 Task: Find a guest house in Apple Valley for 7 guests from 10-15 July with a price range of ₹10,000 - ₹15,000, 4 bedrooms, 7 beds, and amenities including free parking and TV.
Action: Mouse scrolled (629, 692) with delta (0, 0)
Screenshot: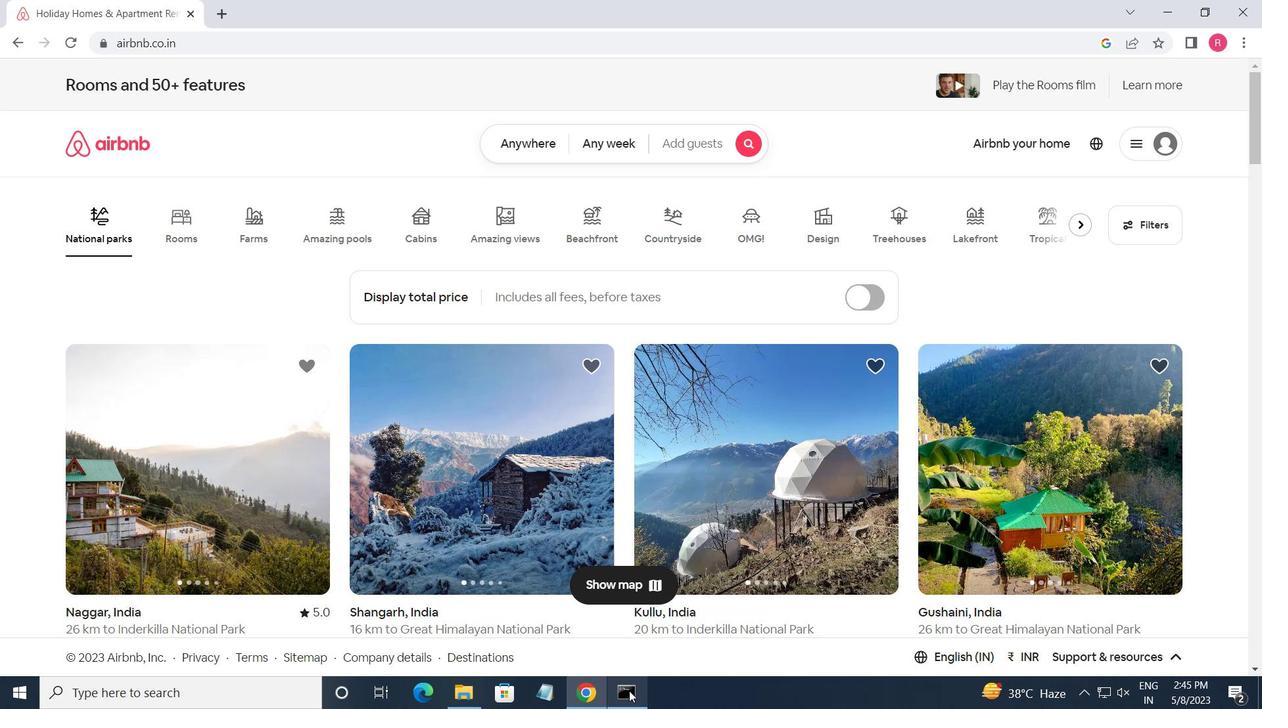 
Action: Mouse moved to (759, 147)
Screenshot: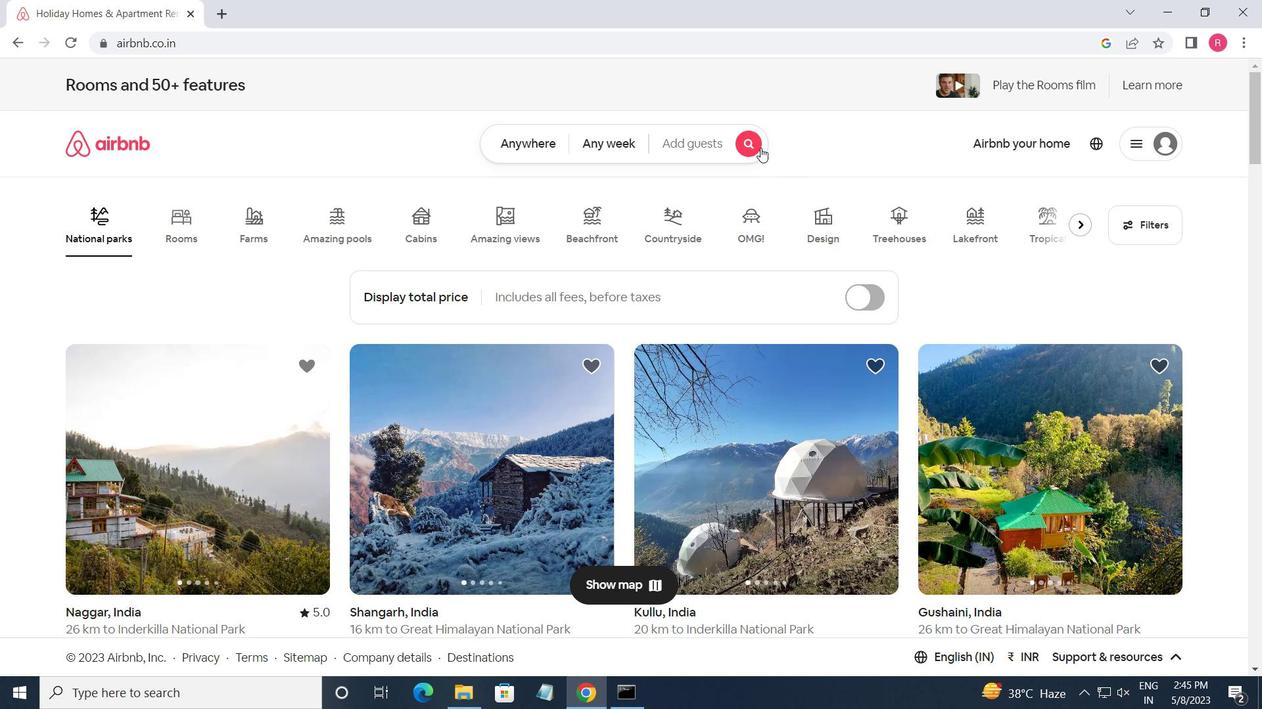 
Action: Mouse pressed left at (759, 147)
Screenshot: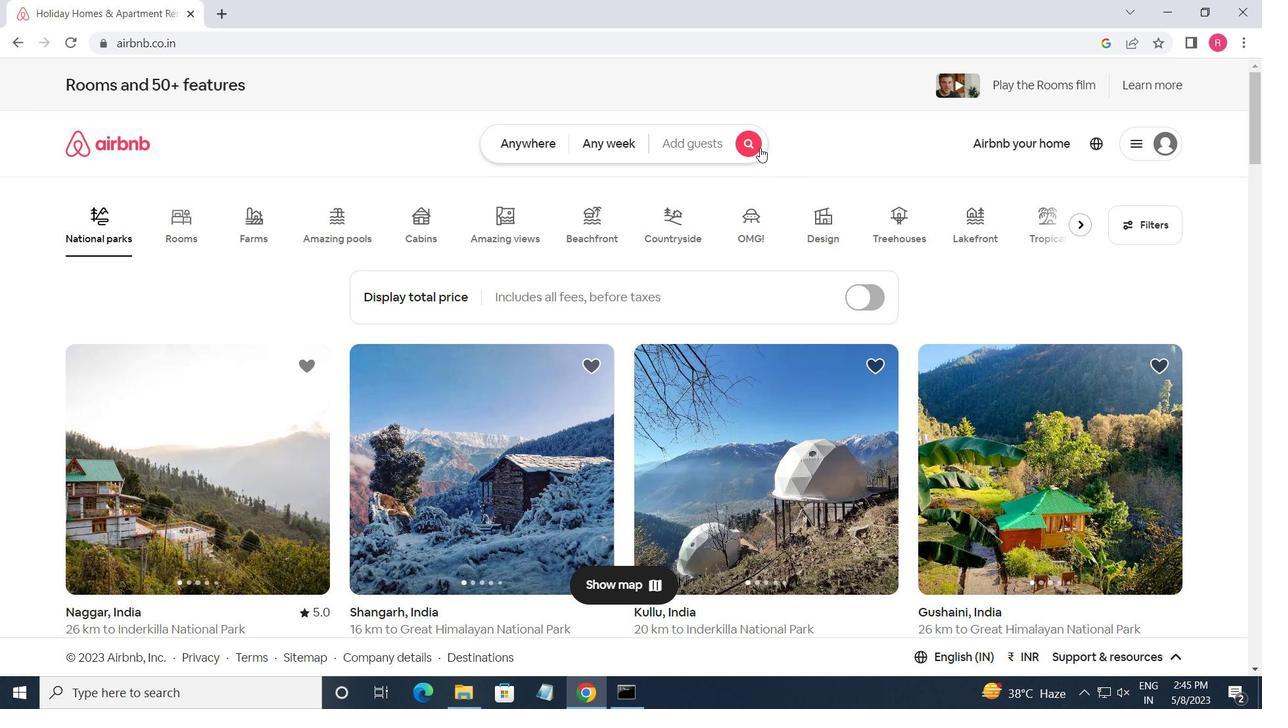 
Action: Mouse moved to (381, 203)
Screenshot: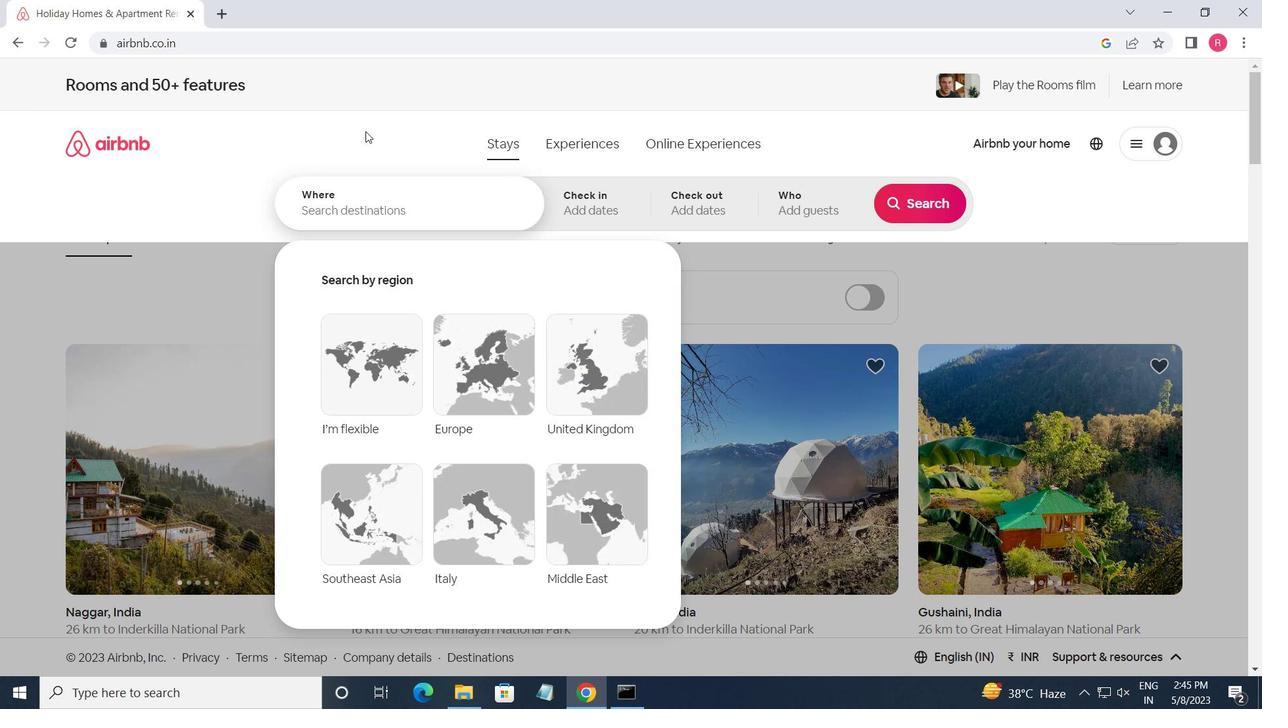 
Action: Mouse pressed left at (381, 203)
Screenshot: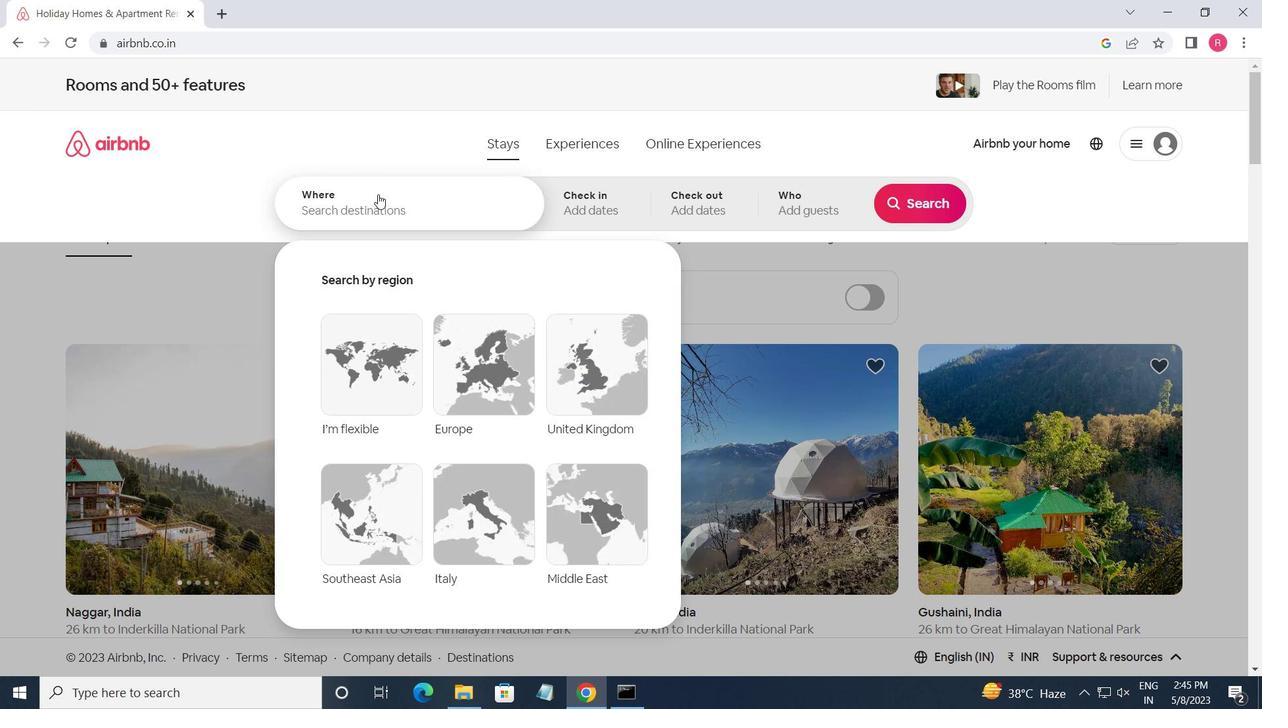 
Action: Mouse moved to (385, 205)
Screenshot: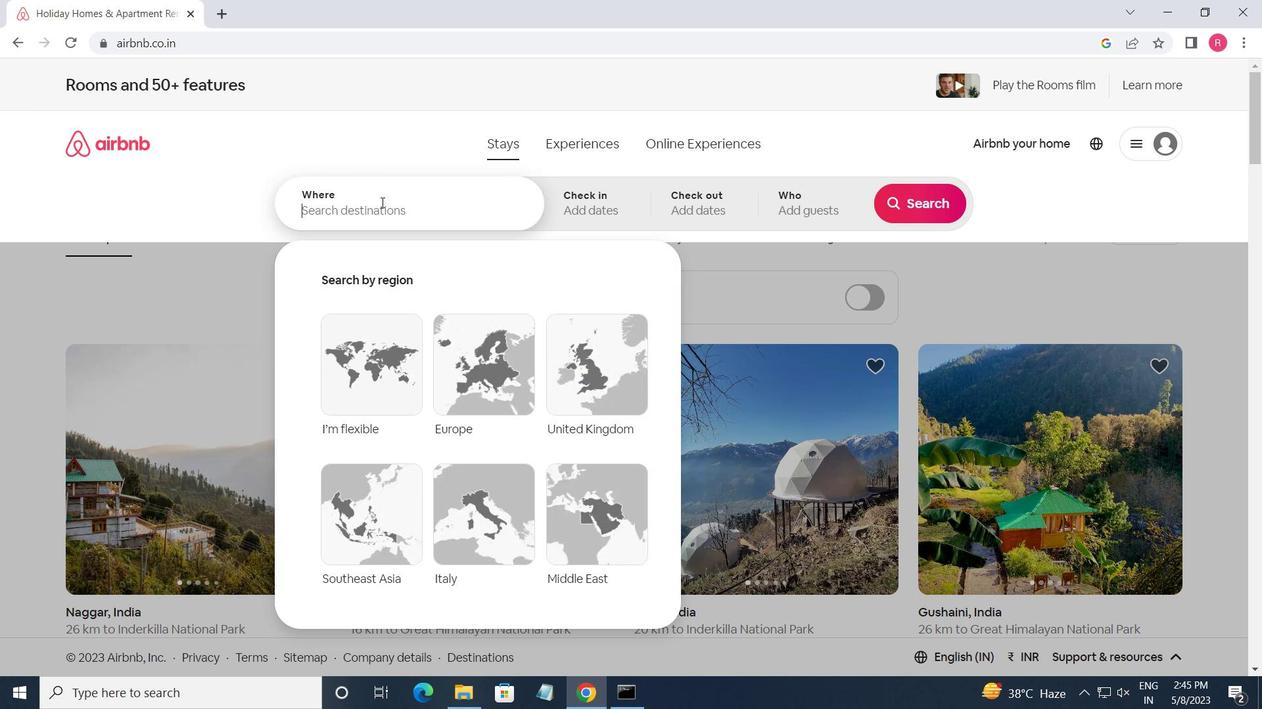 
Action: Key pressed <Key.shift>APPLE<Key.space><Key.shift><Key.shift><Key.shift><Key.shift><Key.shift><Key.shift><Key.shift><Key.shift><Key.shift><Key.shift>VALLY,<Key.space><Key.shift_r>UNITED<Key.space><Key.shift>STATES<Key.enter>
Screenshot: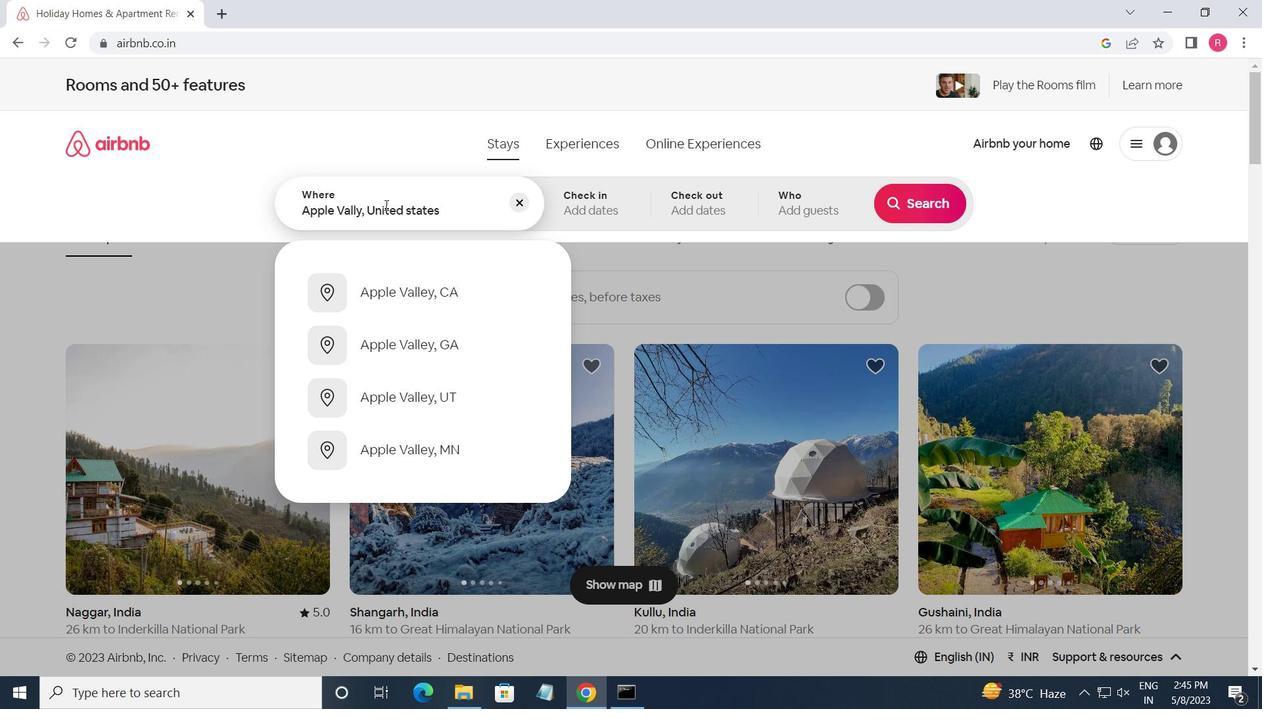 
Action: Mouse moved to (910, 338)
Screenshot: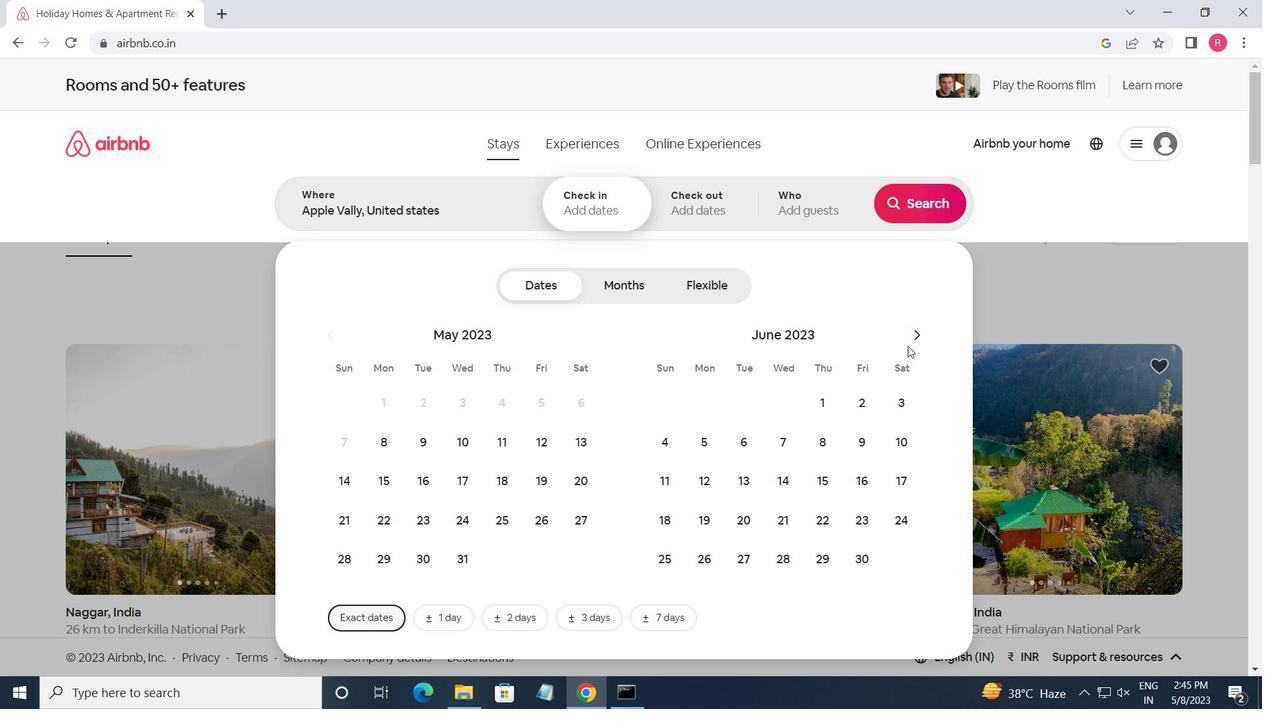 
Action: Mouse pressed left at (910, 338)
Screenshot: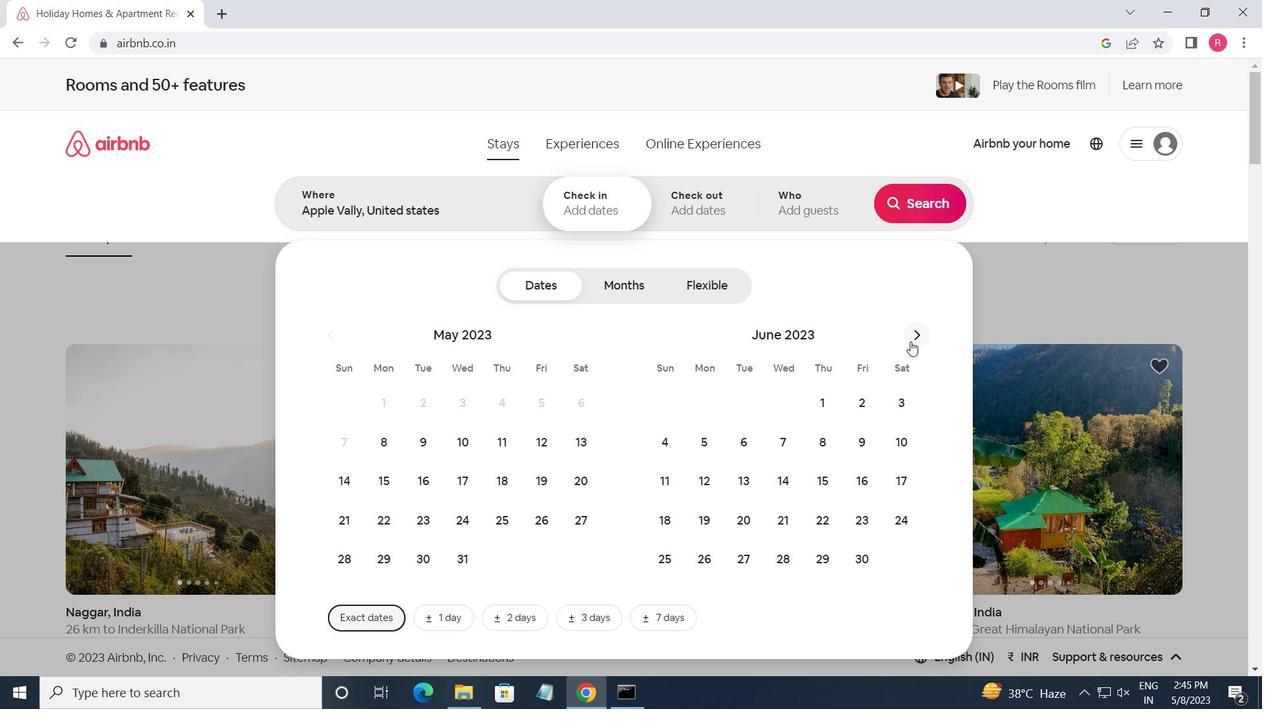 
Action: Mouse moved to (708, 483)
Screenshot: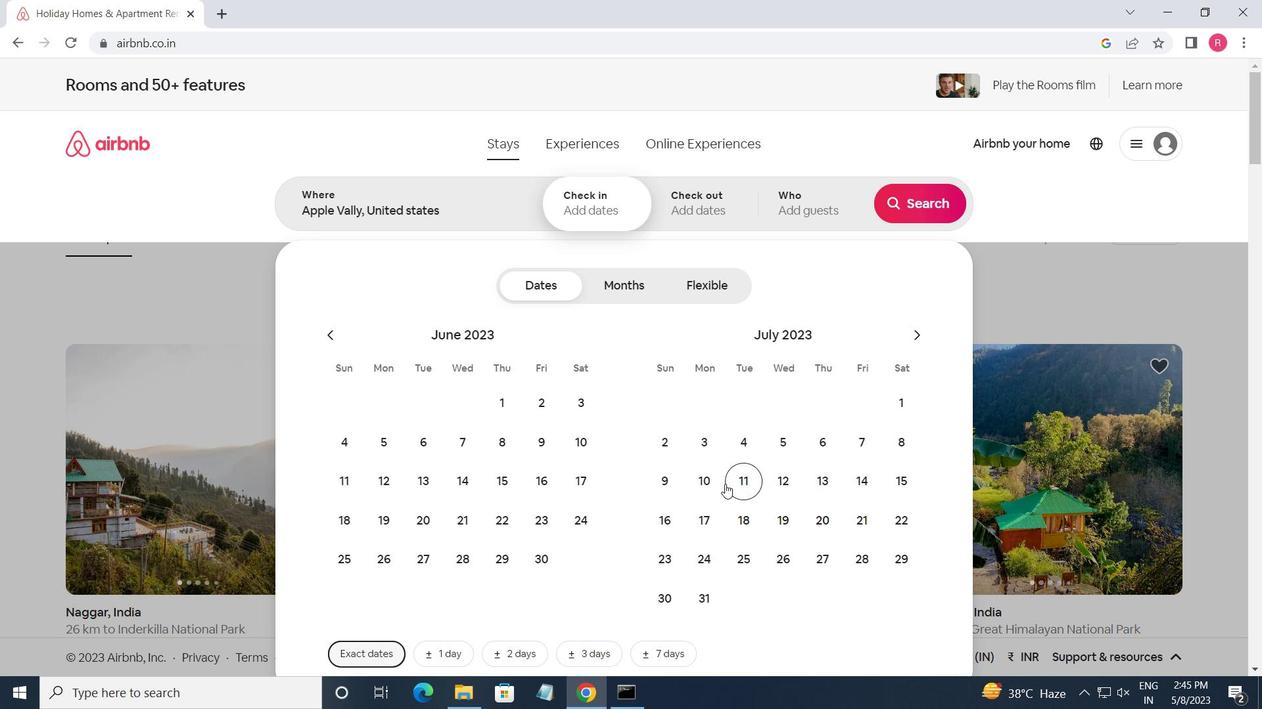 
Action: Mouse pressed left at (708, 483)
Screenshot: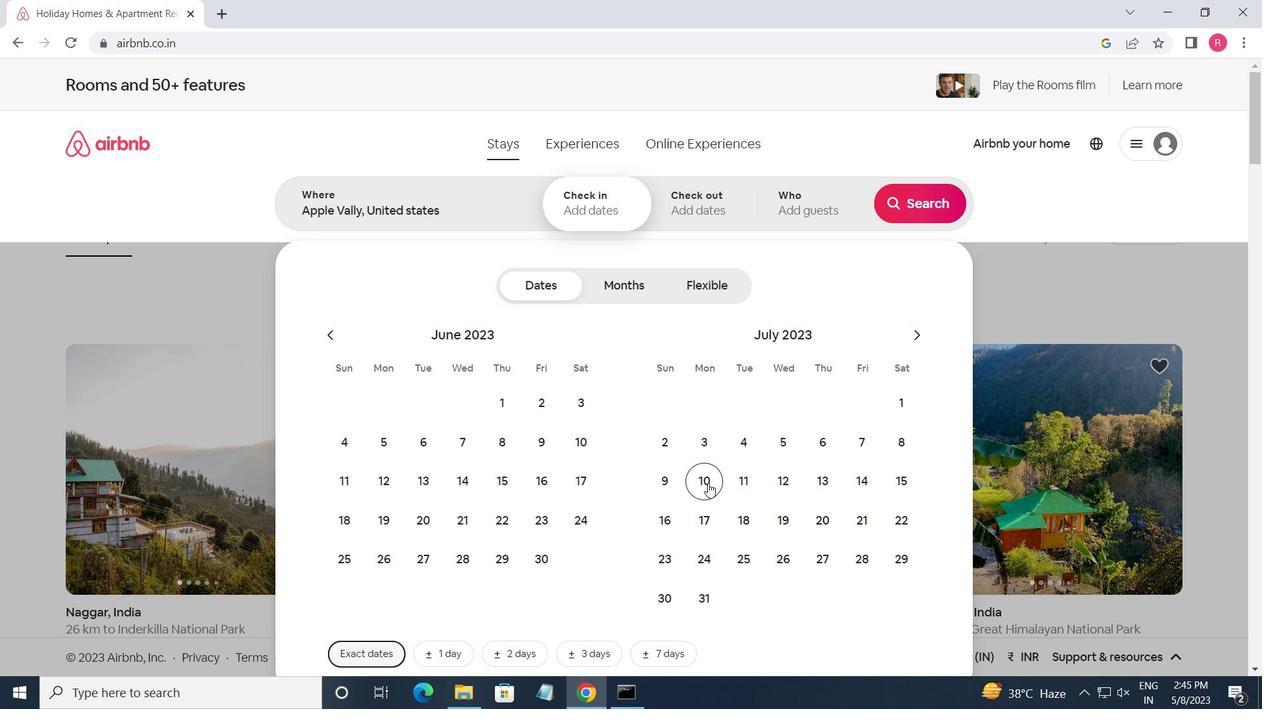 
Action: Mouse moved to (901, 480)
Screenshot: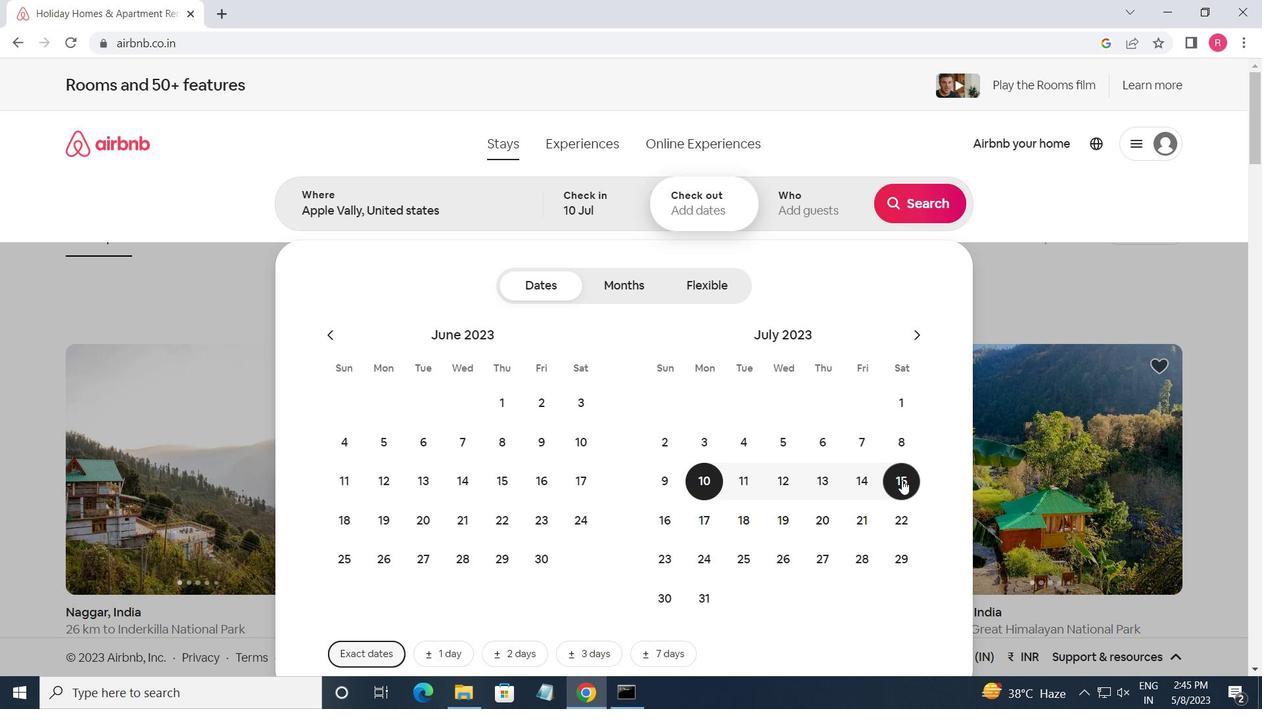 
Action: Mouse pressed left at (901, 480)
Screenshot: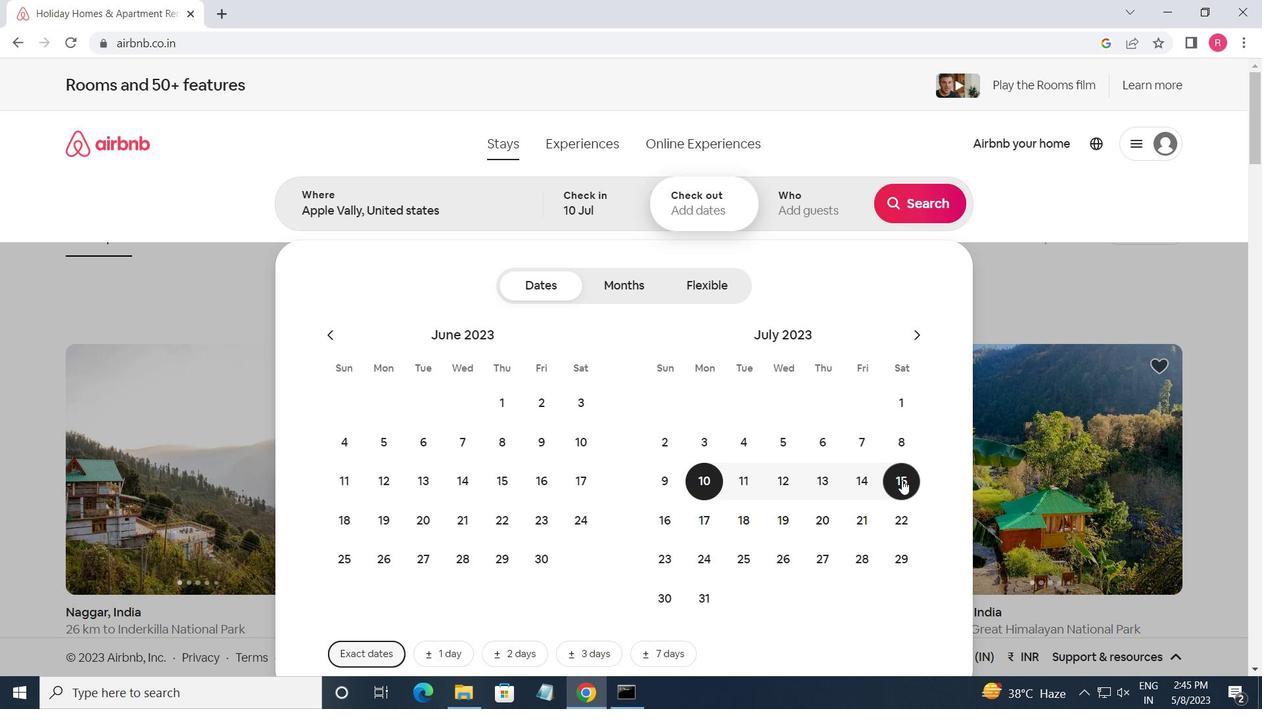 
Action: Mouse moved to (815, 211)
Screenshot: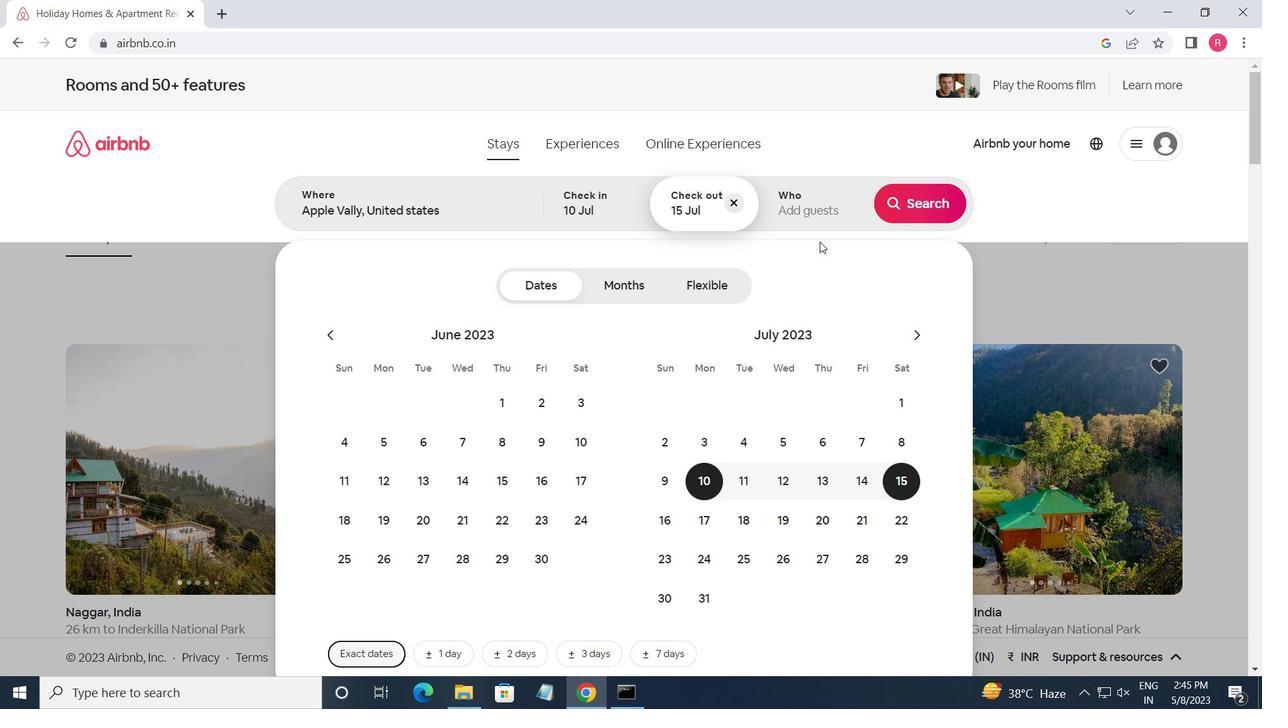 
Action: Mouse pressed left at (815, 211)
Screenshot: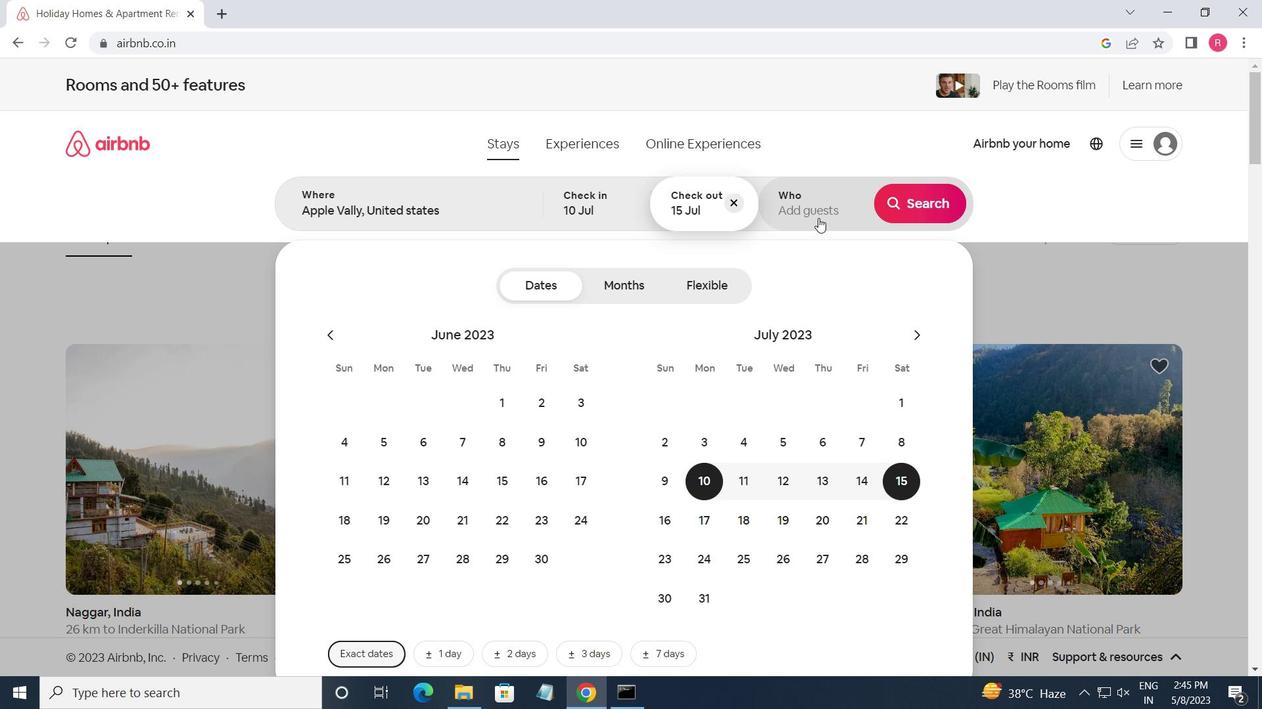 
Action: Mouse moved to (938, 291)
Screenshot: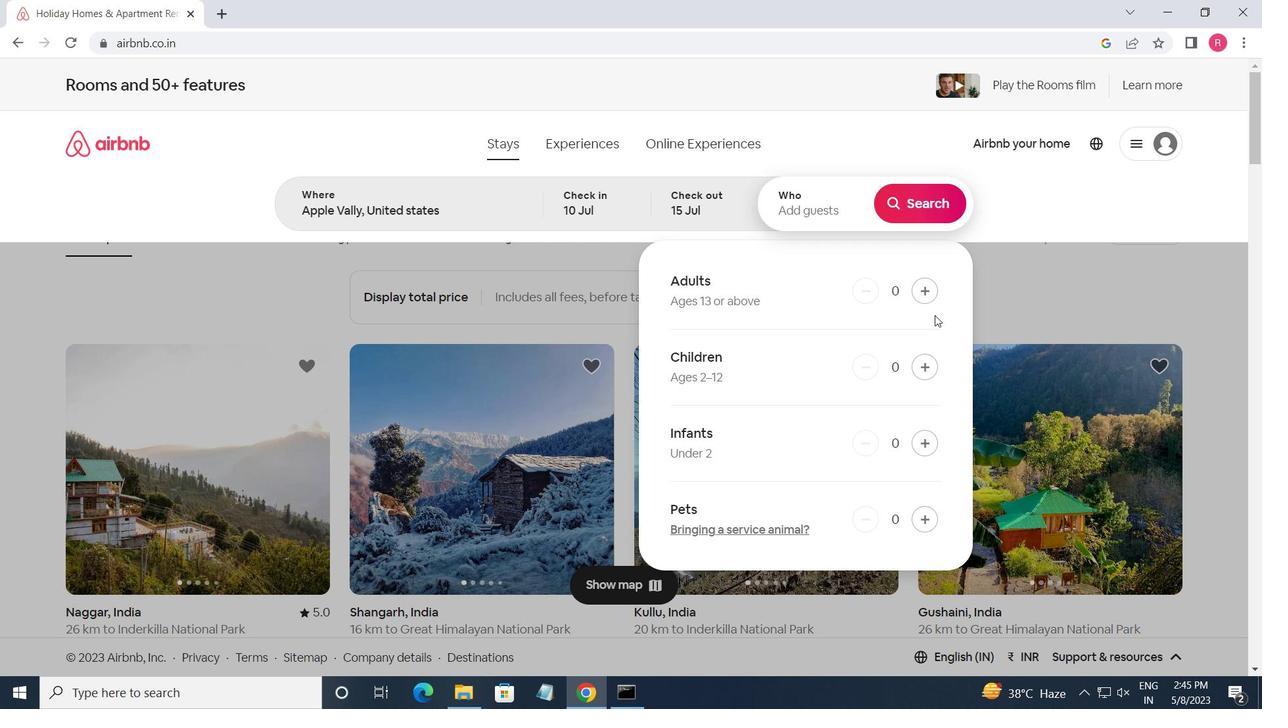 
Action: Mouse pressed left at (938, 291)
Screenshot: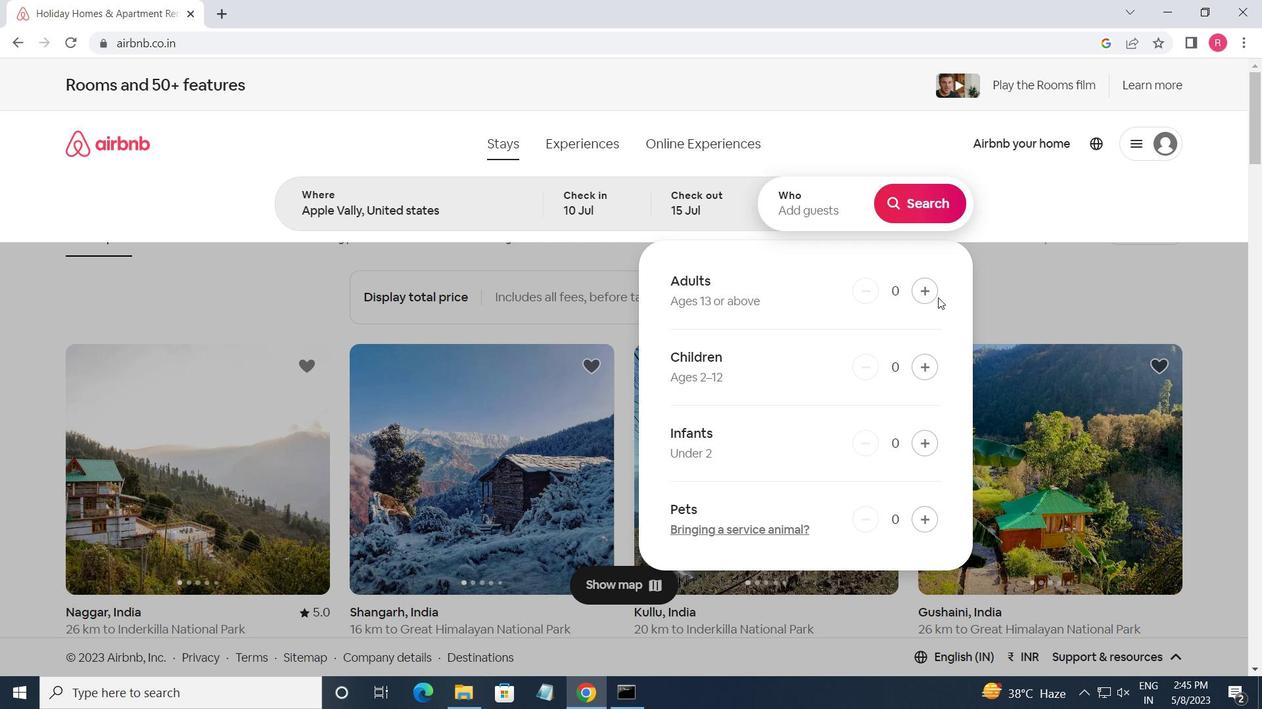 
Action: Mouse pressed left at (938, 291)
Screenshot: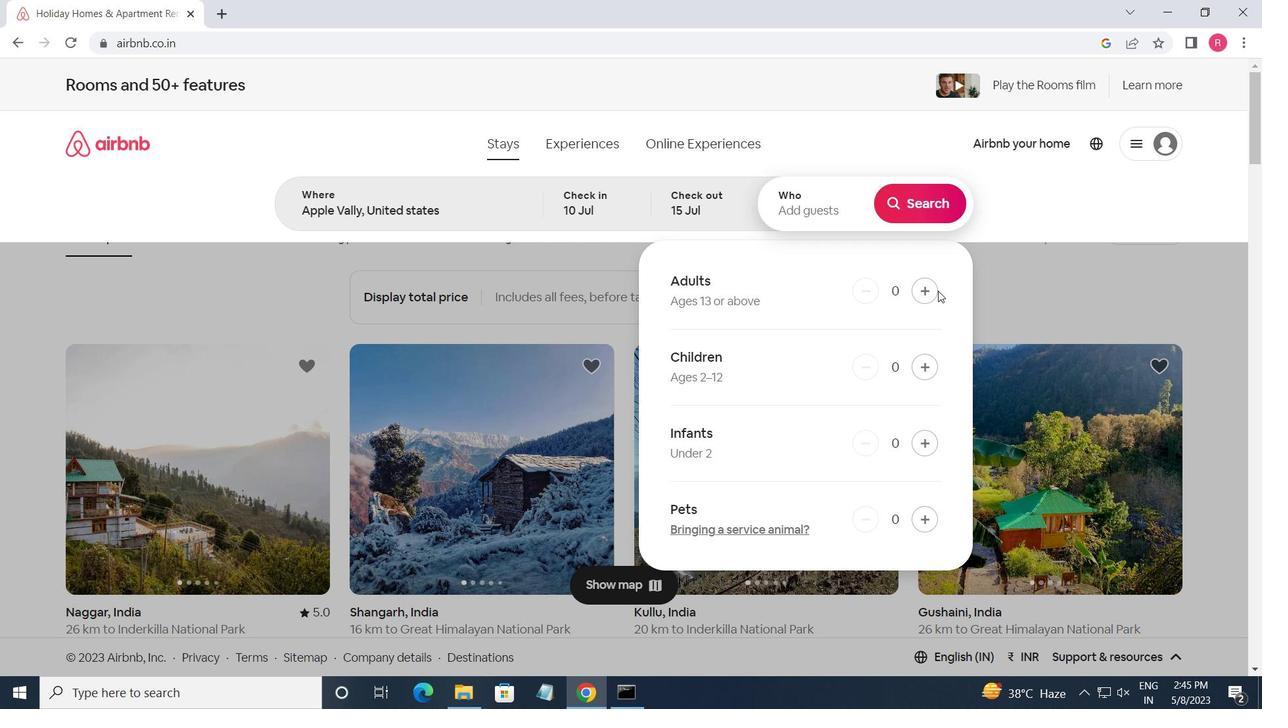
Action: Mouse moved to (920, 293)
Screenshot: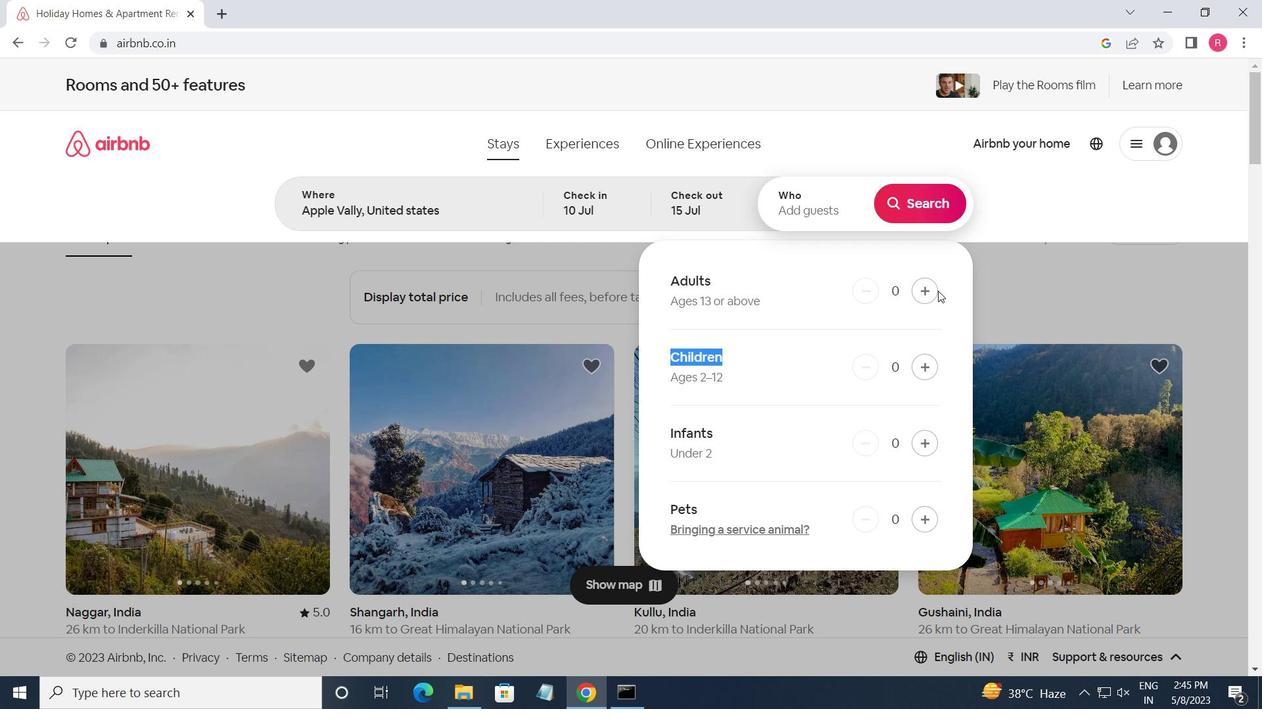 
Action: Mouse pressed left at (920, 293)
Screenshot: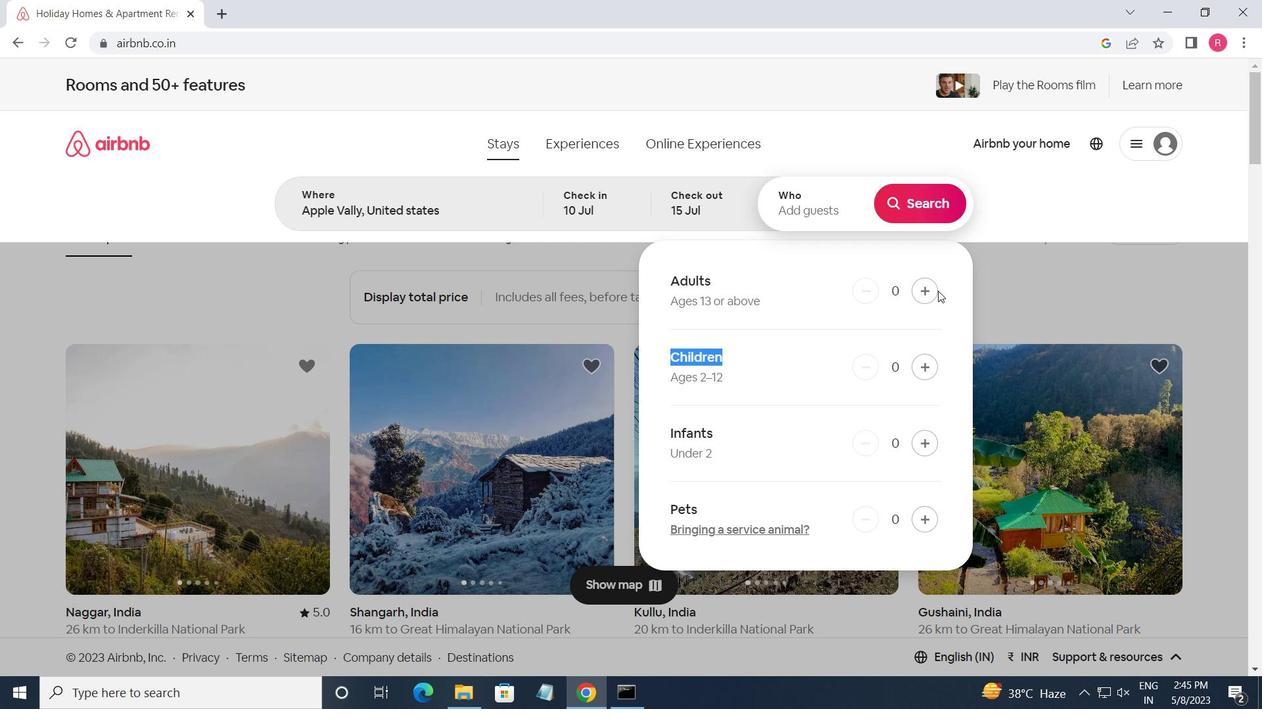 
Action: Mouse pressed left at (920, 293)
Screenshot: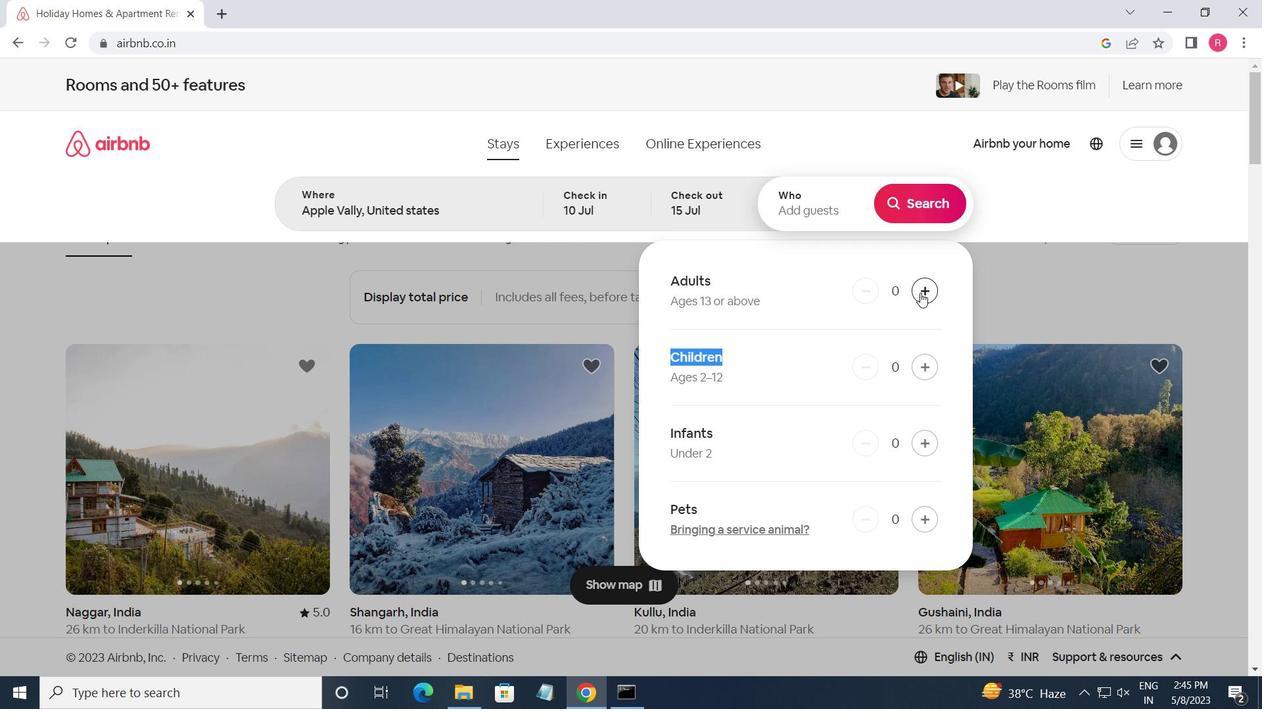
Action: Mouse pressed left at (920, 293)
Screenshot: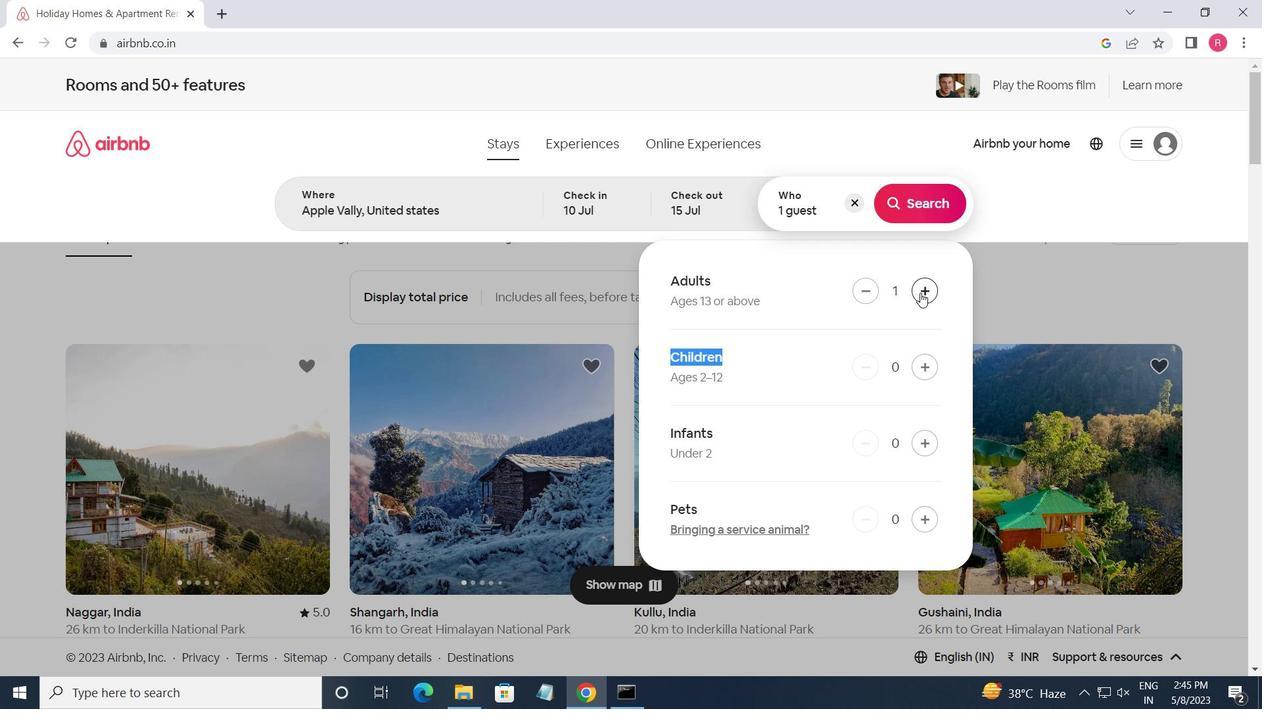 
Action: Mouse pressed left at (920, 293)
Screenshot: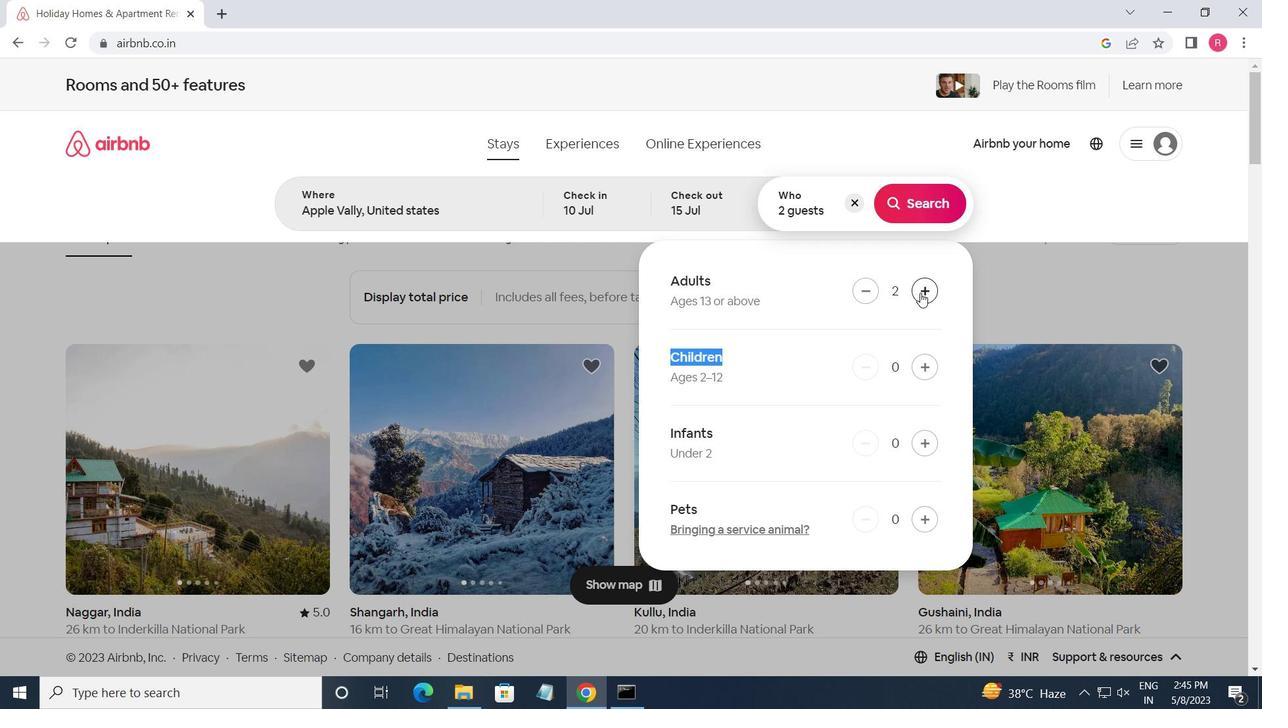 
Action: Mouse pressed left at (920, 293)
Screenshot: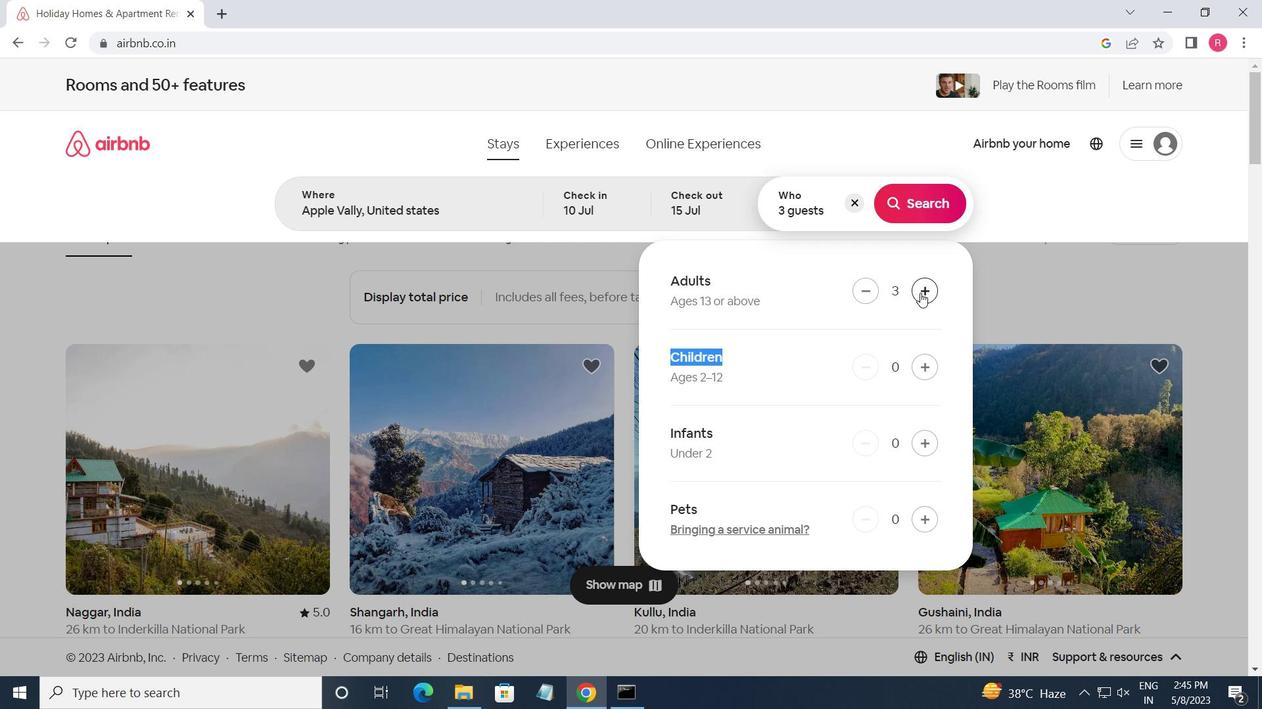 
Action: Mouse pressed left at (920, 293)
Screenshot: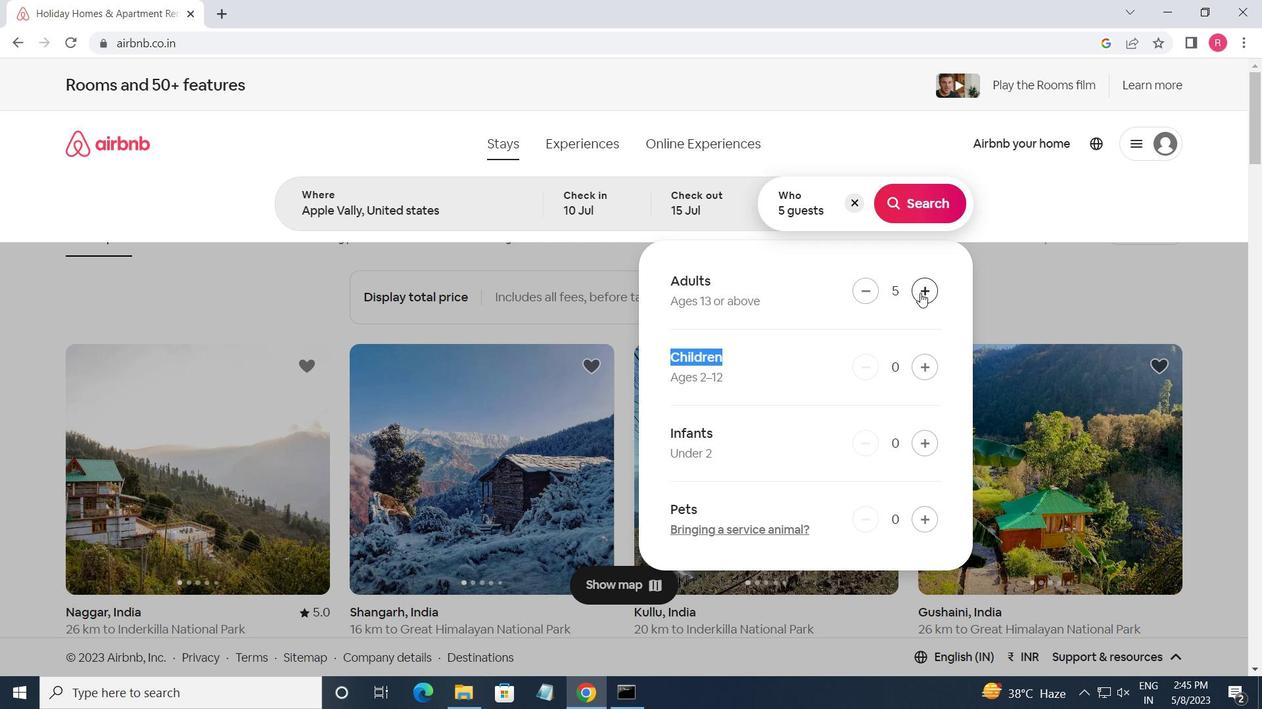 
Action: Mouse pressed left at (920, 293)
Screenshot: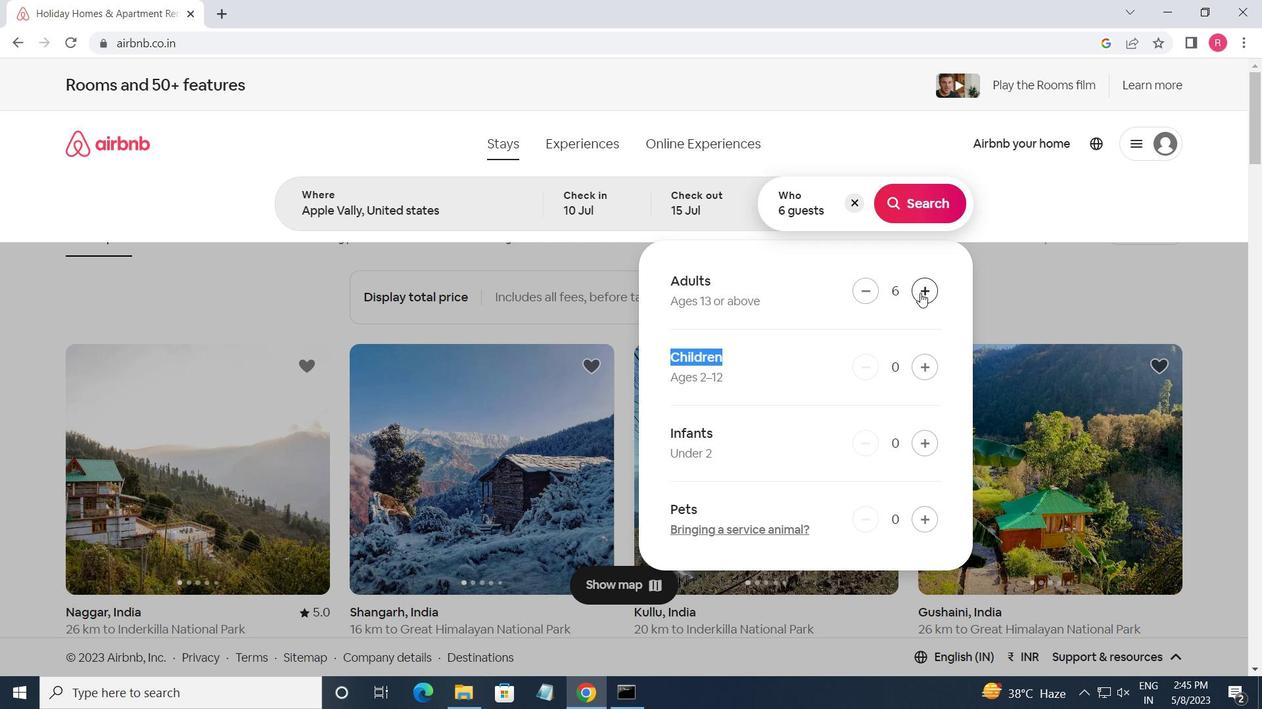 
Action: Mouse moved to (926, 214)
Screenshot: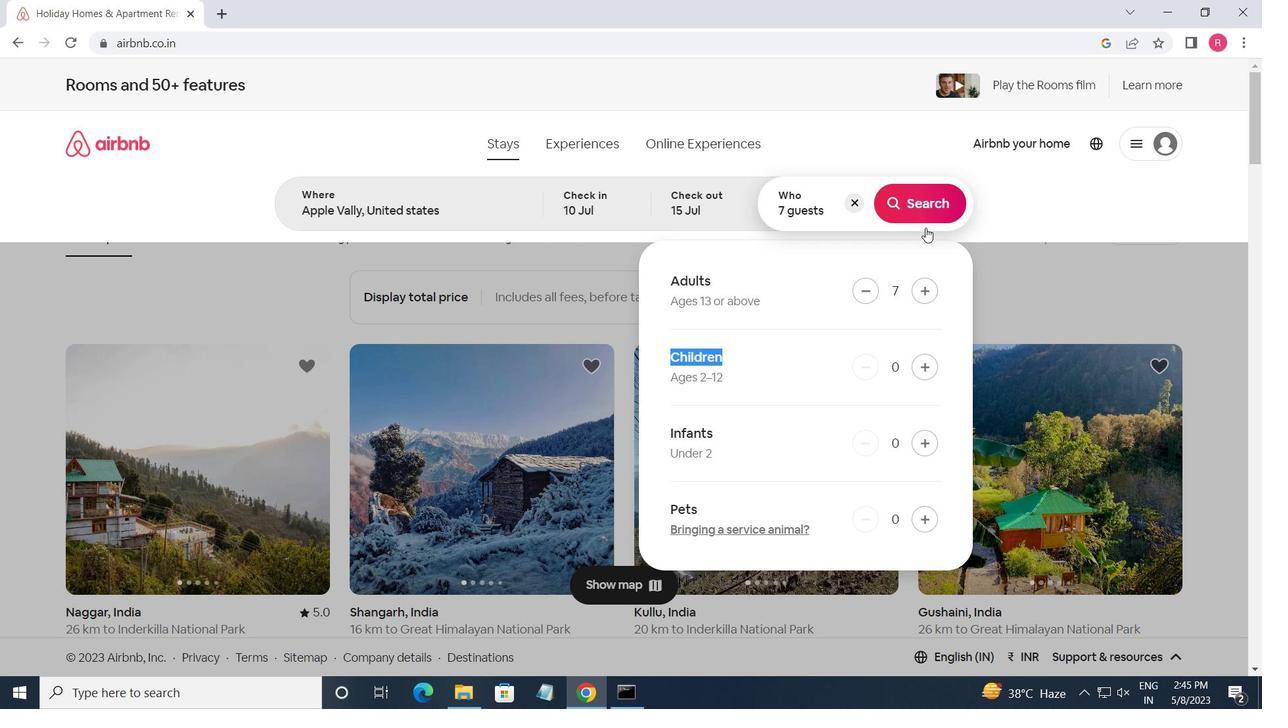 
Action: Mouse pressed left at (926, 214)
Screenshot: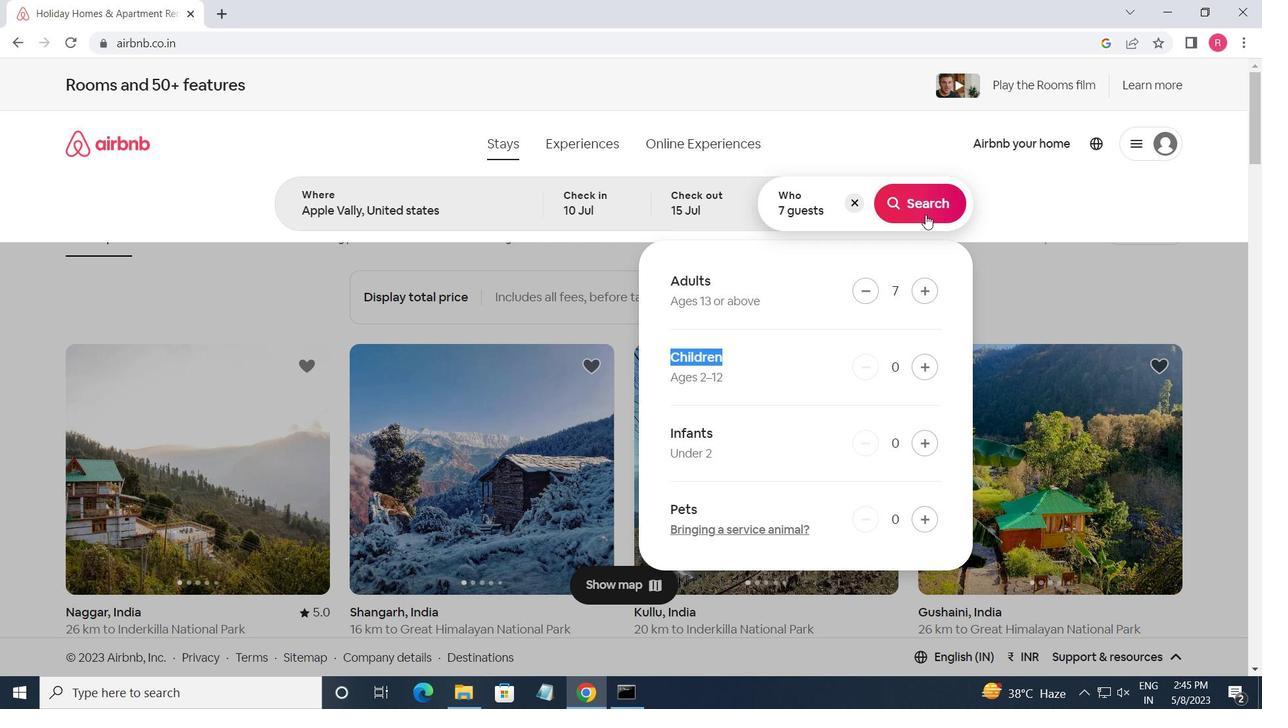 
Action: Mouse moved to (1177, 159)
Screenshot: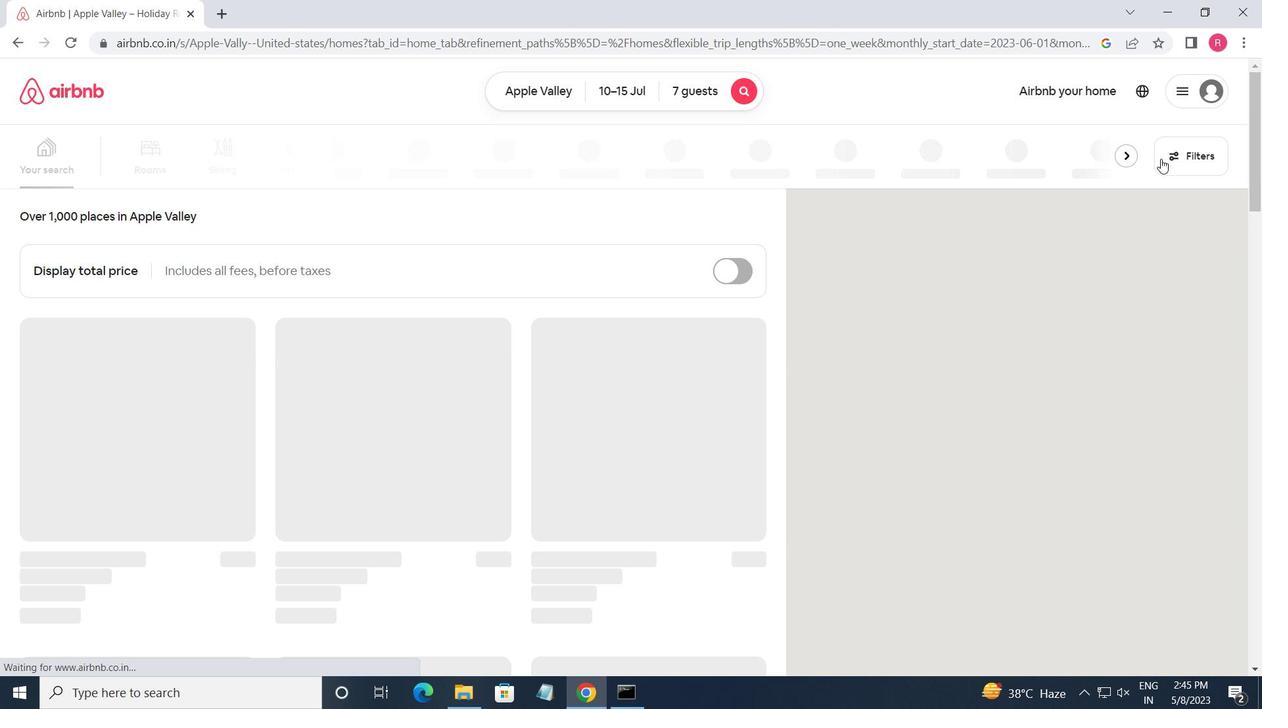 
Action: Mouse pressed left at (1177, 159)
Screenshot: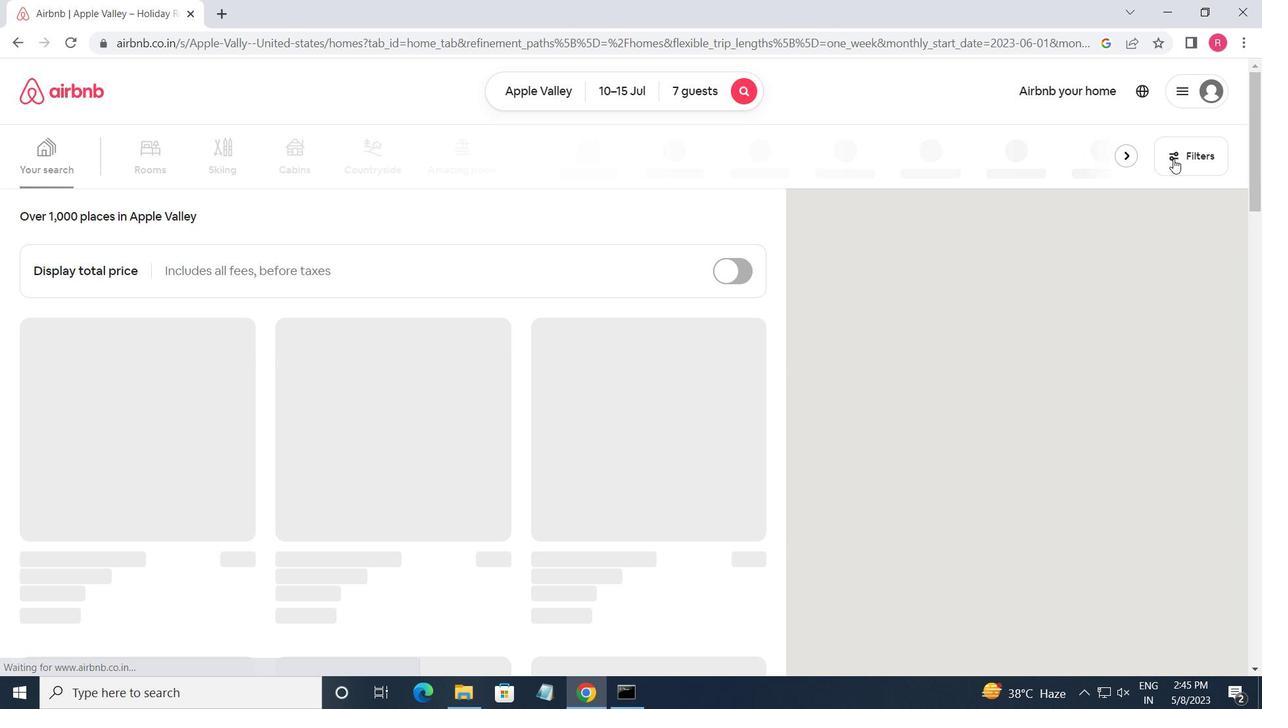 
Action: Mouse moved to (441, 566)
Screenshot: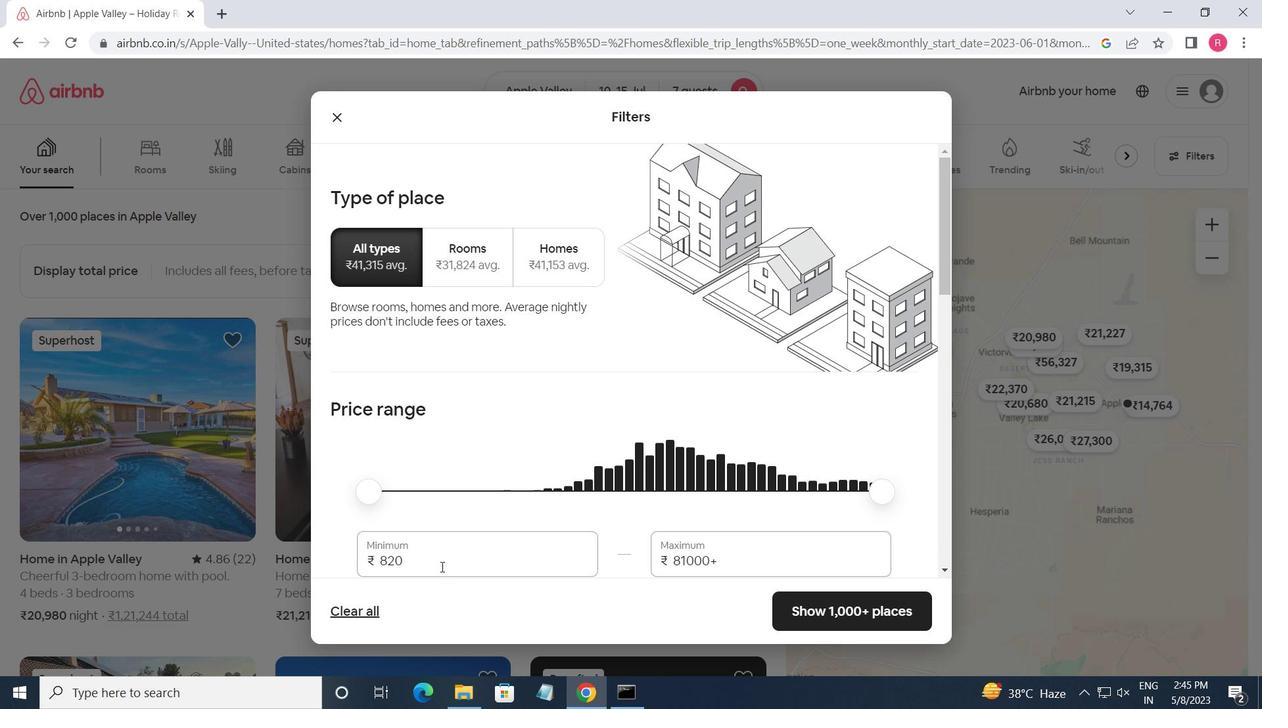 
Action: Mouse pressed left at (441, 566)
Screenshot: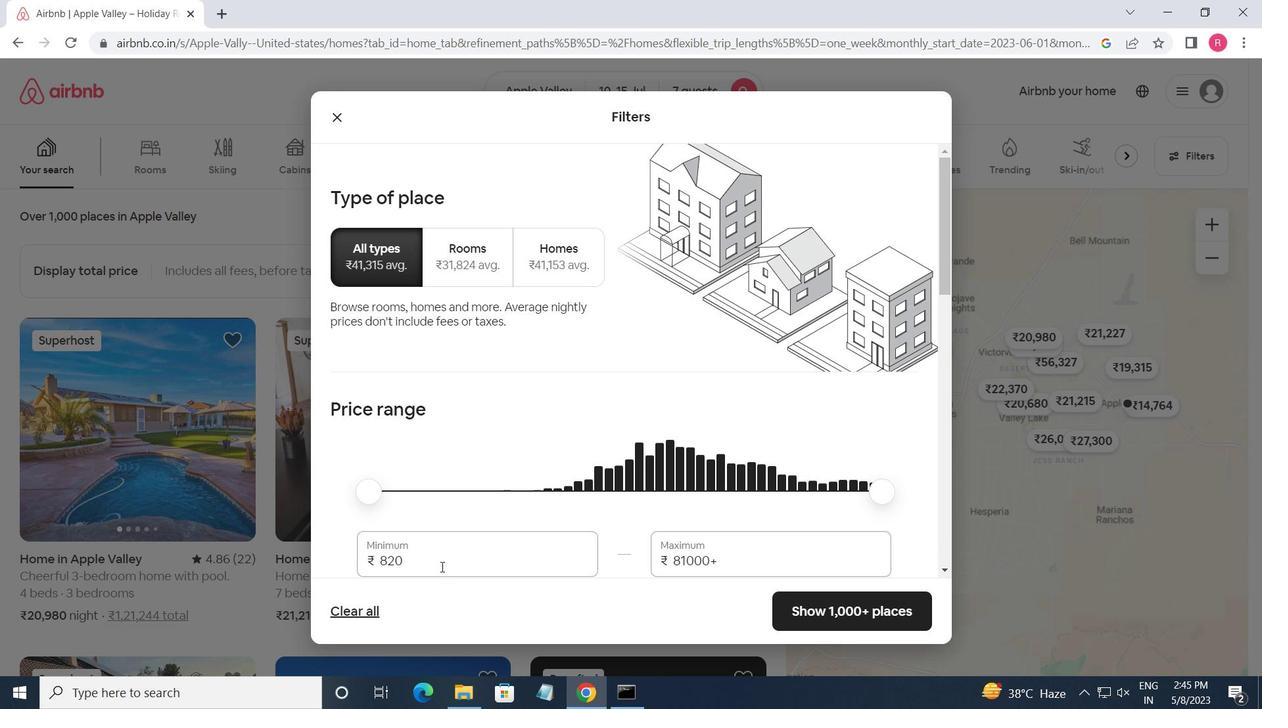 
Action: Mouse pressed left at (441, 566)
Screenshot: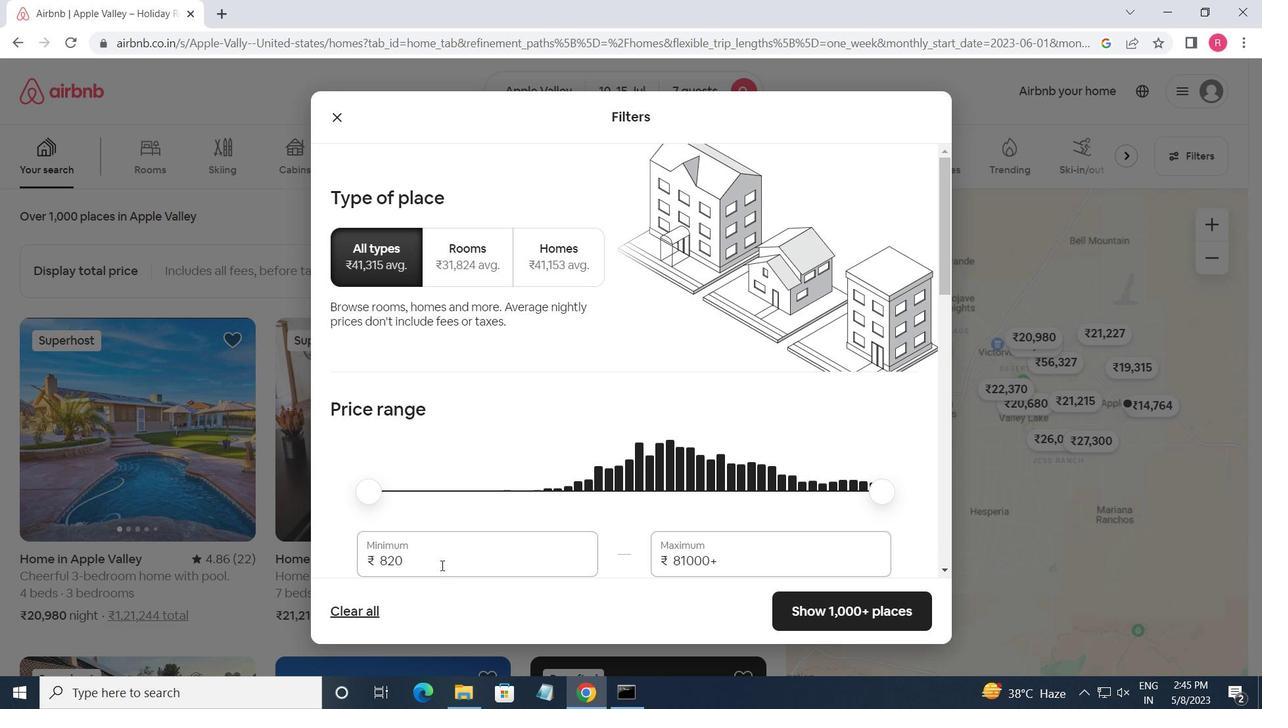 
Action: Mouse moved to (443, 566)
Screenshot: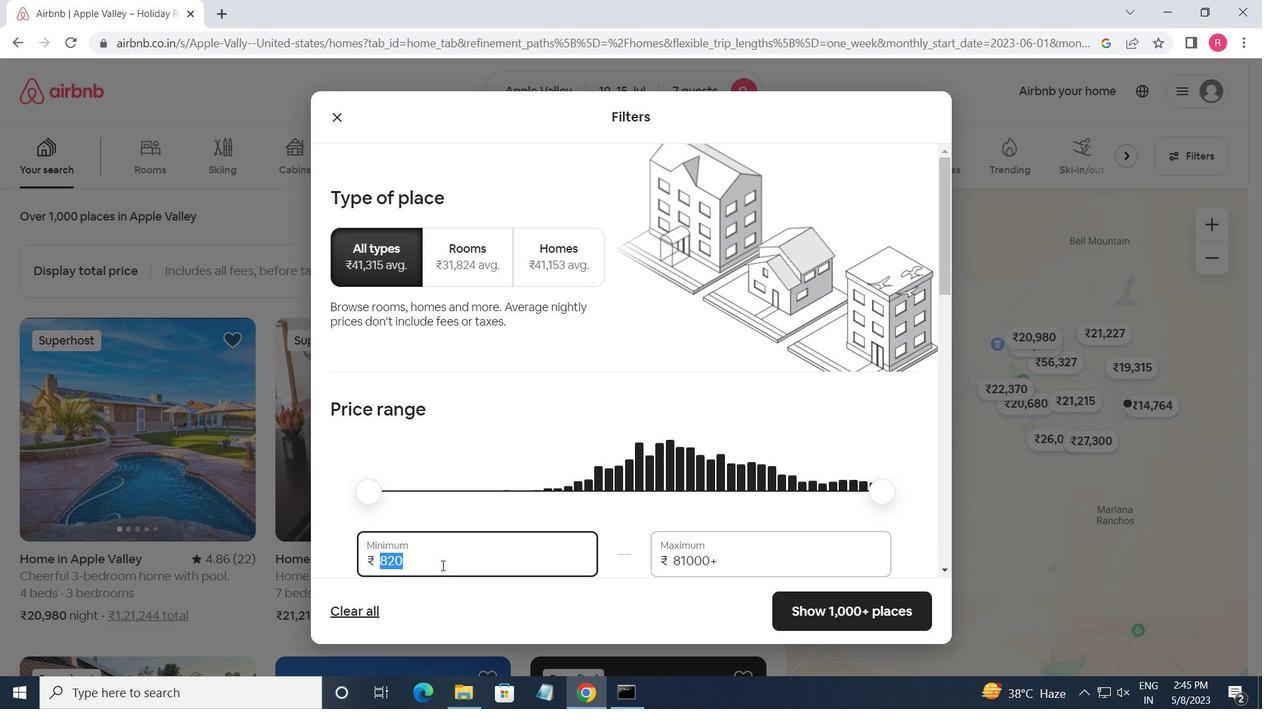 
Action: Key pressed 10000<Key.tab>15000
Screenshot: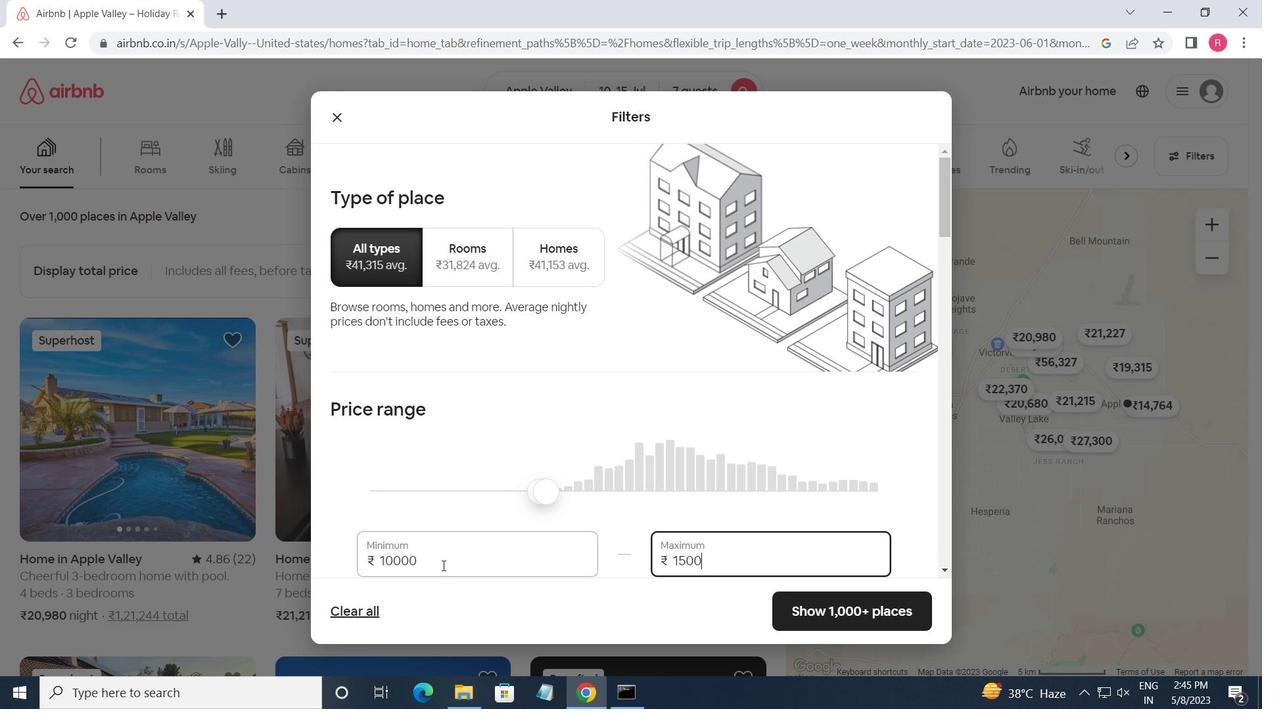 
Action: Mouse moved to (608, 433)
Screenshot: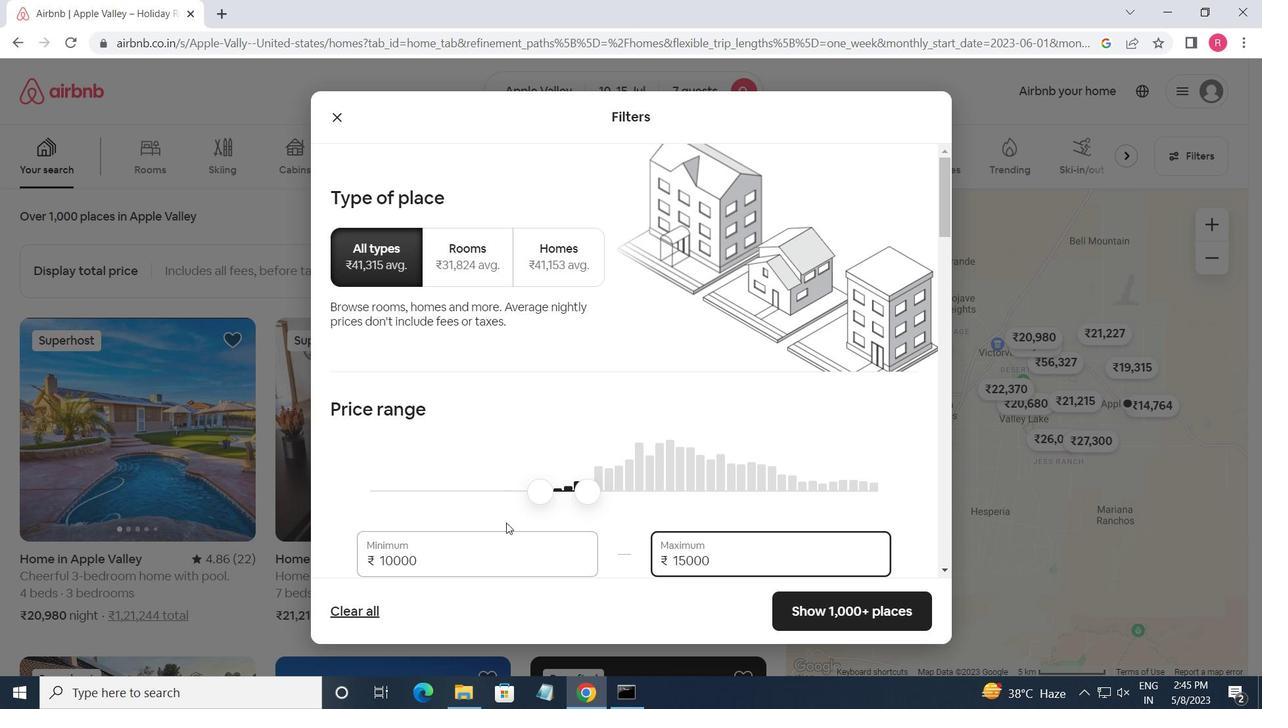 
Action: Mouse scrolled (608, 433) with delta (0, 0)
Screenshot: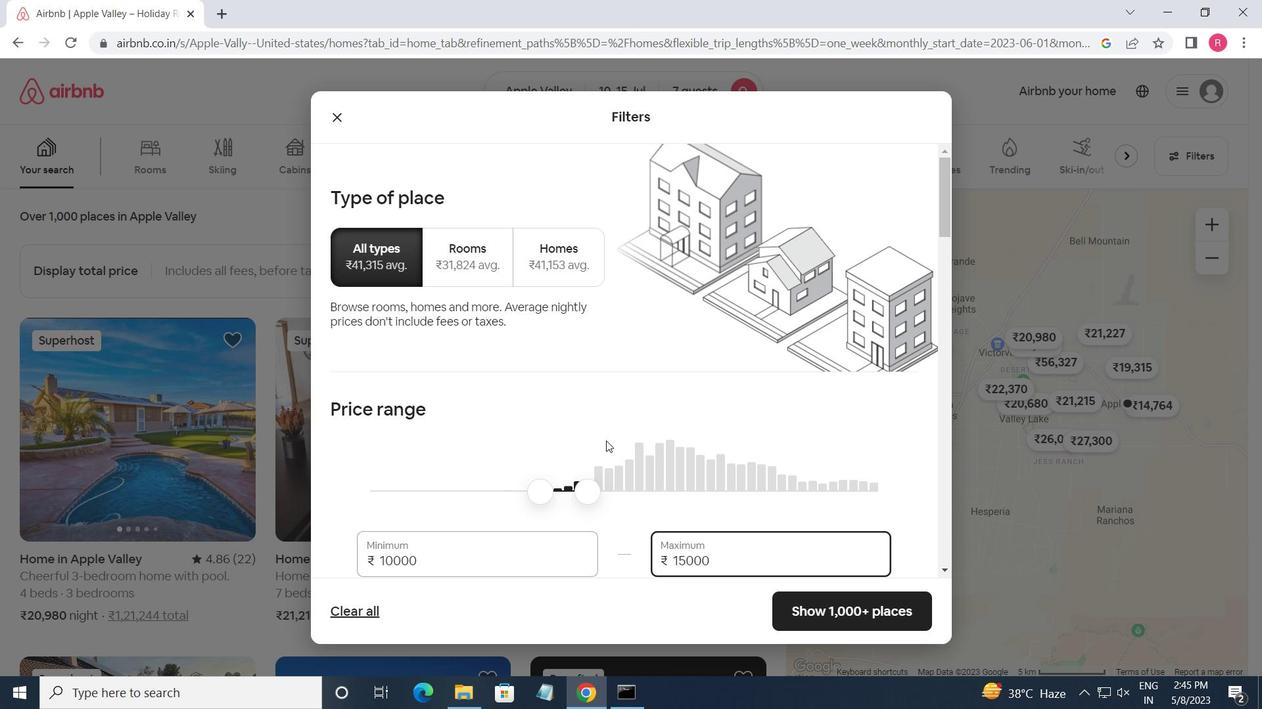 
Action: Mouse moved to (608, 433)
Screenshot: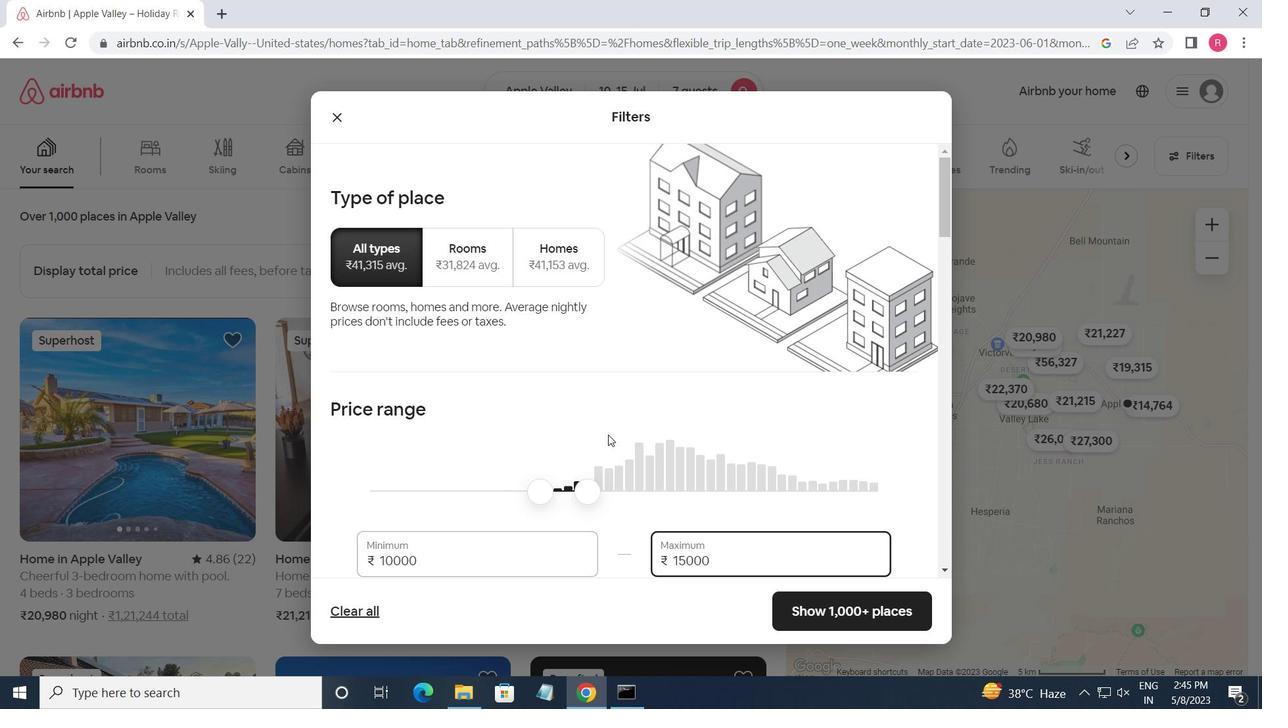 
Action: Mouse scrolled (608, 433) with delta (0, 0)
Screenshot: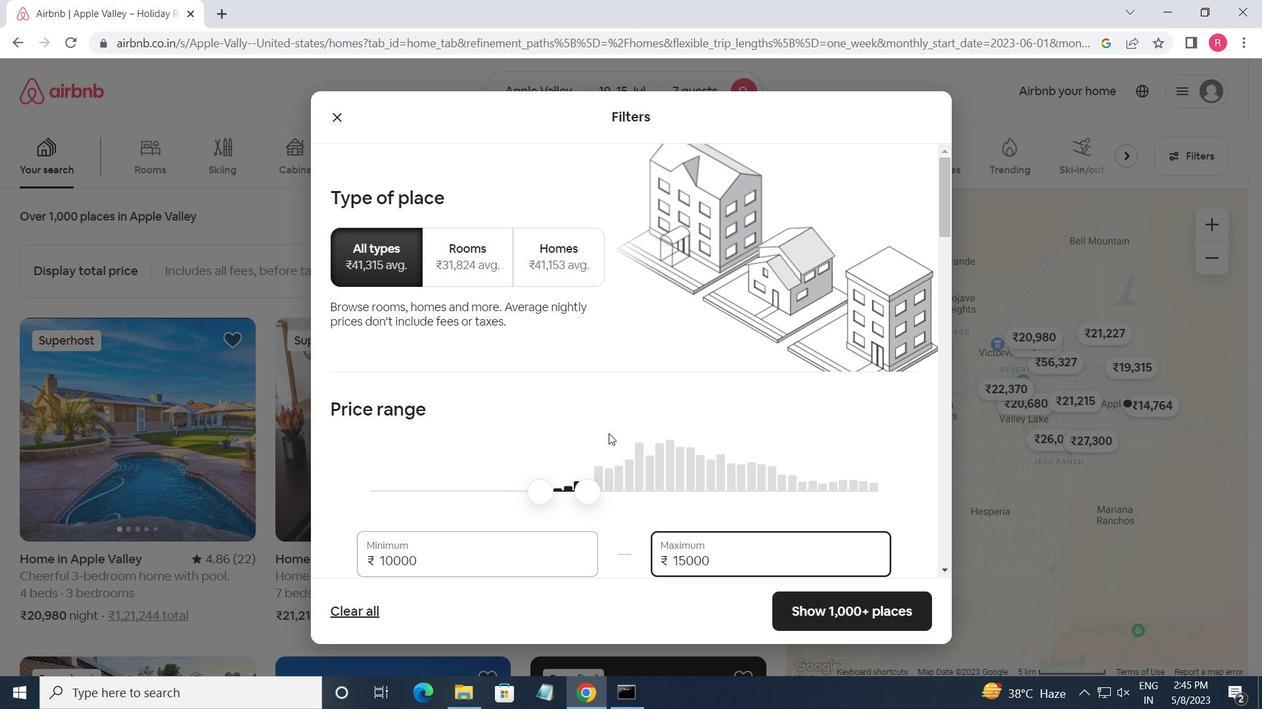 
Action: Mouse moved to (608, 434)
Screenshot: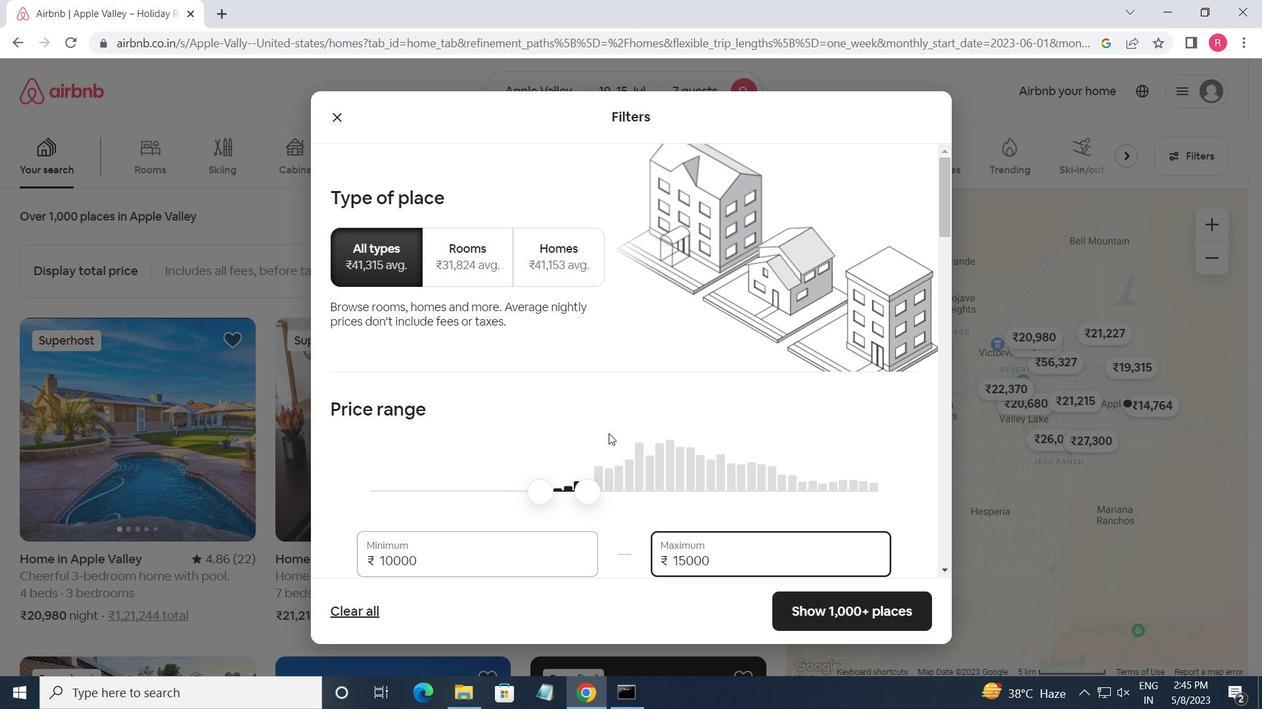 
Action: Mouse scrolled (608, 433) with delta (0, 0)
Screenshot: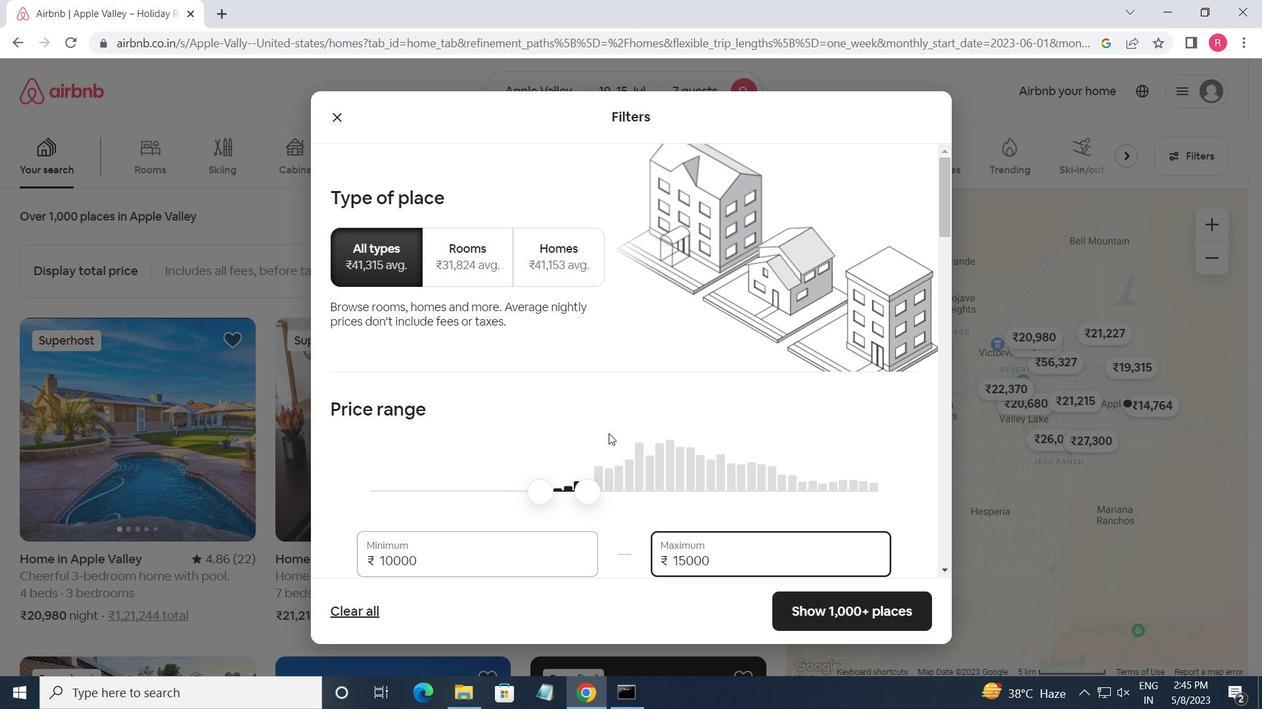 
Action: Mouse moved to (610, 494)
Screenshot: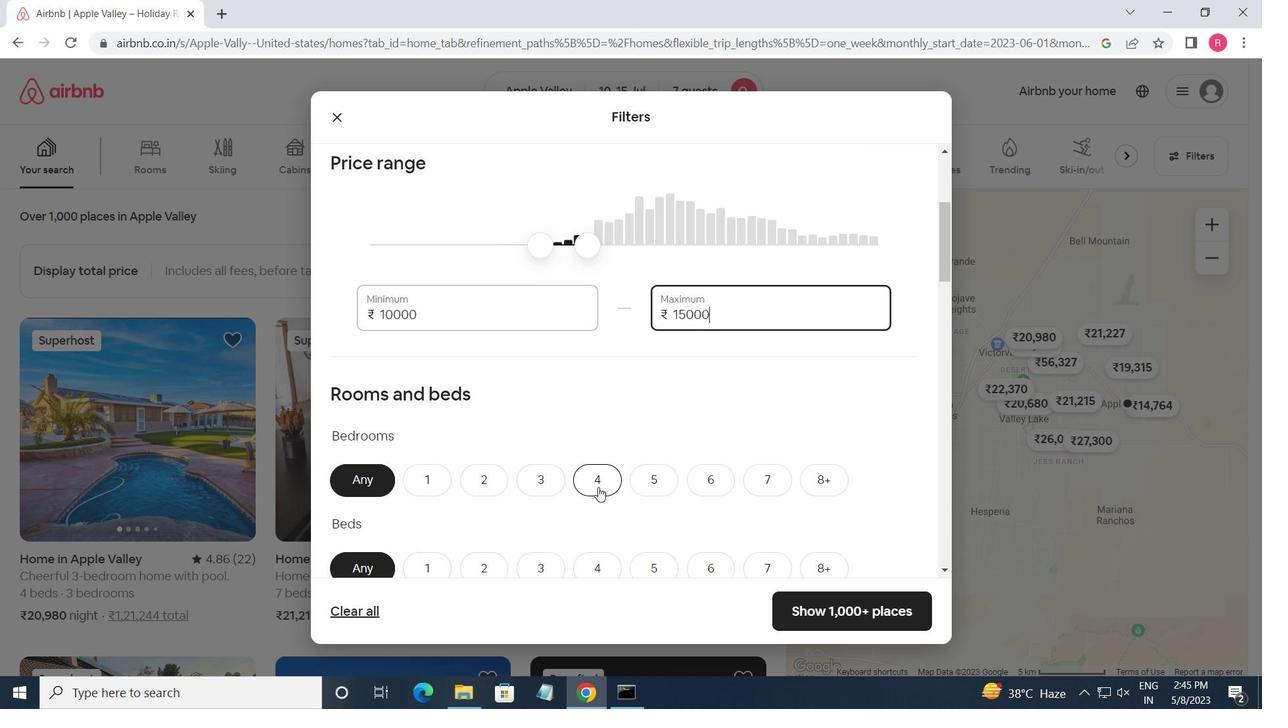 
Action: Mouse pressed left at (610, 494)
Screenshot: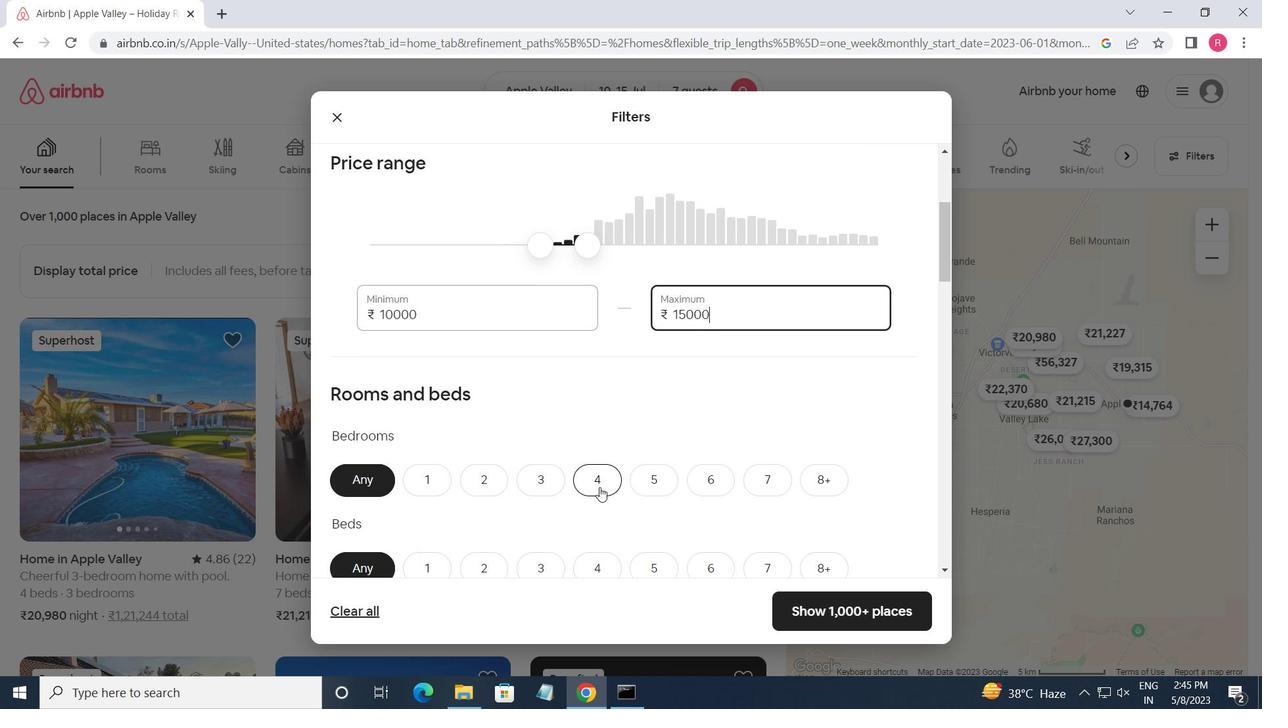 
Action: Mouse moved to (762, 558)
Screenshot: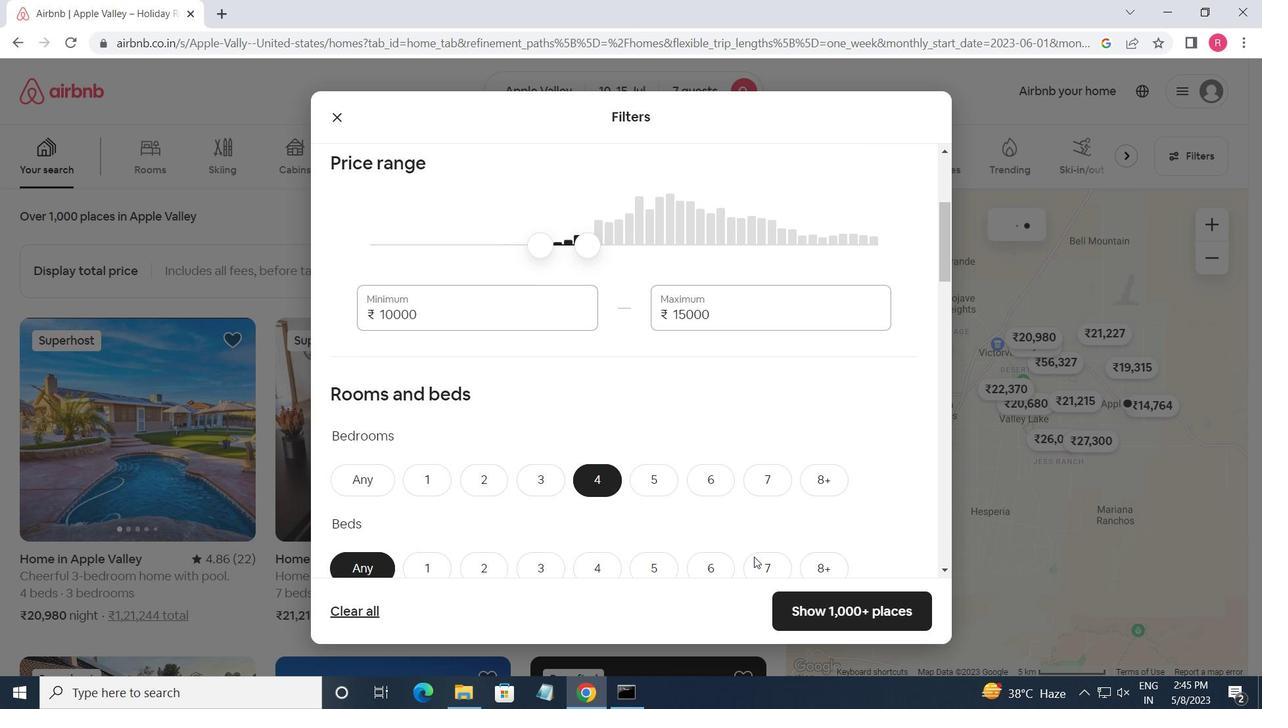 
Action: Mouse pressed left at (762, 558)
Screenshot: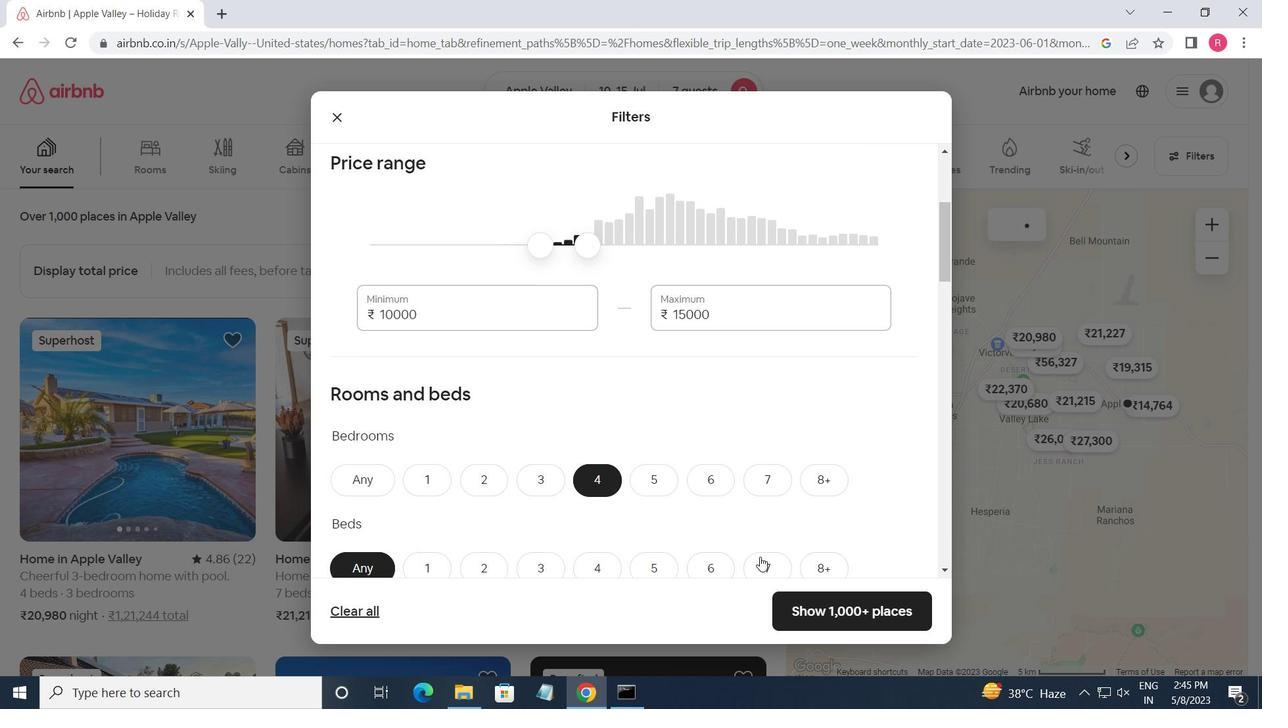 
Action: Mouse moved to (706, 523)
Screenshot: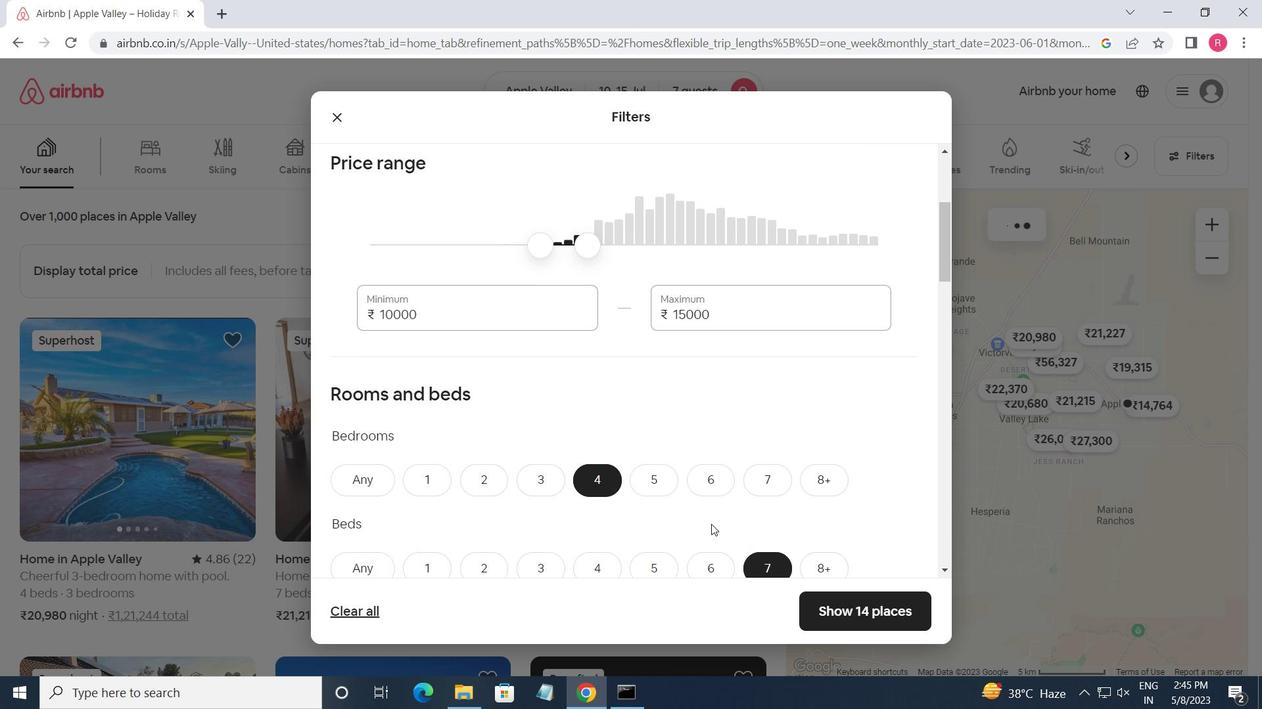 
Action: Mouse scrolled (706, 522) with delta (0, 0)
Screenshot: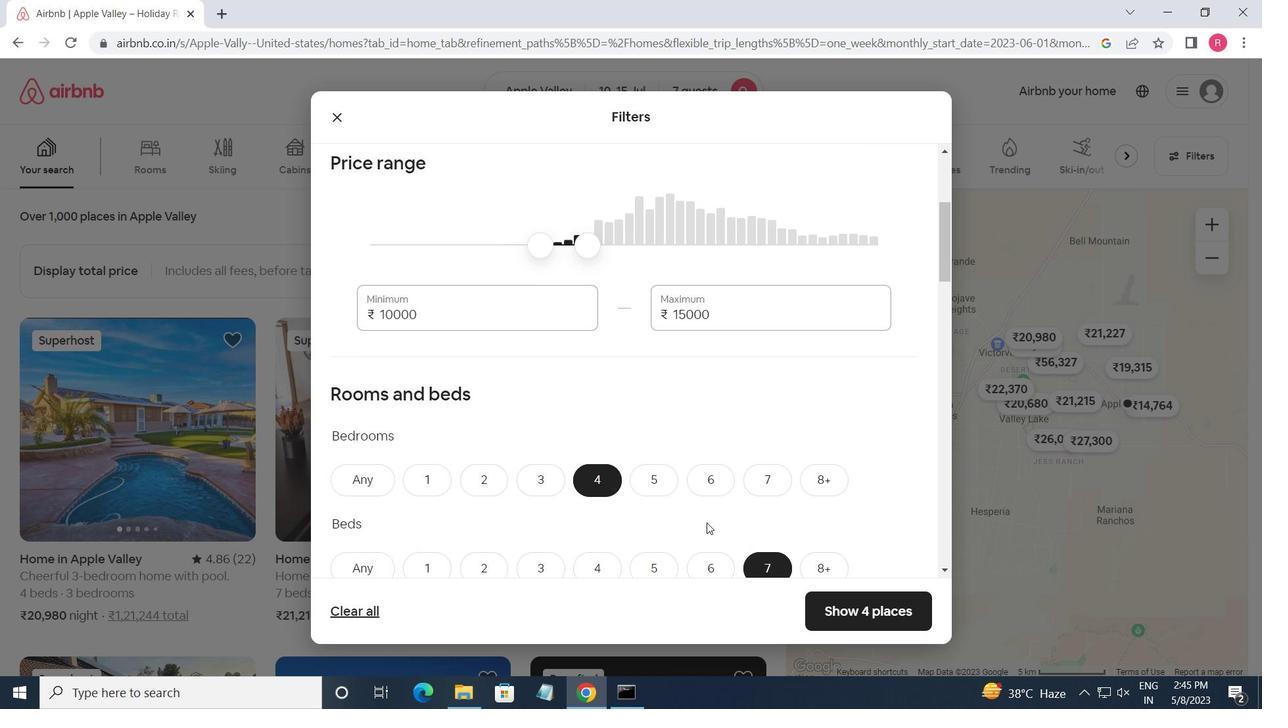 
Action: Mouse scrolled (706, 522) with delta (0, 0)
Screenshot: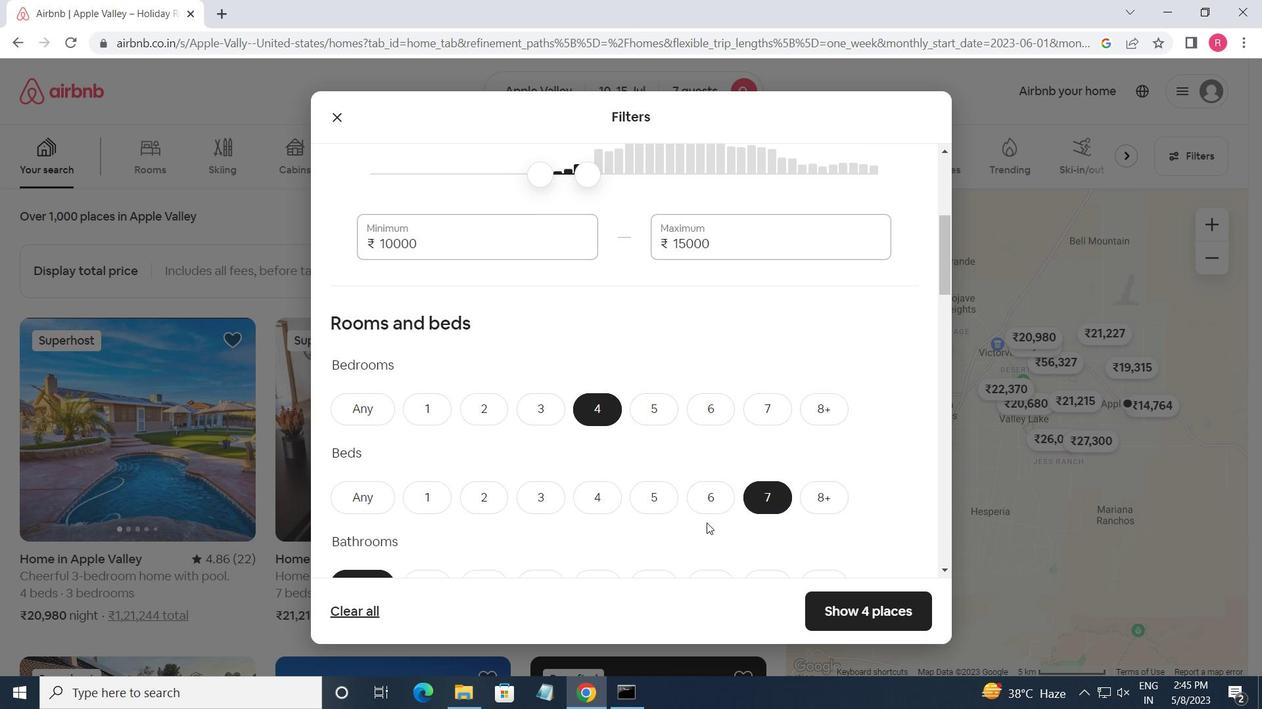 
Action: Mouse scrolled (706, 522) with delta (0, 0)
Screenshot: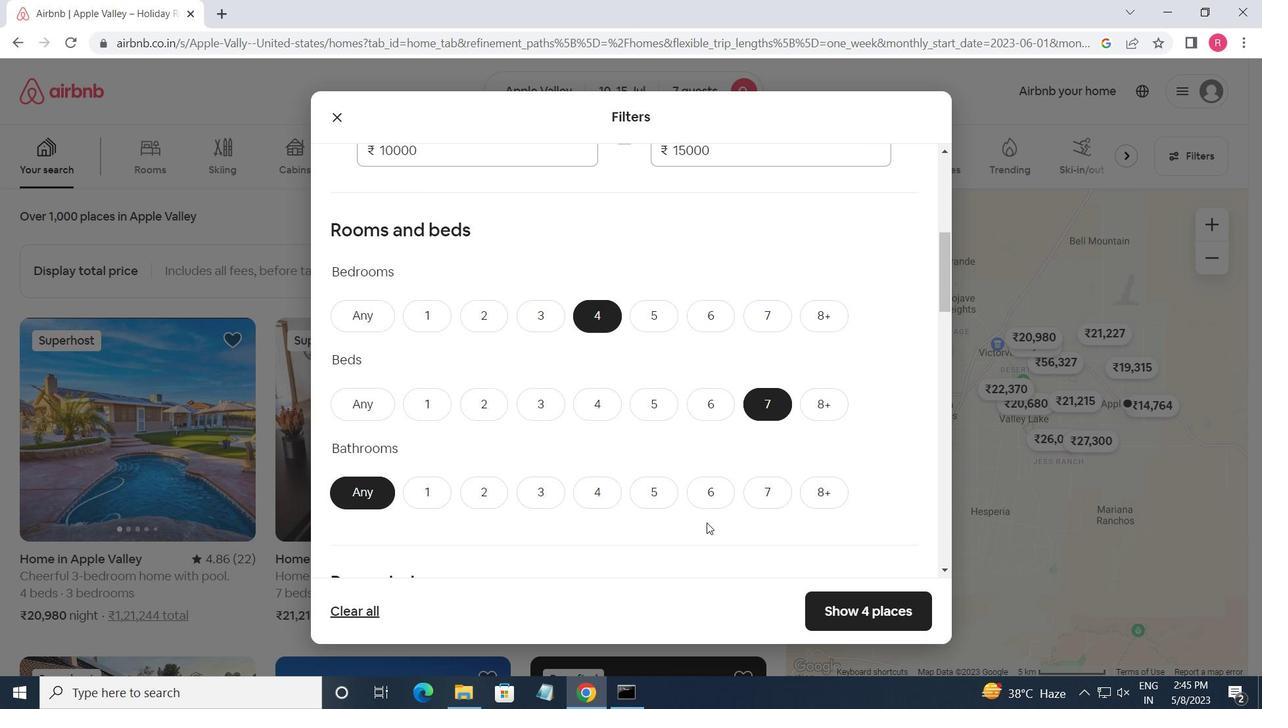 
Action: Mouse moved to (594, 411)
Screenshot: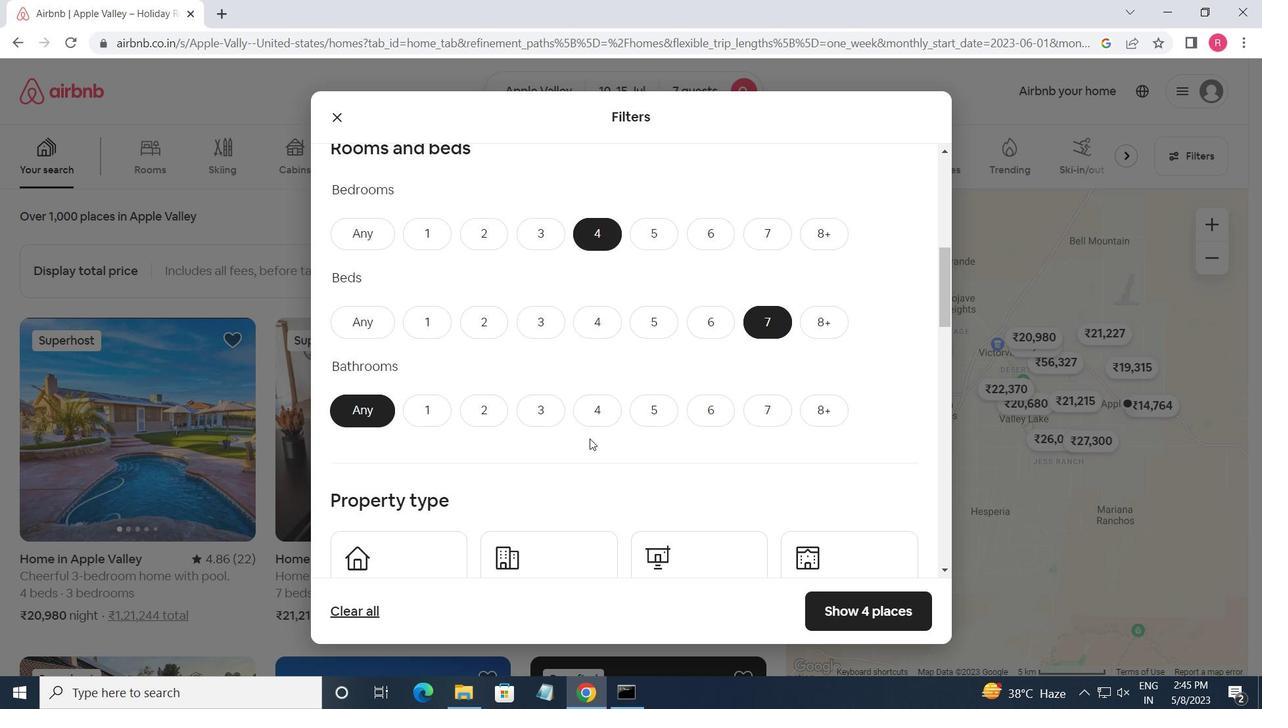 
Action: Mouse pressed left at (594, 411)
Screenshot: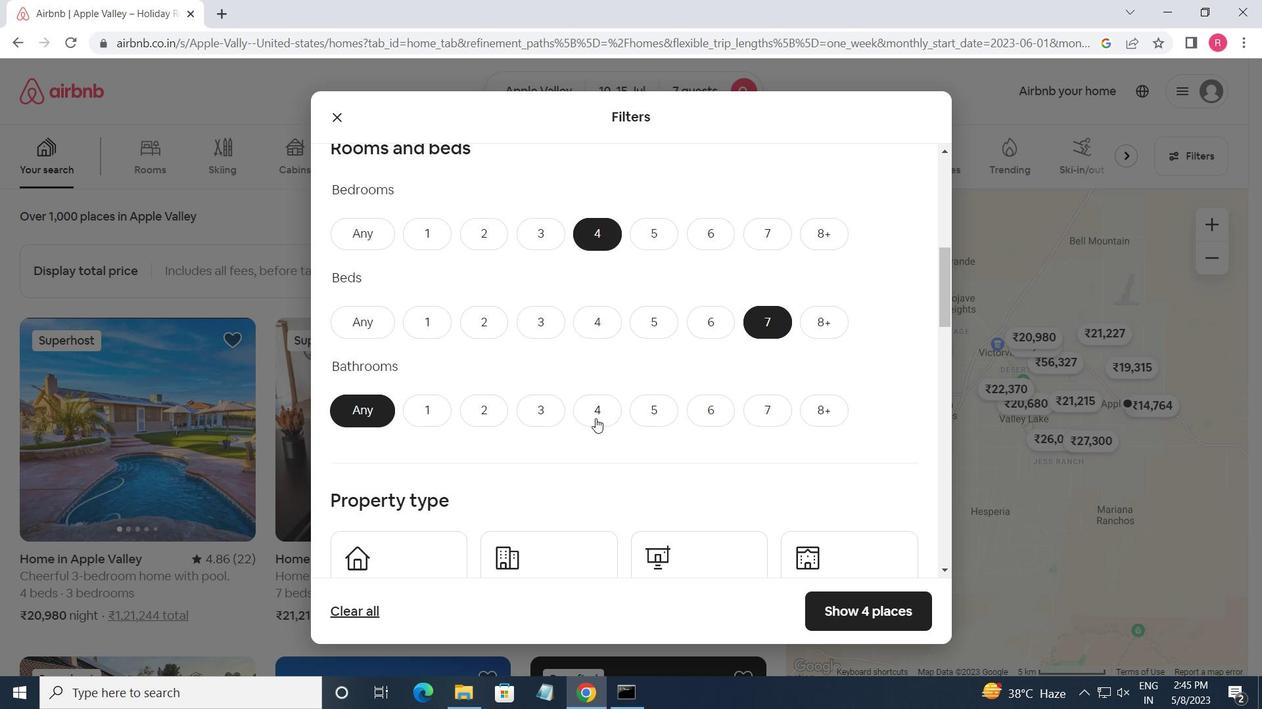 
Action: Mouse moved to (592, 406)
Screenshot: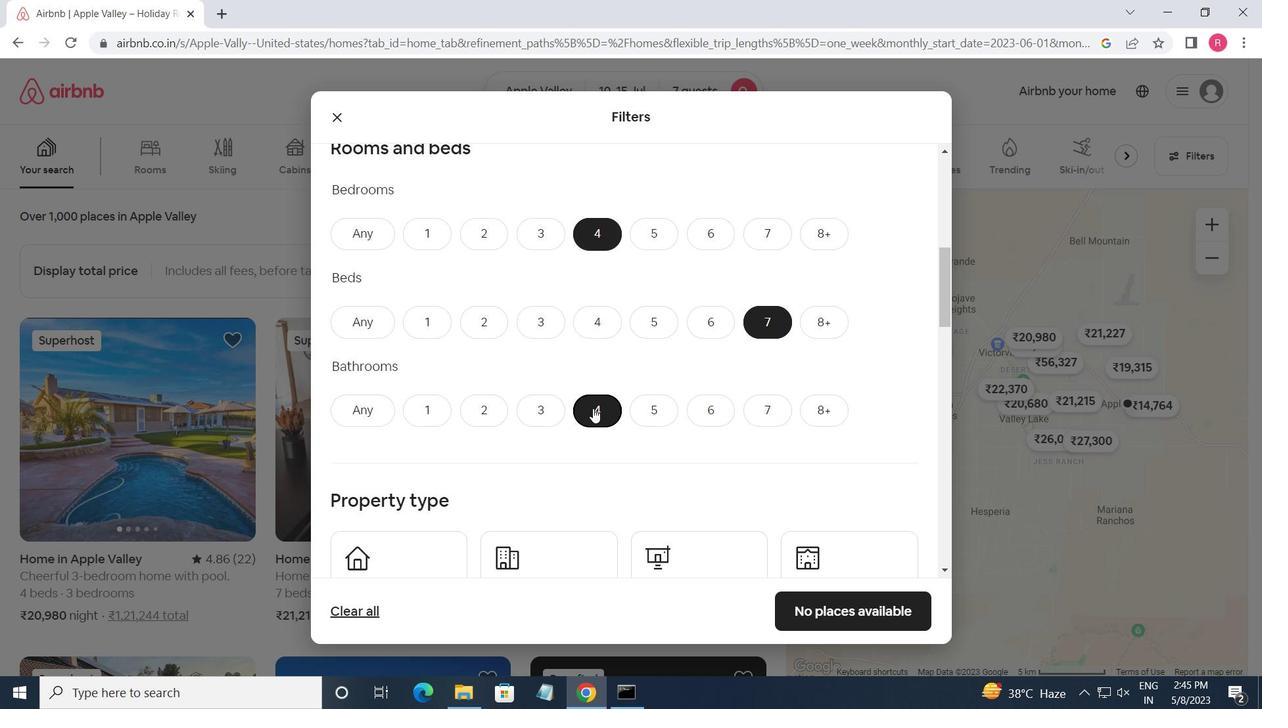 
Action: Mouse scrolled (592, 405) with delta (0, 0)
Screenshot: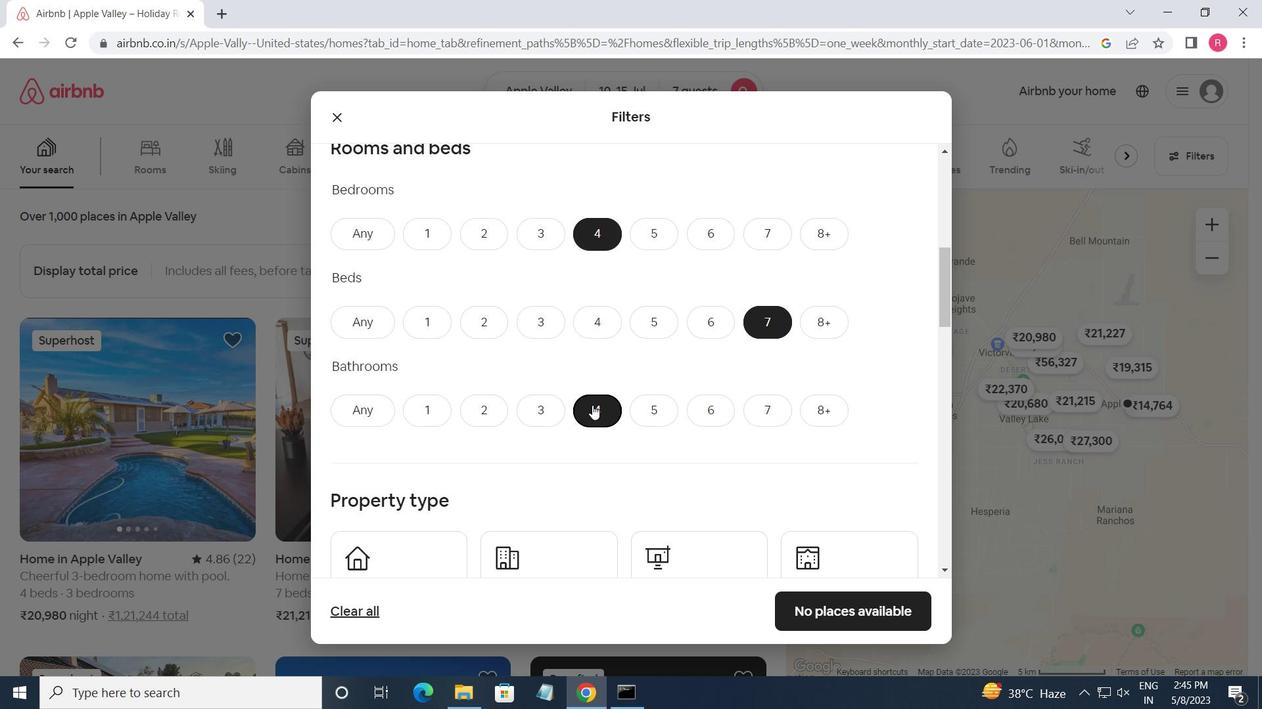 
Action: Mouse moved to (592, 406)
Screenshot: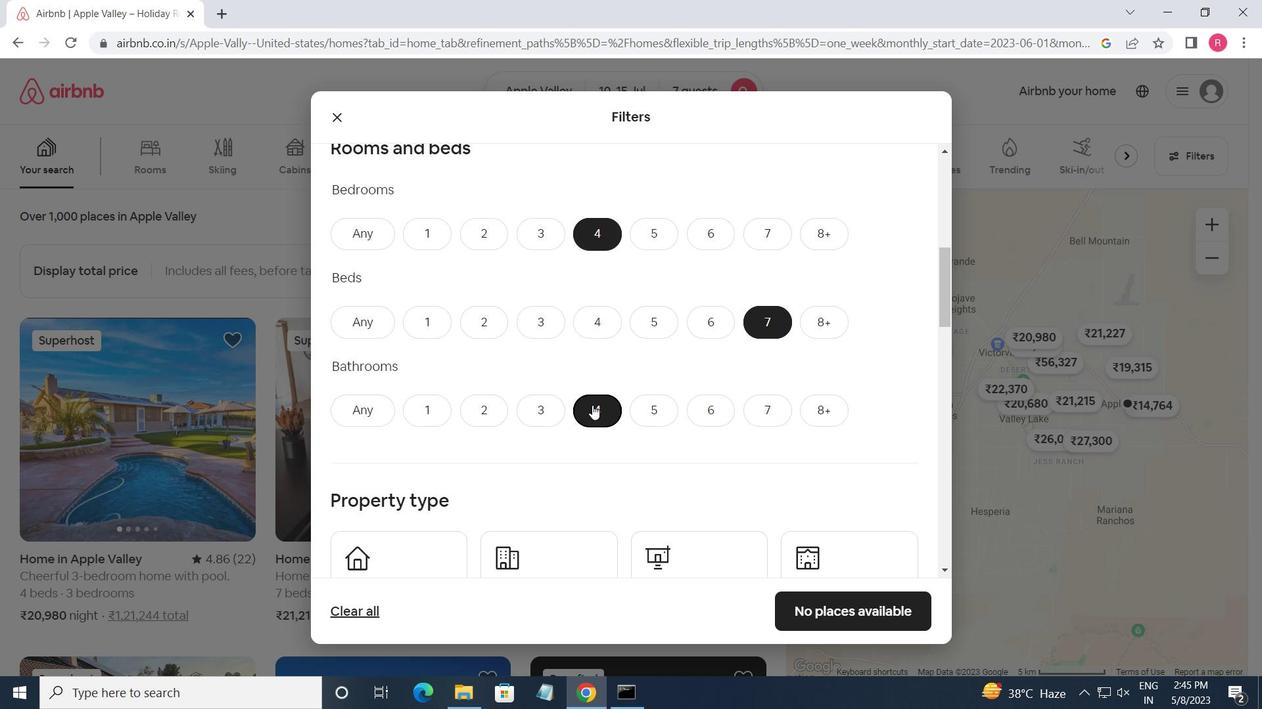 
Action: Mouse scrolled (592, 405) with delta (0, 0)
Screenshot: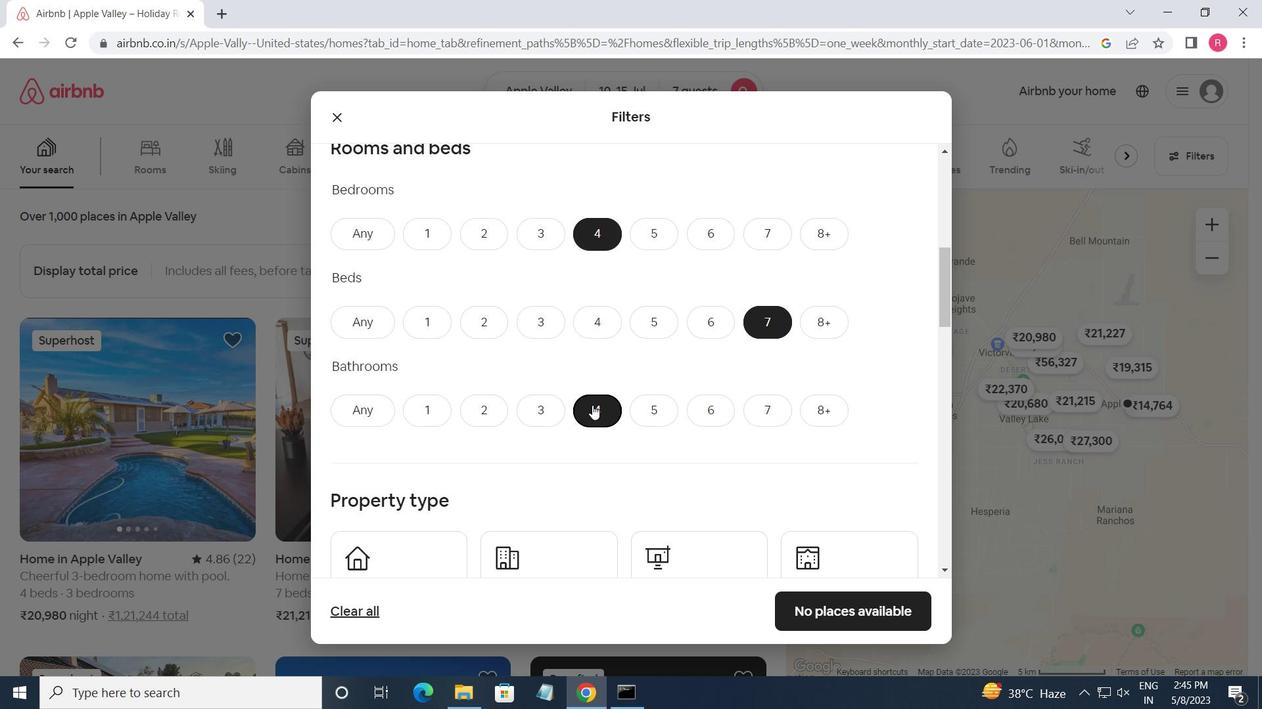 
Action: Mouse scrolled (592, 405) with delta (0, 0)
Screenshot: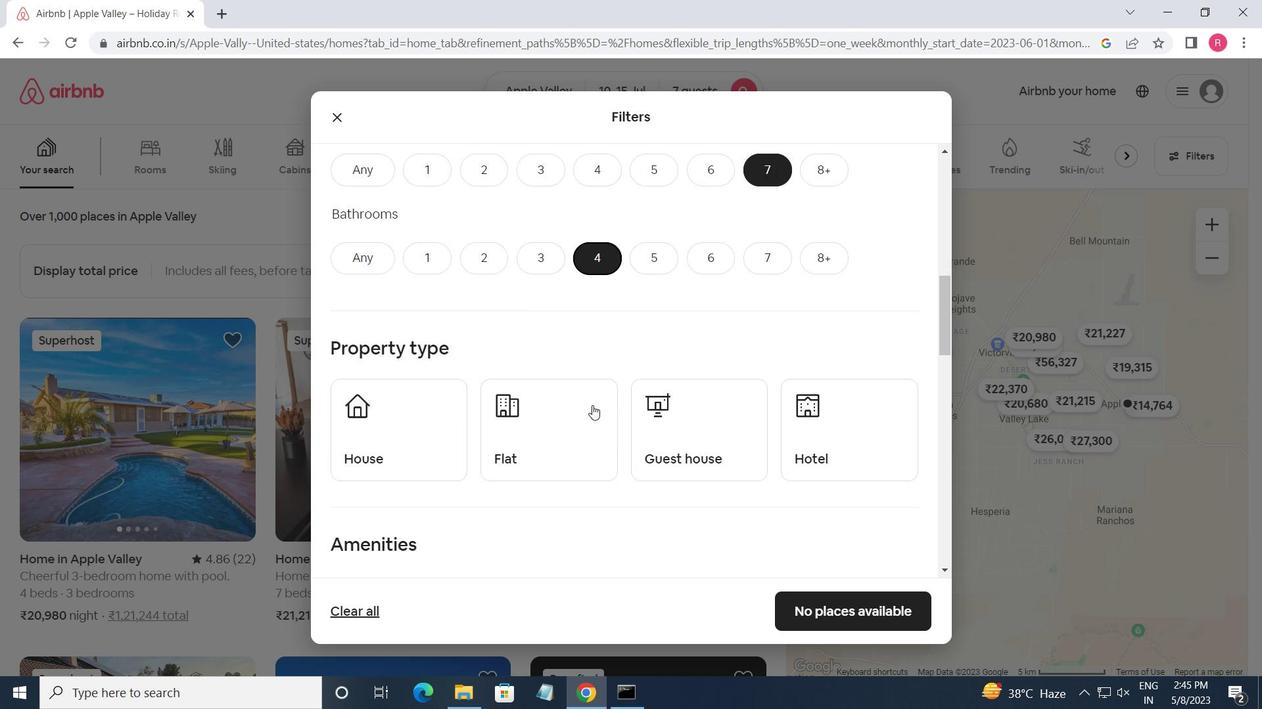
Action: Mouse moved to (422, 353)
Screenshot: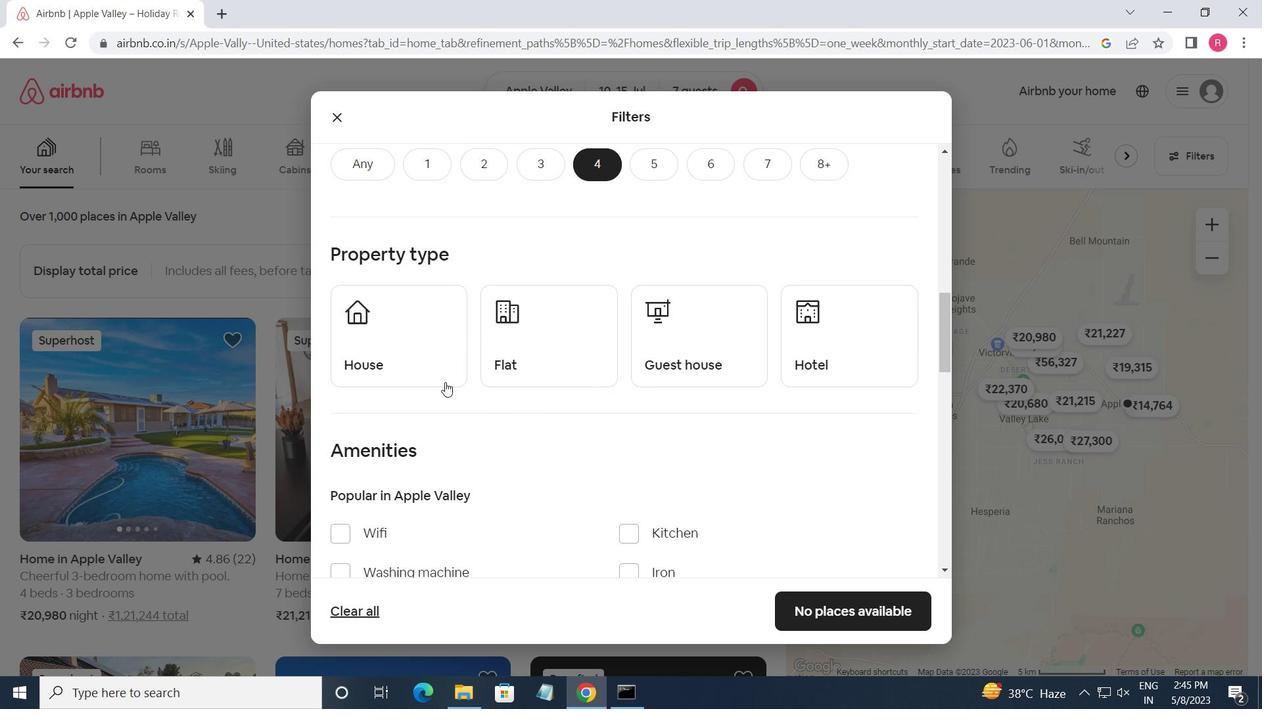 
Action: Mouse pressed left at (422, 353)
Screenshot: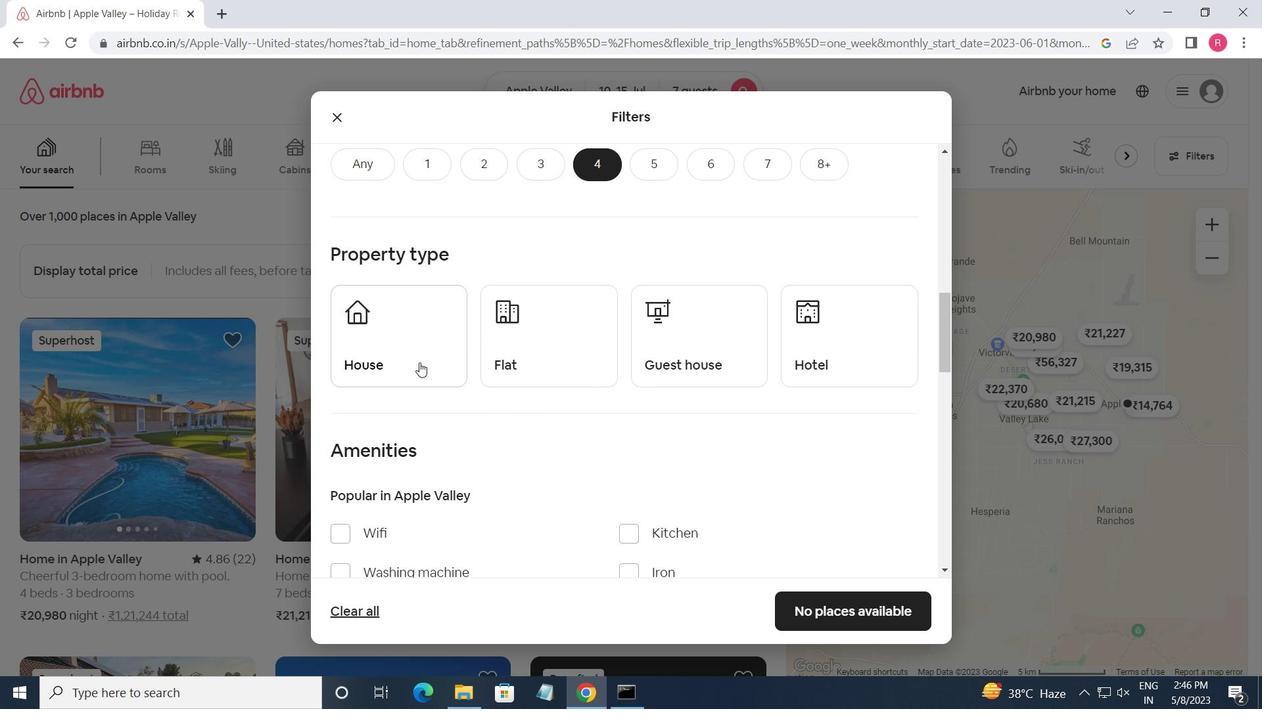 
Action: Mouse moved to (514, 353)
Screenshot: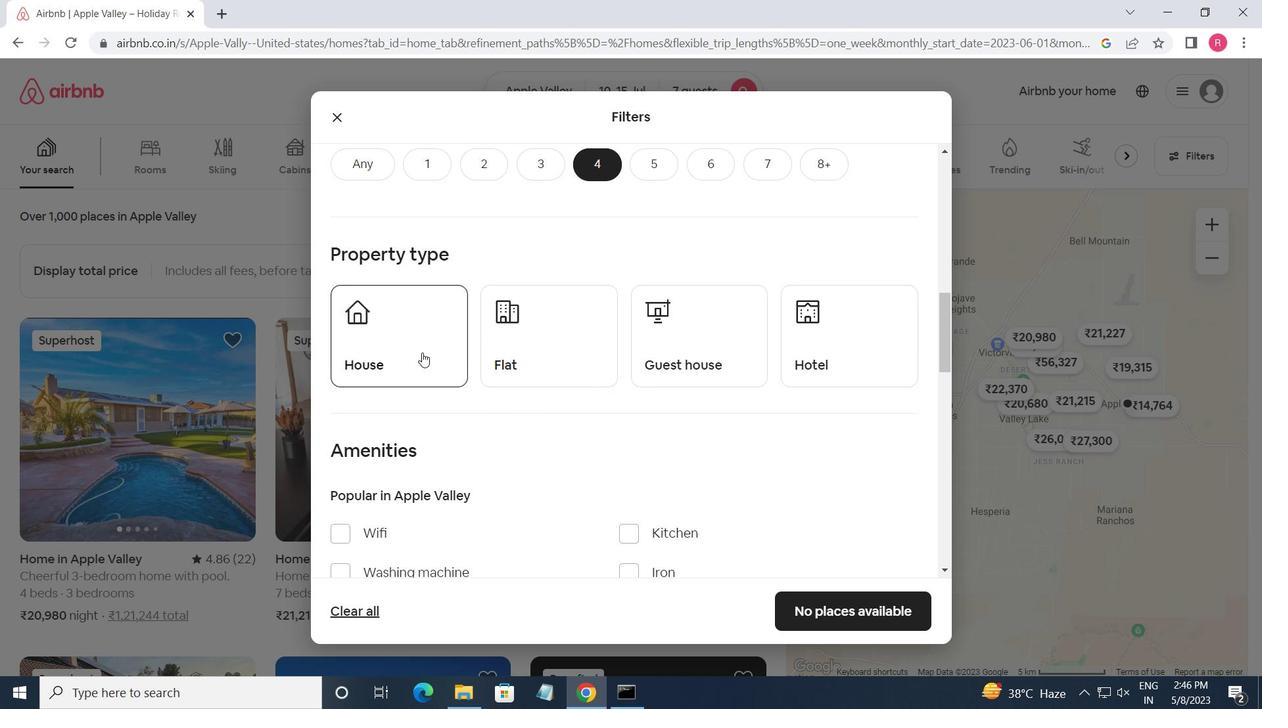 
Action: Mouse pressed left at (514, 353)
Screenshot: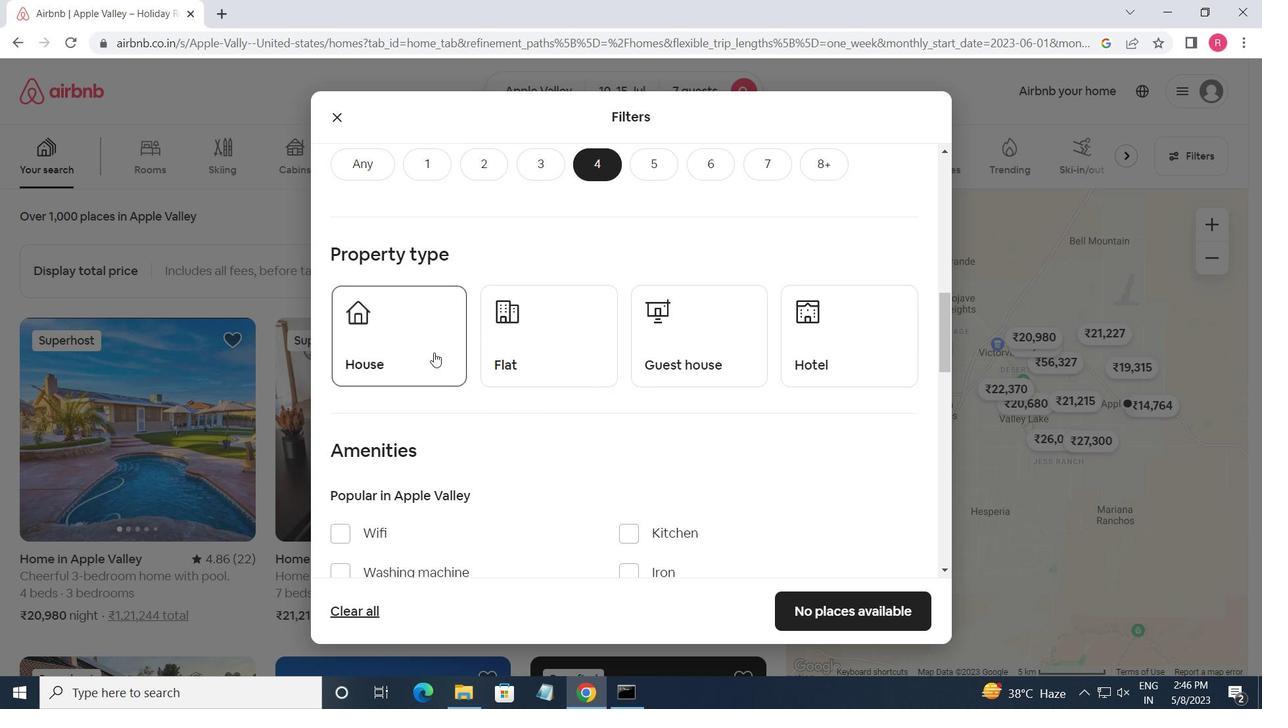 
Action: Mouse moved to (662, 354)
Screenshot: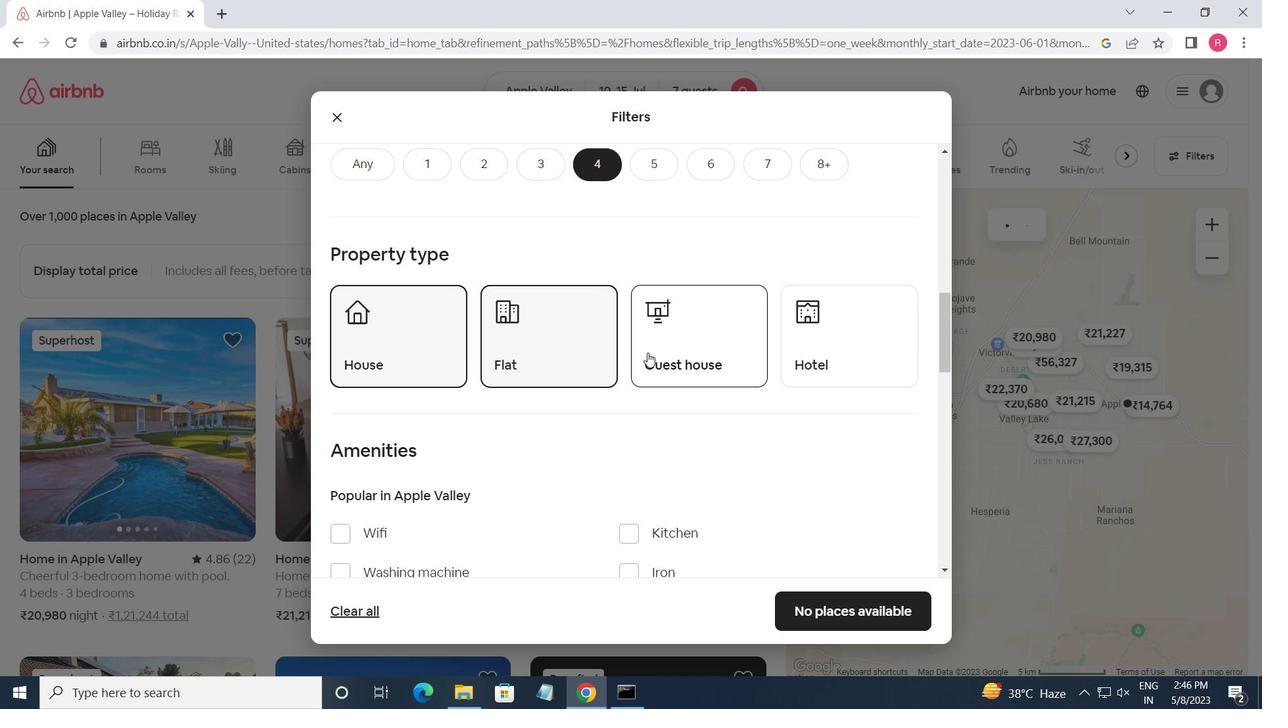 
Action: Mouse pressed left at (662, 354)
Screenshot: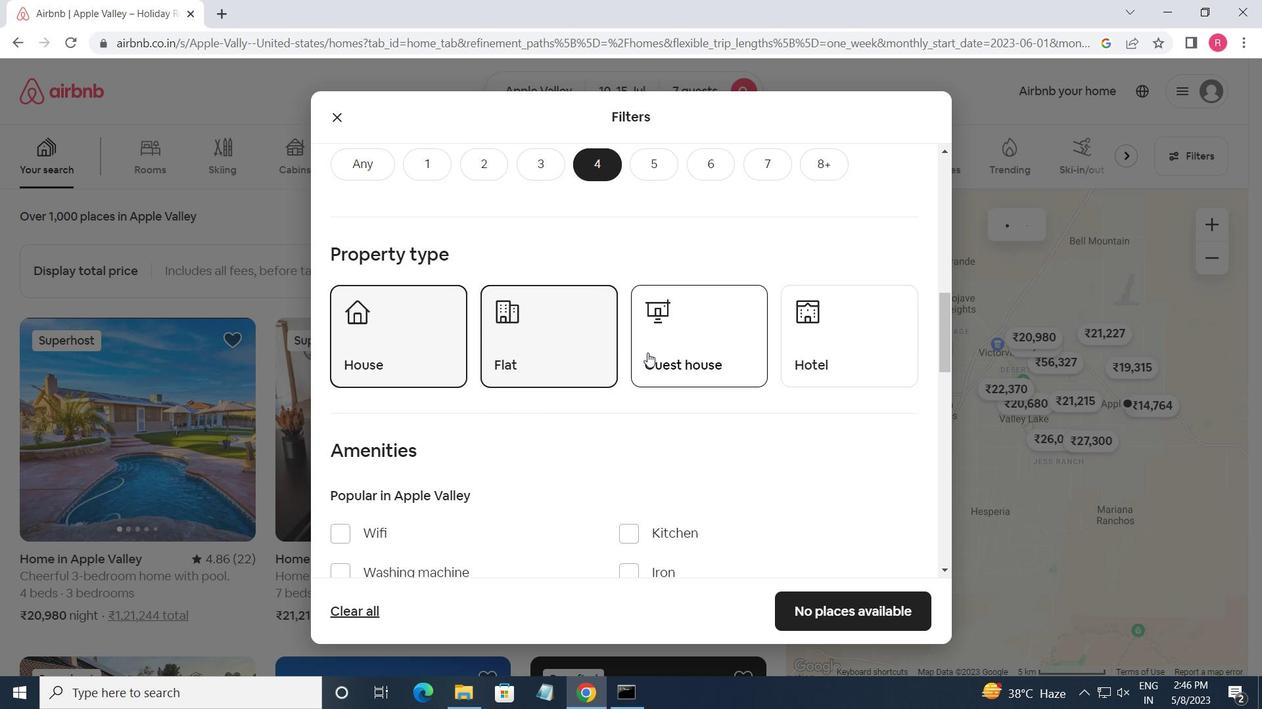 
Action: Mouse scrolled (662, 353) with delta (0, 0)
Screenshot: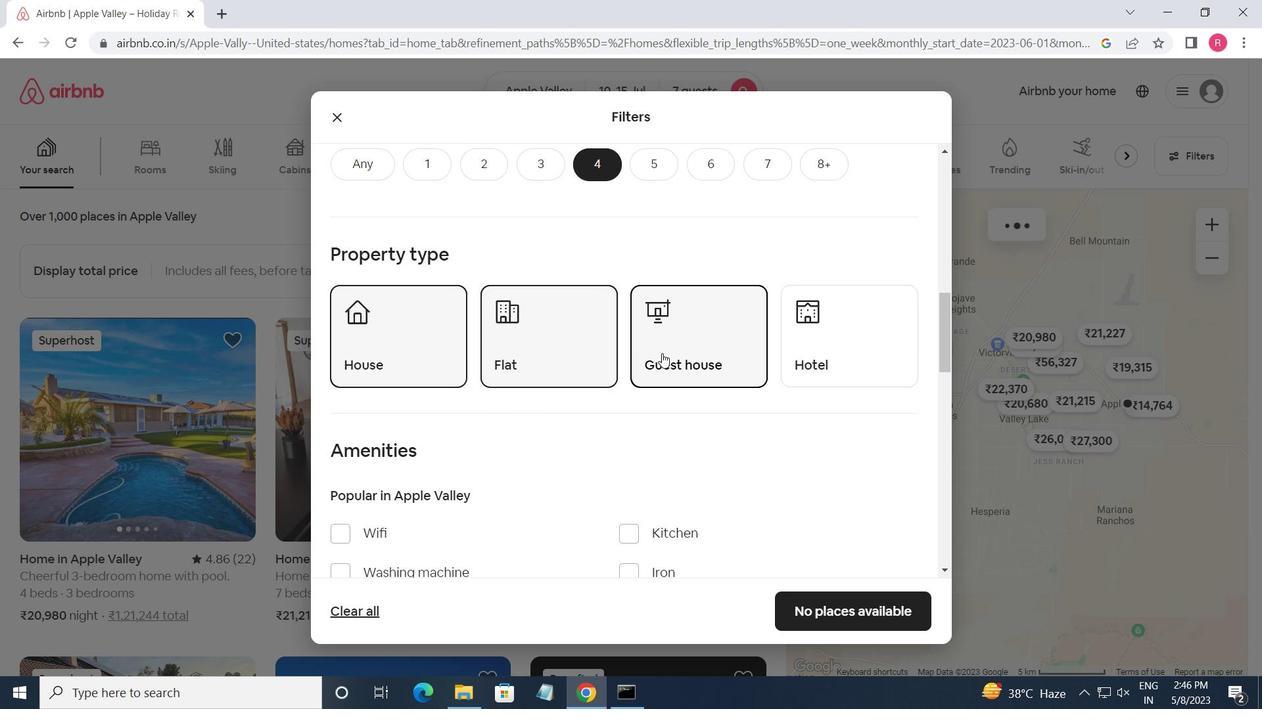 
Action: Mouse scrolled (662, 353) with delta (0, 0)
Screenshot: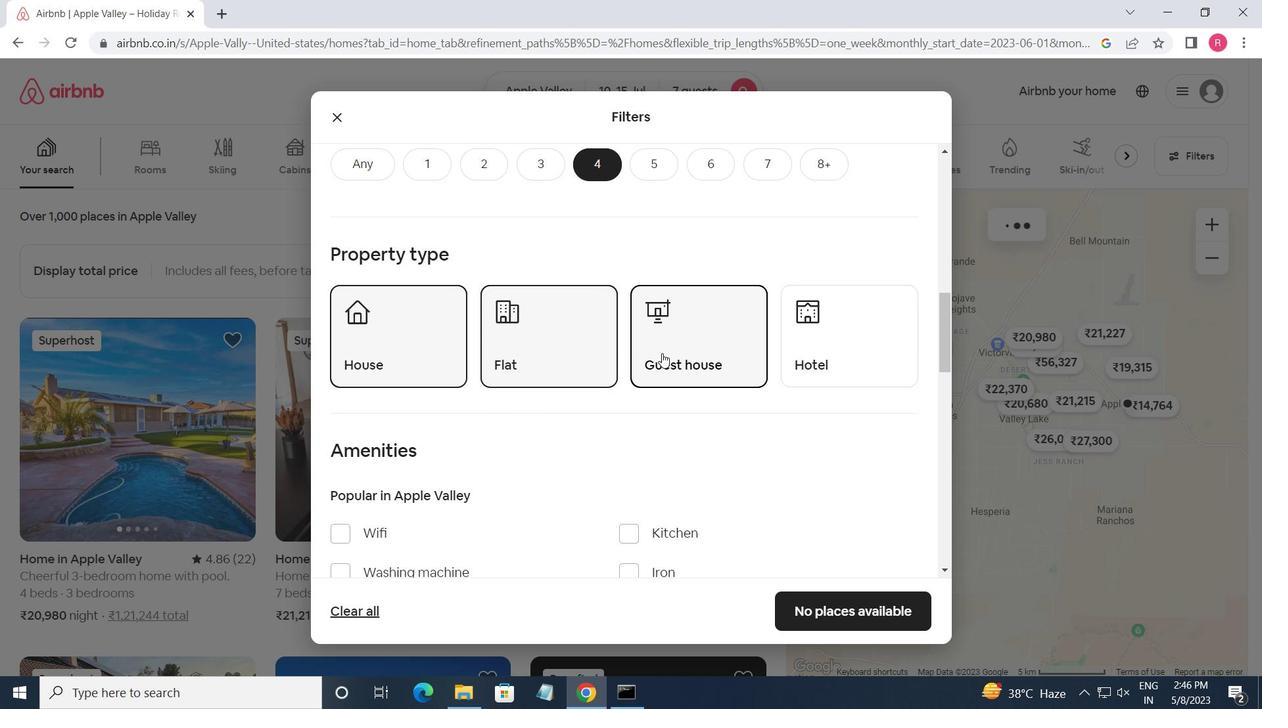 
Action: Mouse moved to (663, 354)
Screenshot: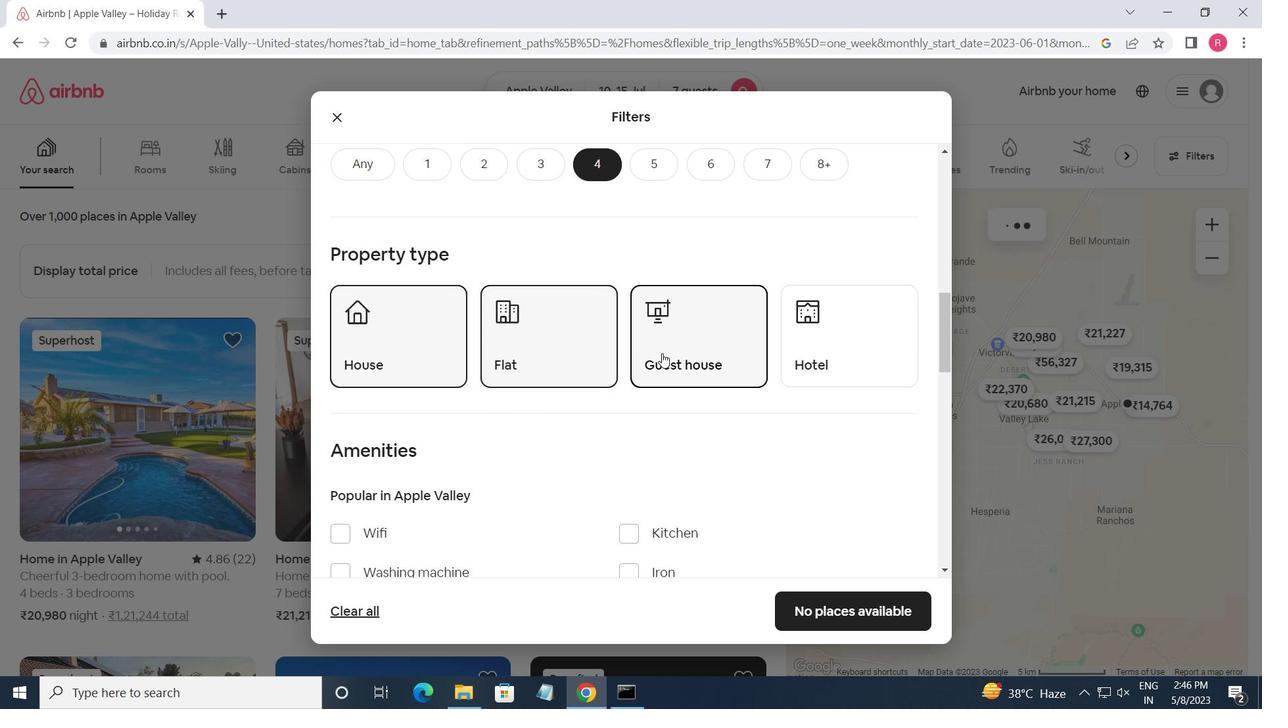 
Action: Mouse scrolled (663, 354) with delta (0, 0)
Screenshot: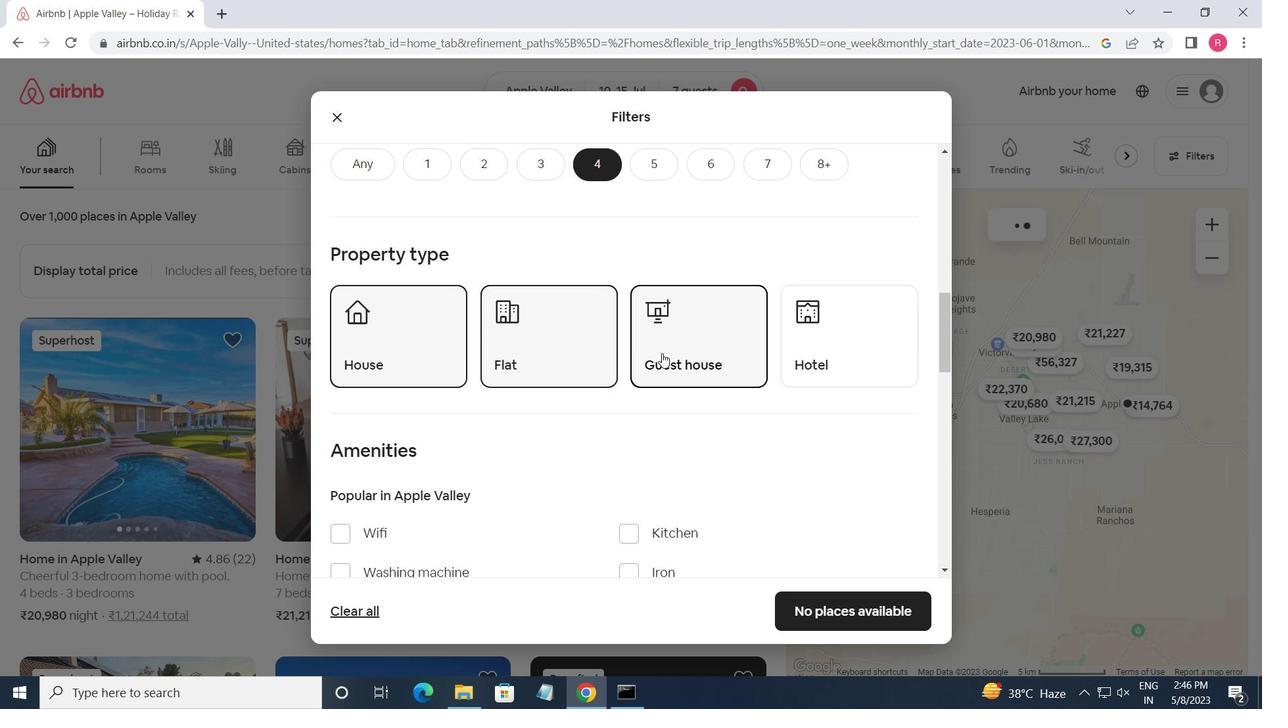 
Action: Mouse moved to (355, 402)
Screenshot: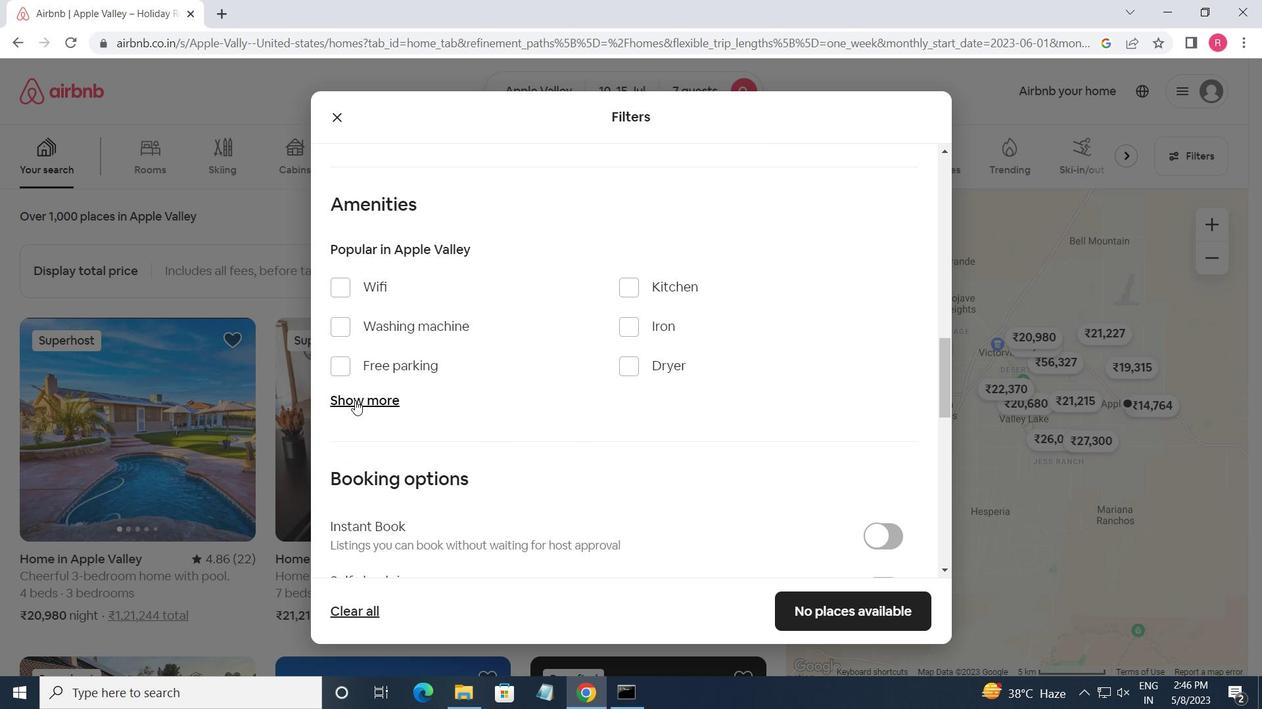 
Action: Mouse pressed left at (355, 402)
Screenshot: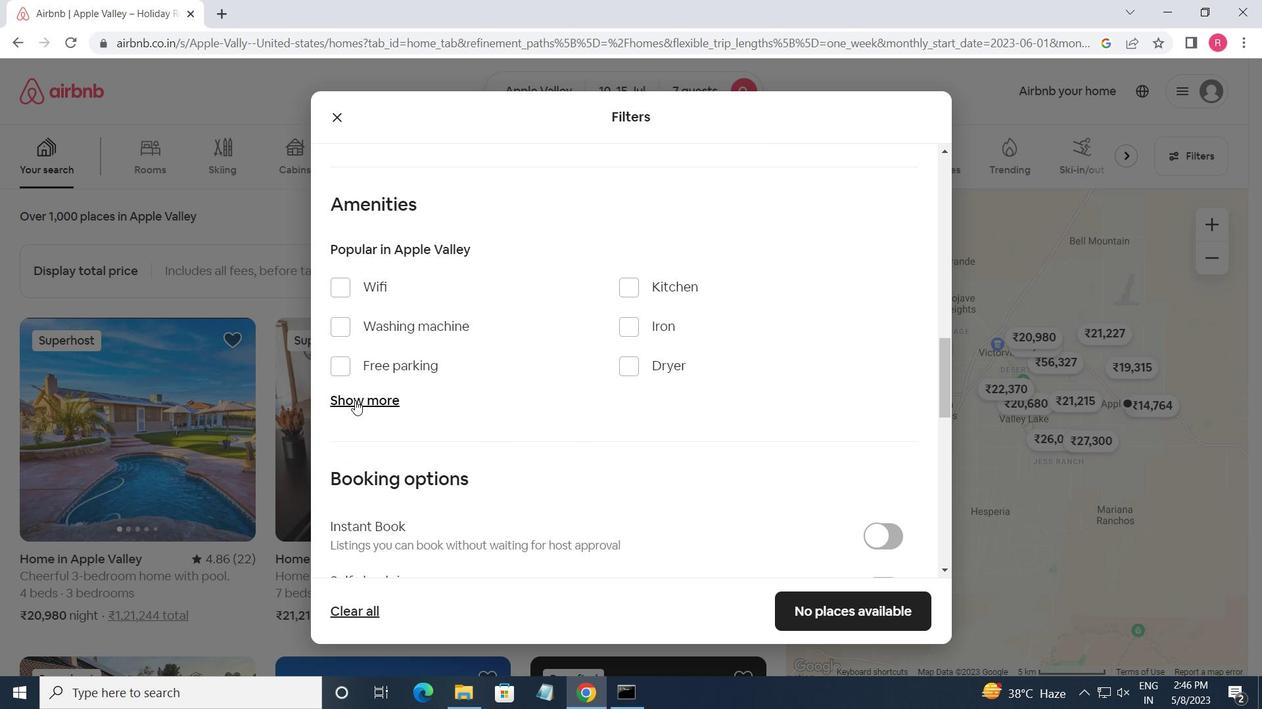 
Action: Mouse moved to (346, 292)
Screenshot: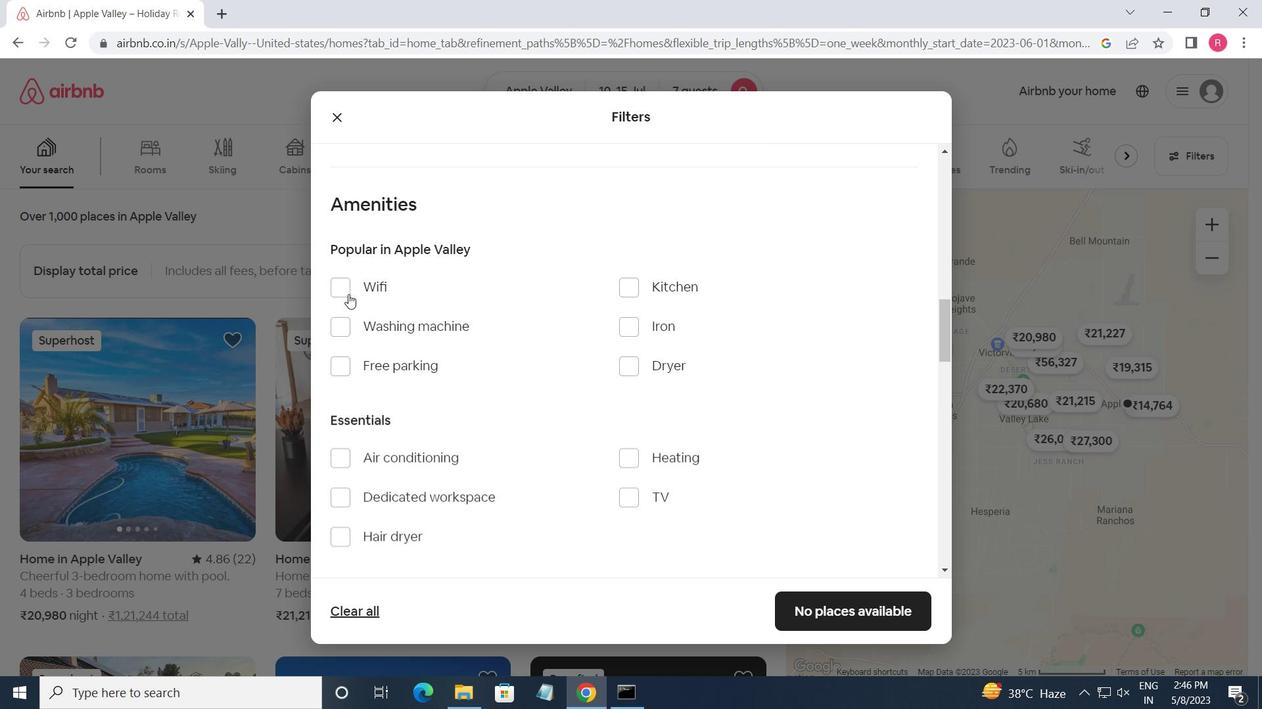 
Action: Mouse pressed left at (346, 292)
Screenshot: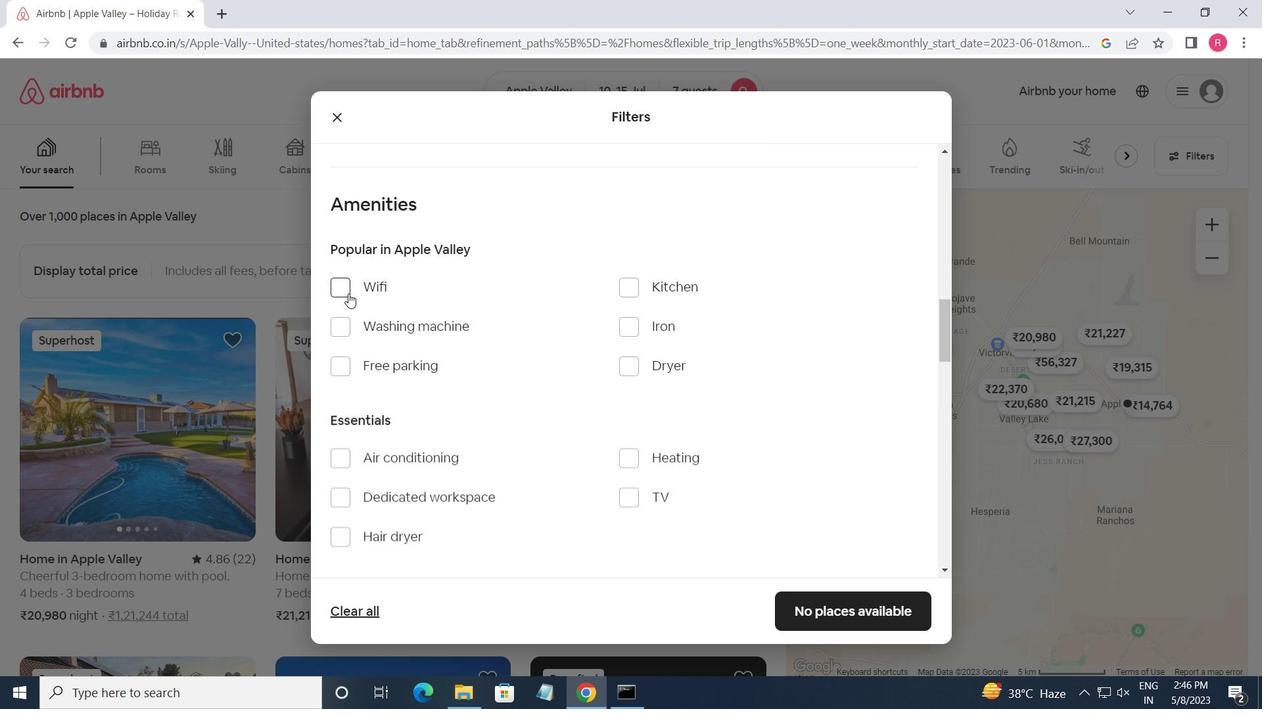 
Action: Mouse moved to (343, 364)
Screenshot: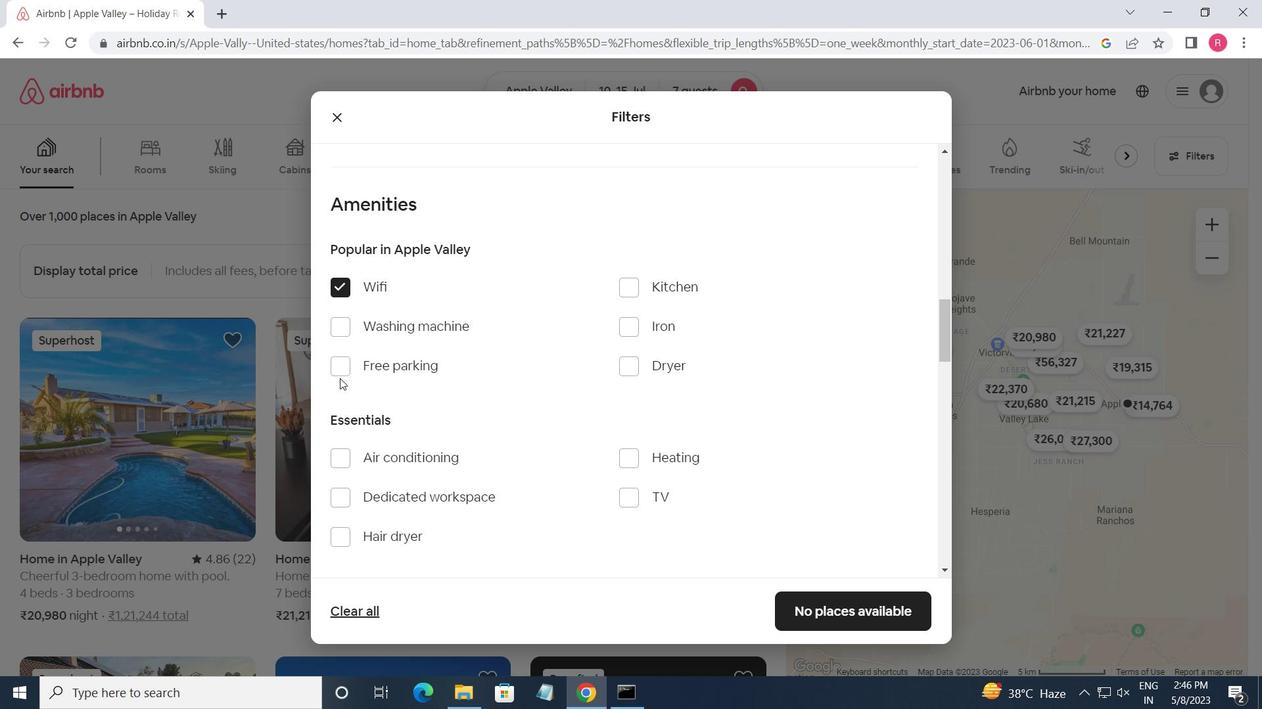 
Action: Mouse pressed left at (343, 364)
Screenshot: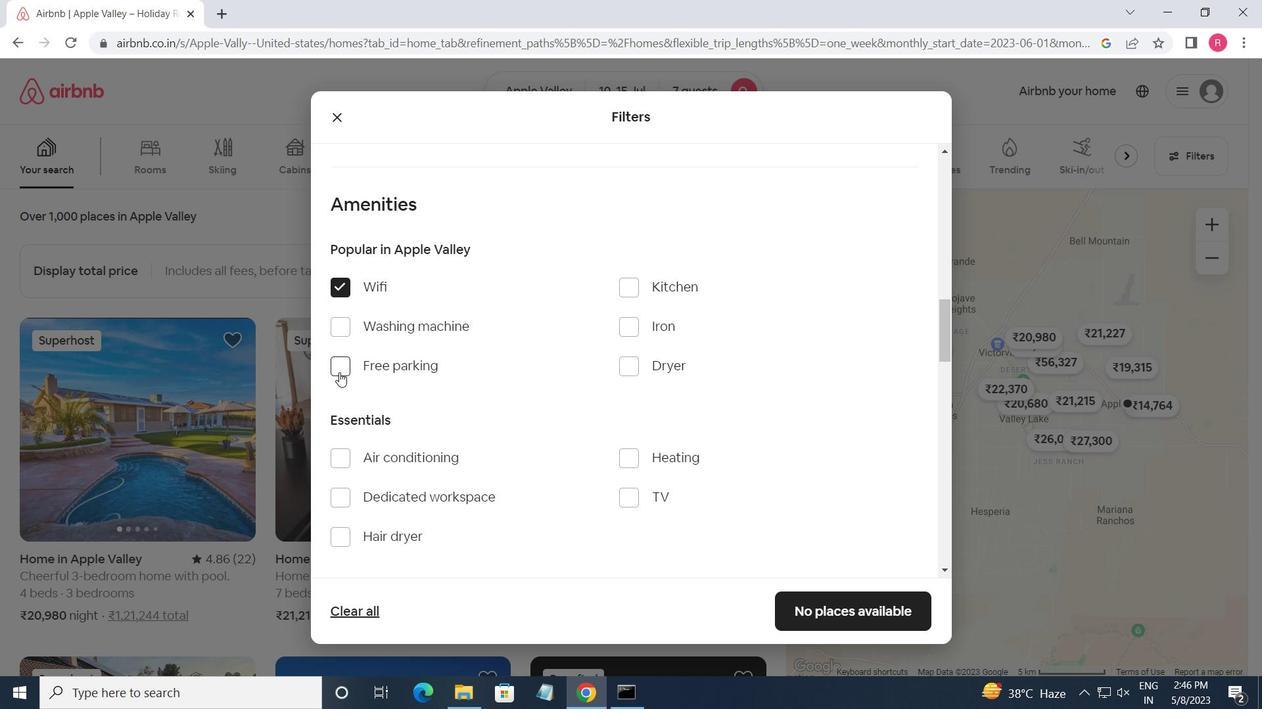 
Action: Mouse moved to (627, 497)
Screenshot: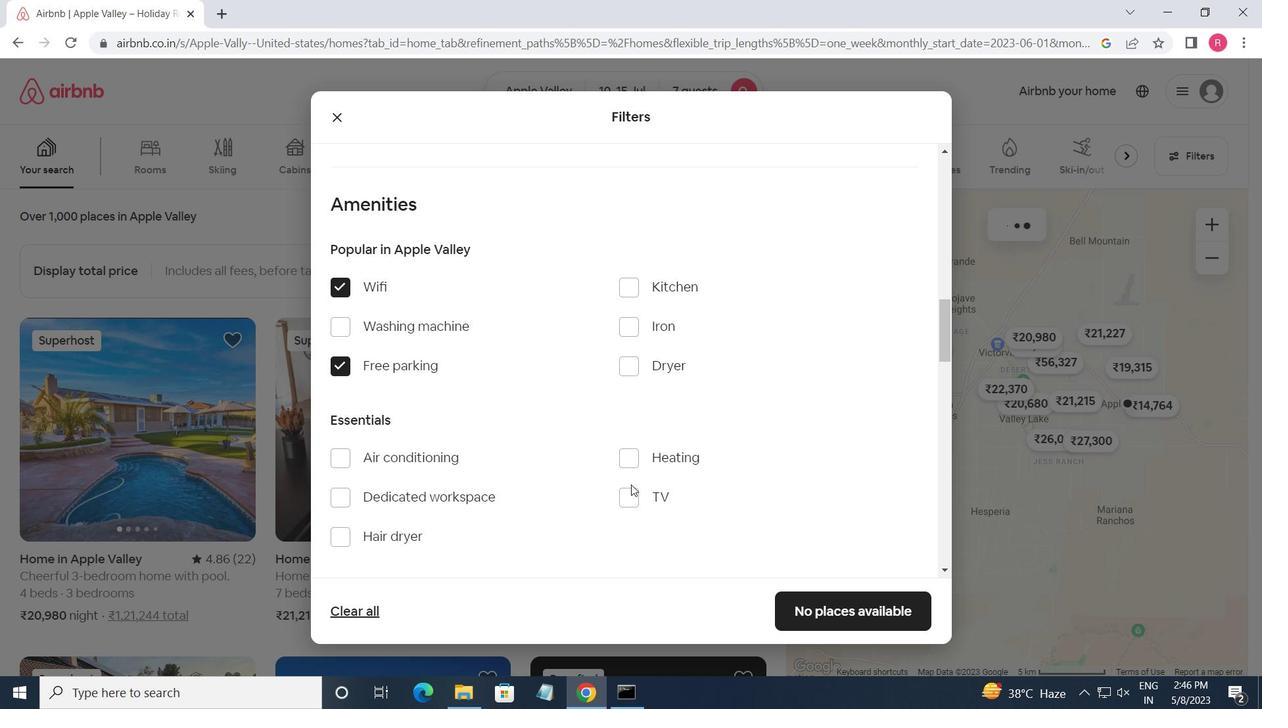 
Action: Mouse pressed left at (627, 497)
Screenshot: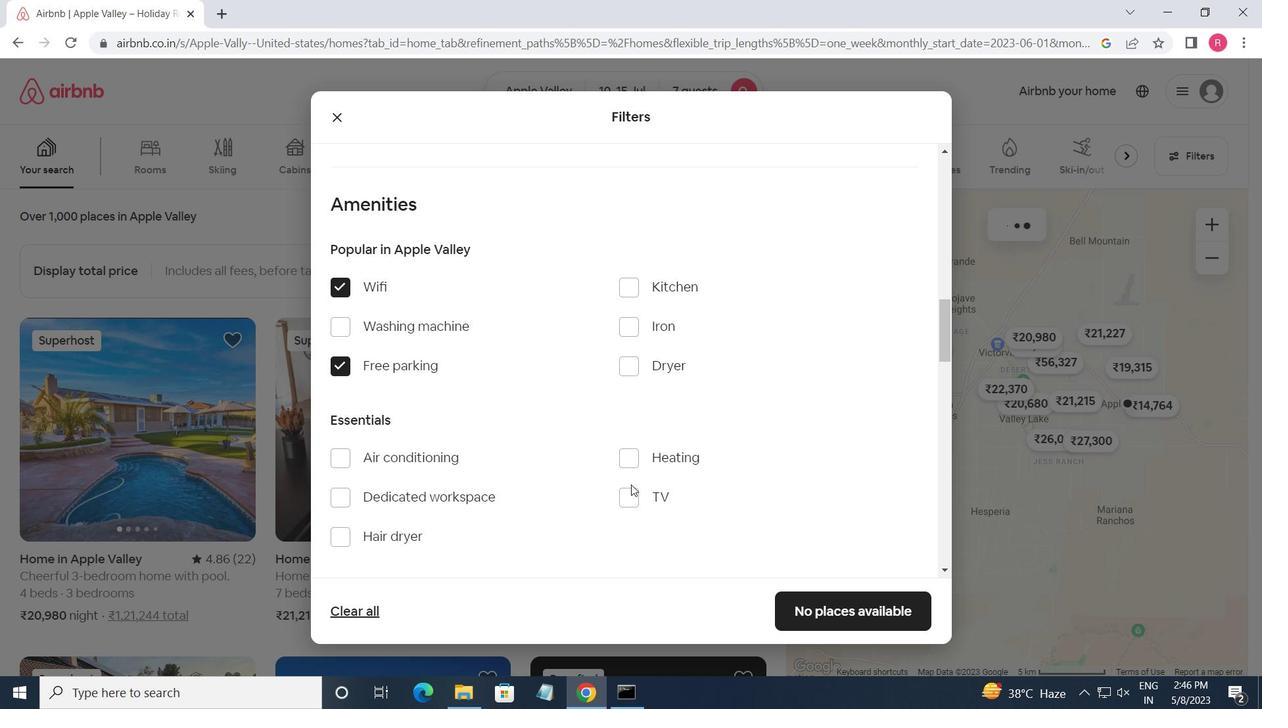 
Action: Mouse moved to (602, 485)
Screenshot: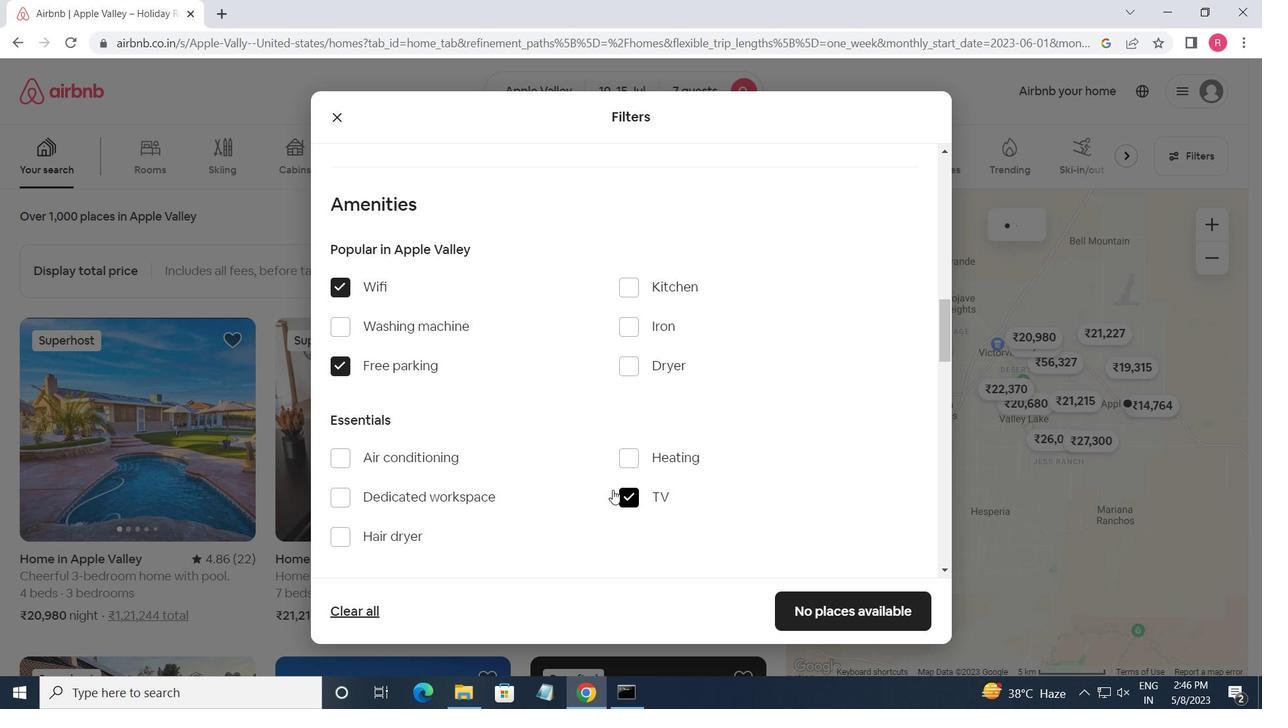 
Action: Mouse scrolled (602, 484) with delta (0, 0)
Screenshot: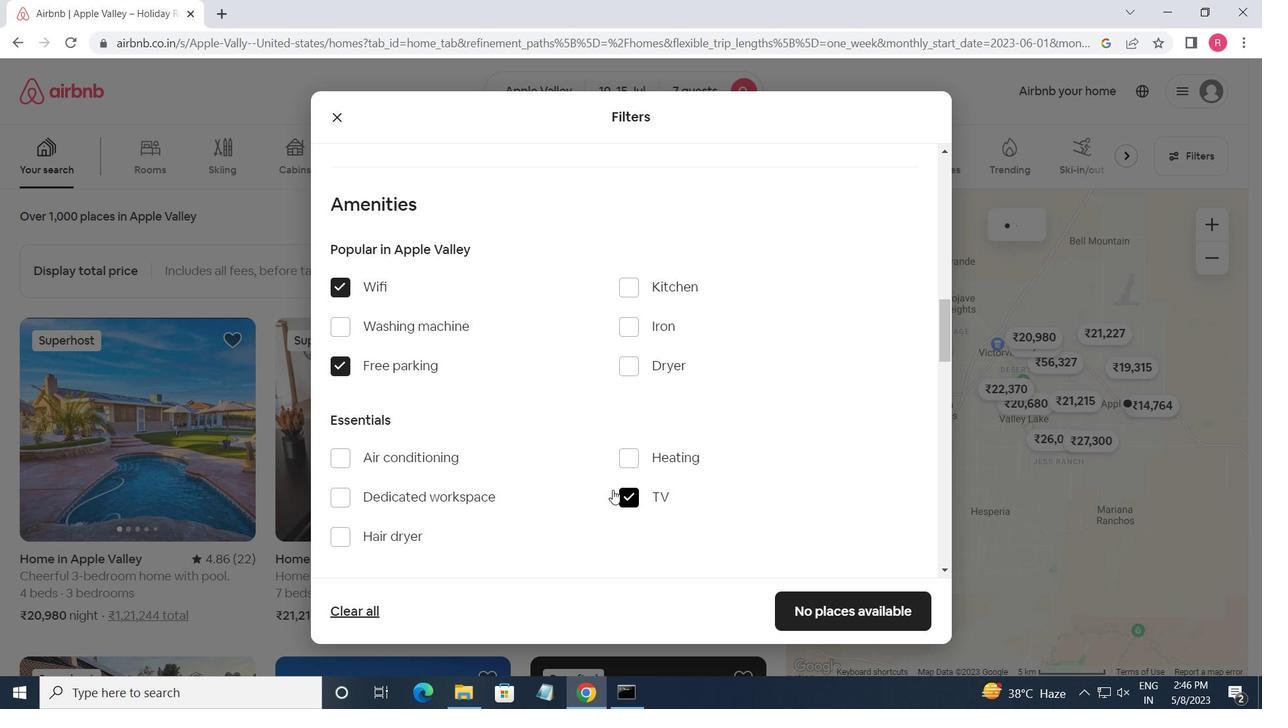 
Action: Mouse moved to (602, 484)
Screenshot: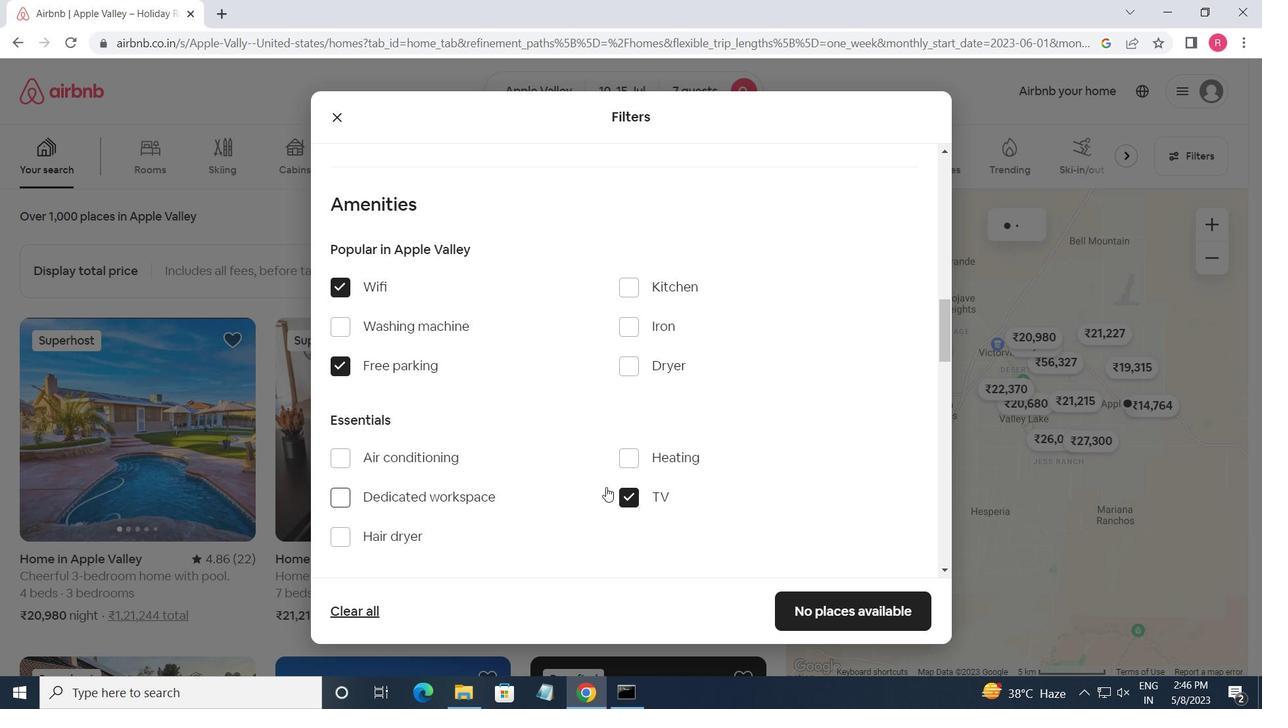 
Action: Mouse scrolled (602, 483) with delta (0, 0)
Screenshot: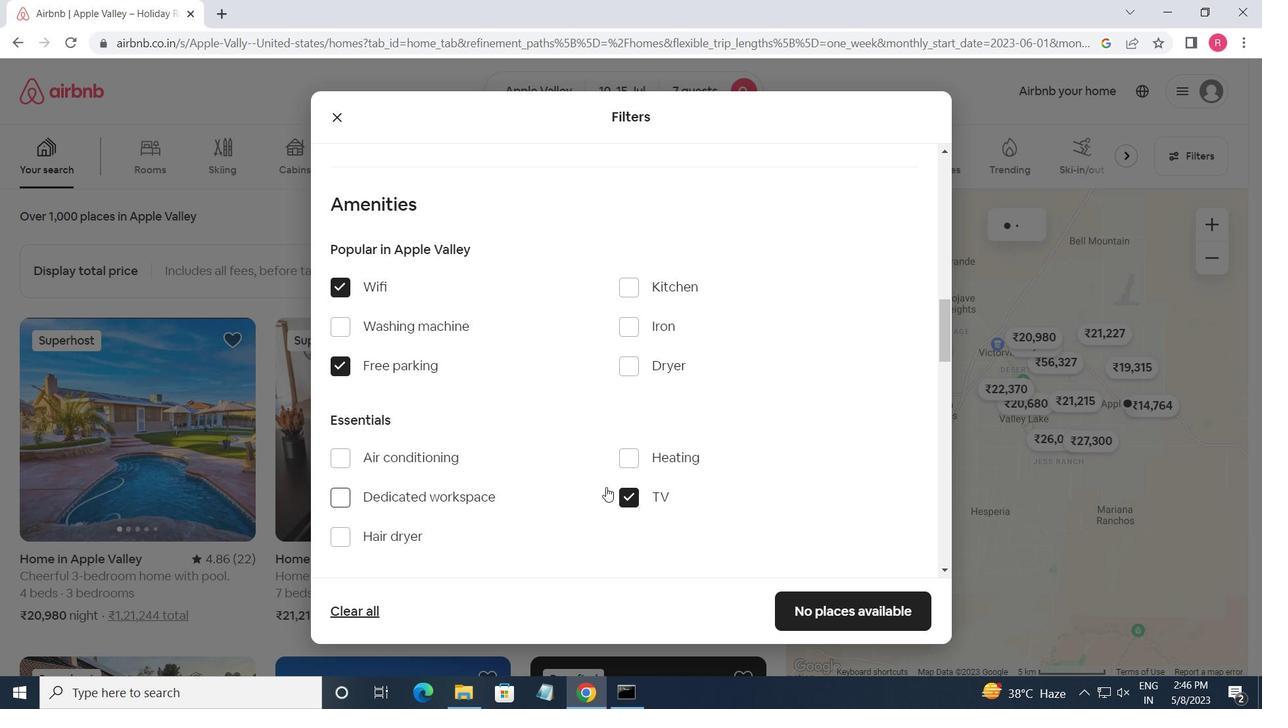 
Action: Mouse moved to (594, 479)
Screenshot: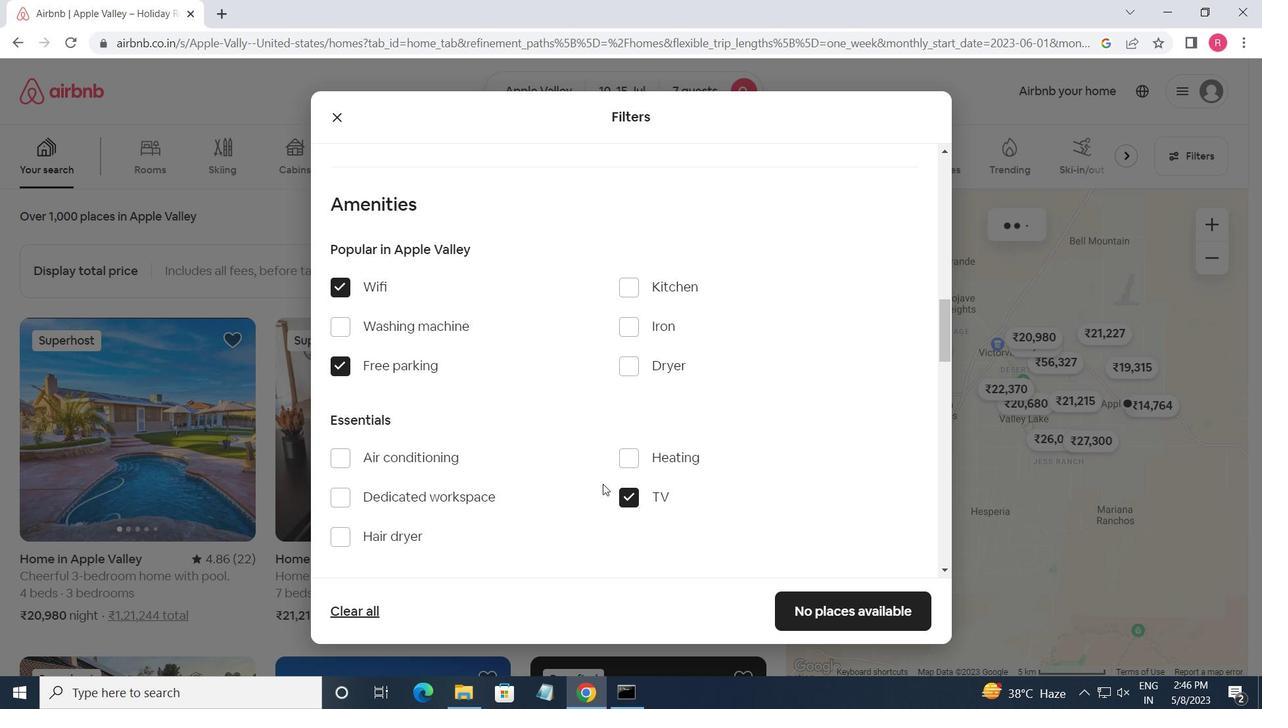 
Action: Mouse scrolled (594, 479) with delta (0, 0)
Screenshot: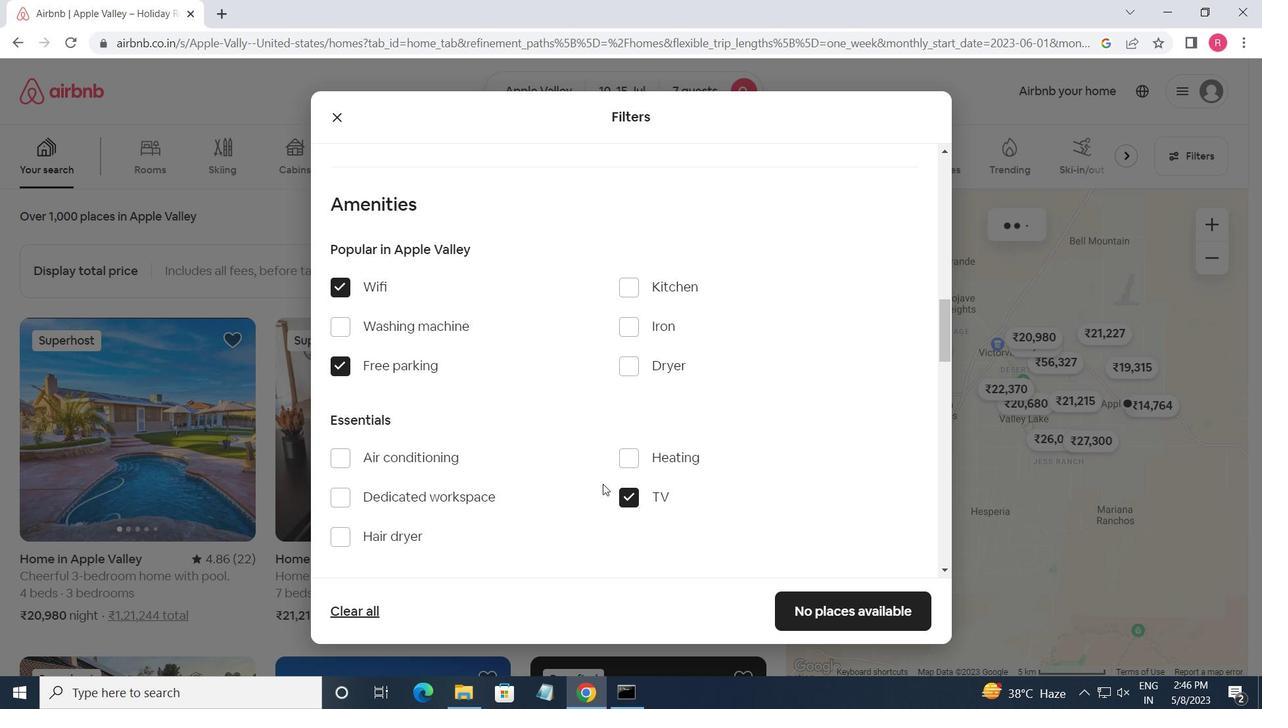 
Action: Mouse moved to (339, 460)
Screenshot: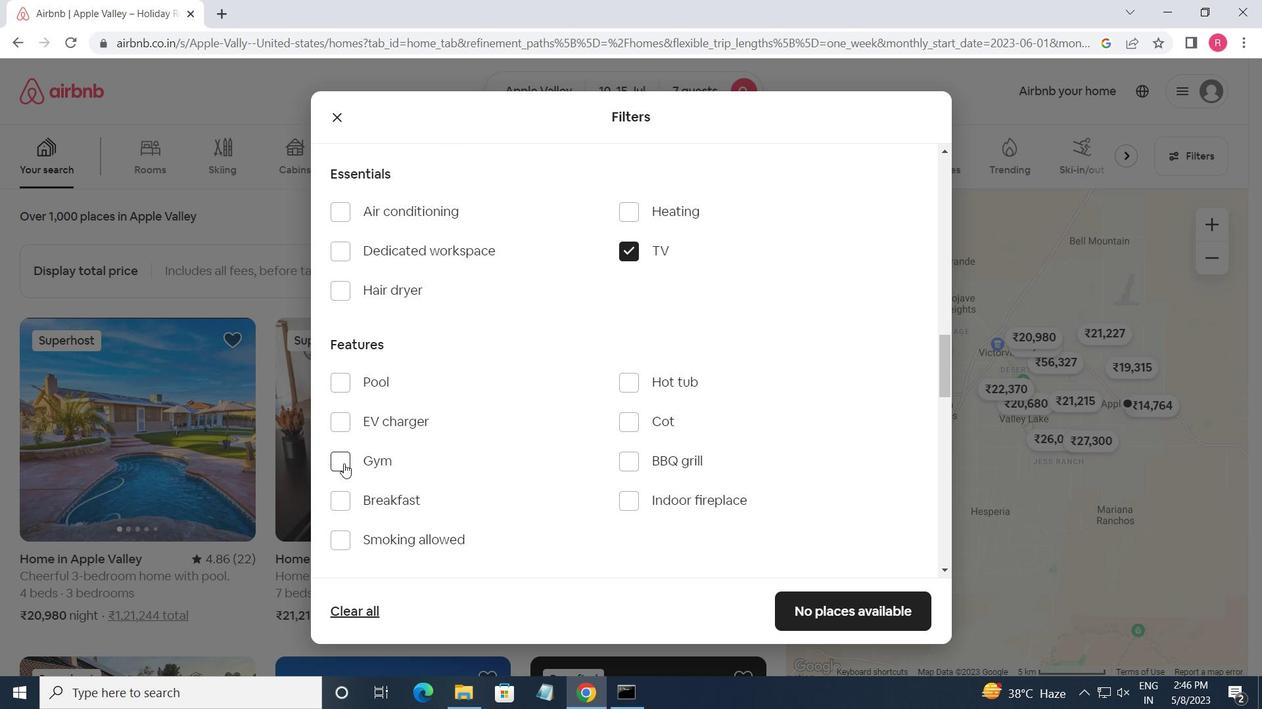 
Action: Mouse pressed left at (339, 460)
Screenshot: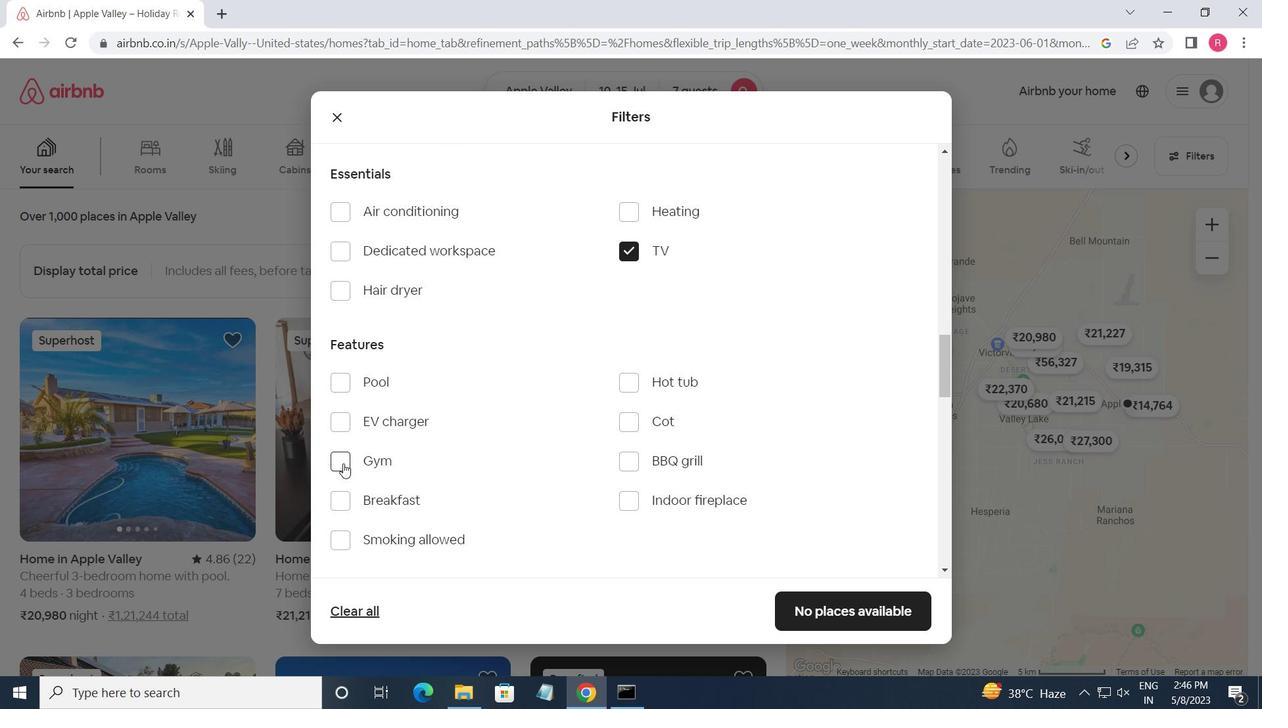 
Action: Mouse moved to (343, 506)
Screenshot: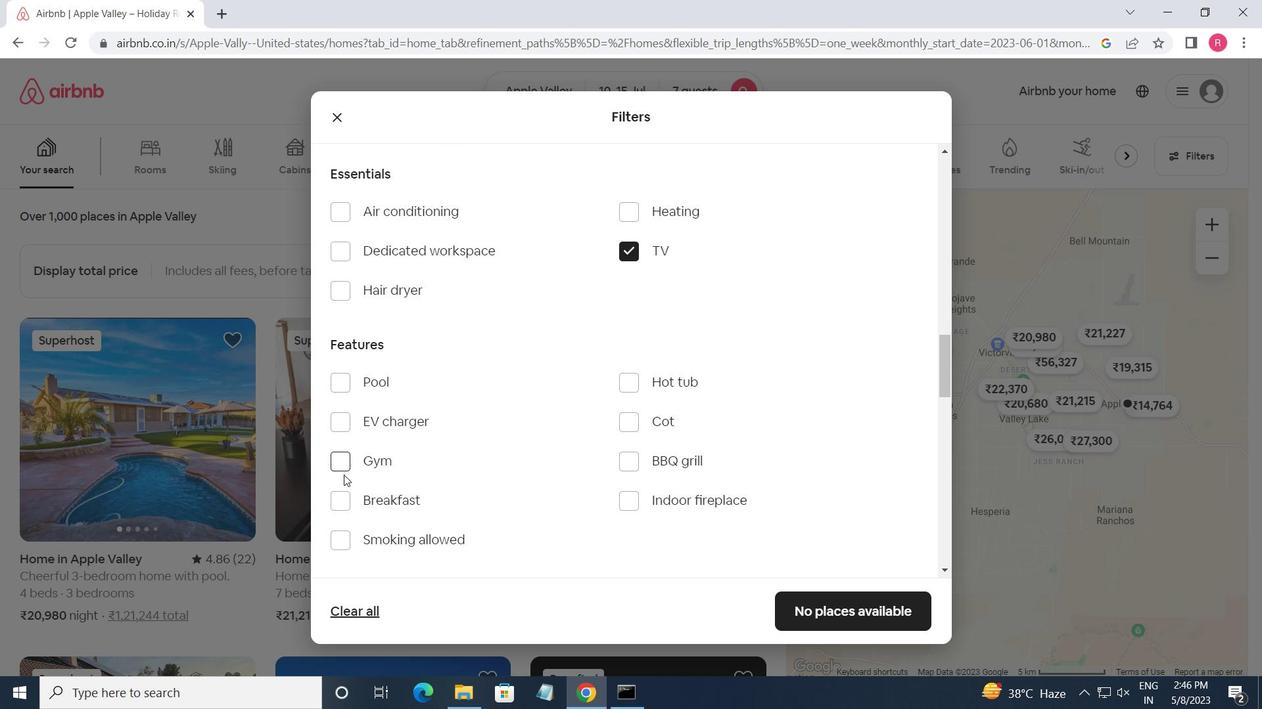 
Action: Mouse pressed left at (343, 506)
Screenshot: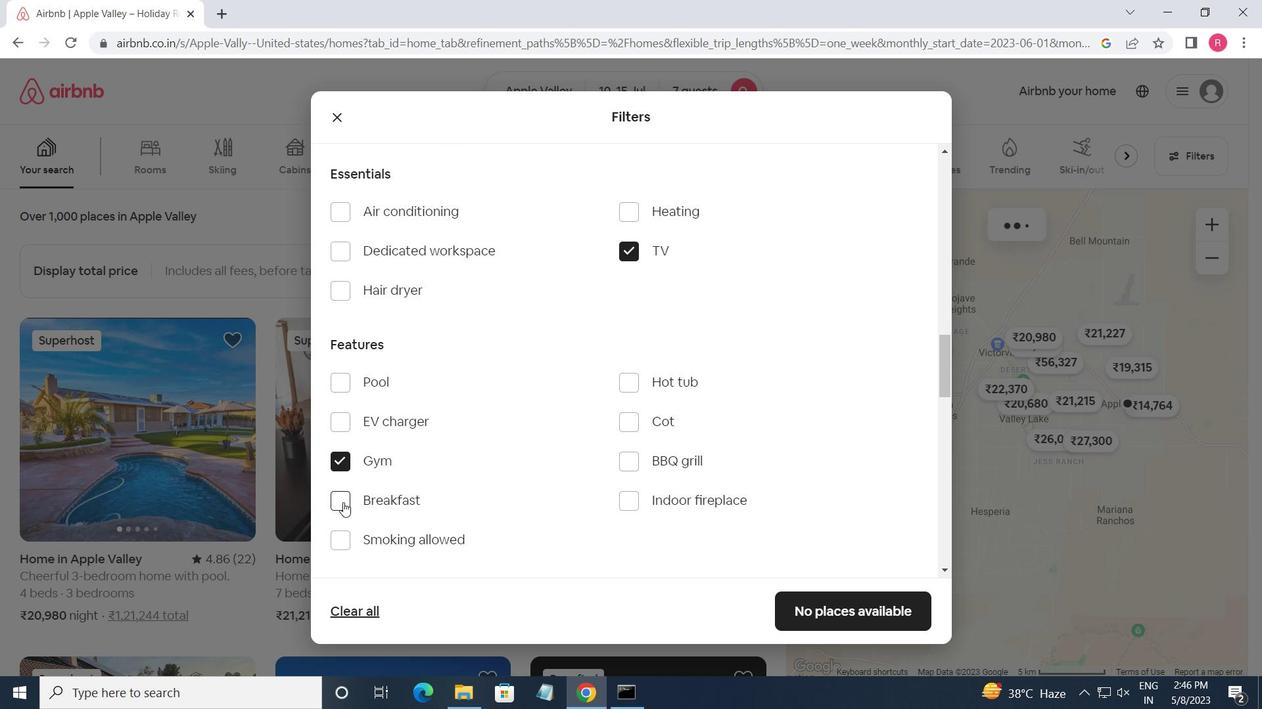 
Action: Mouse moved to (462, 468)
Screenshot: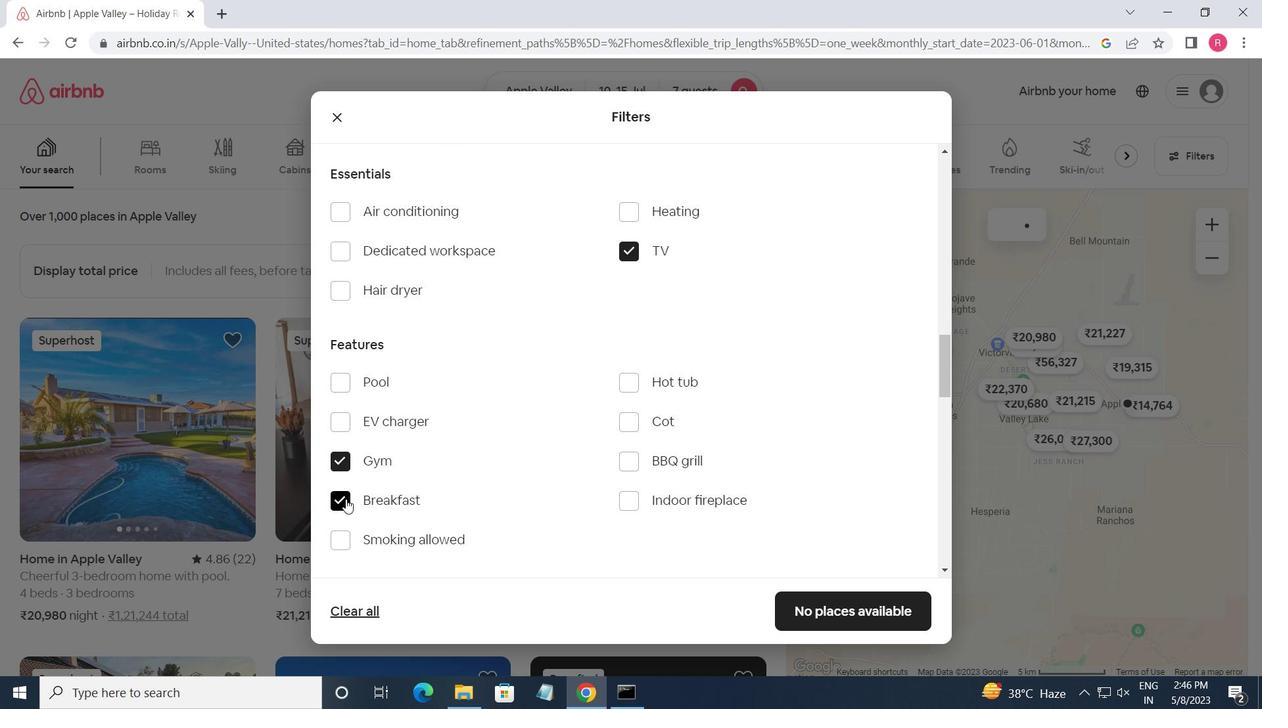 
Action: Mouse scrolled (462, 468) with delta (0, 0)
Screenshot: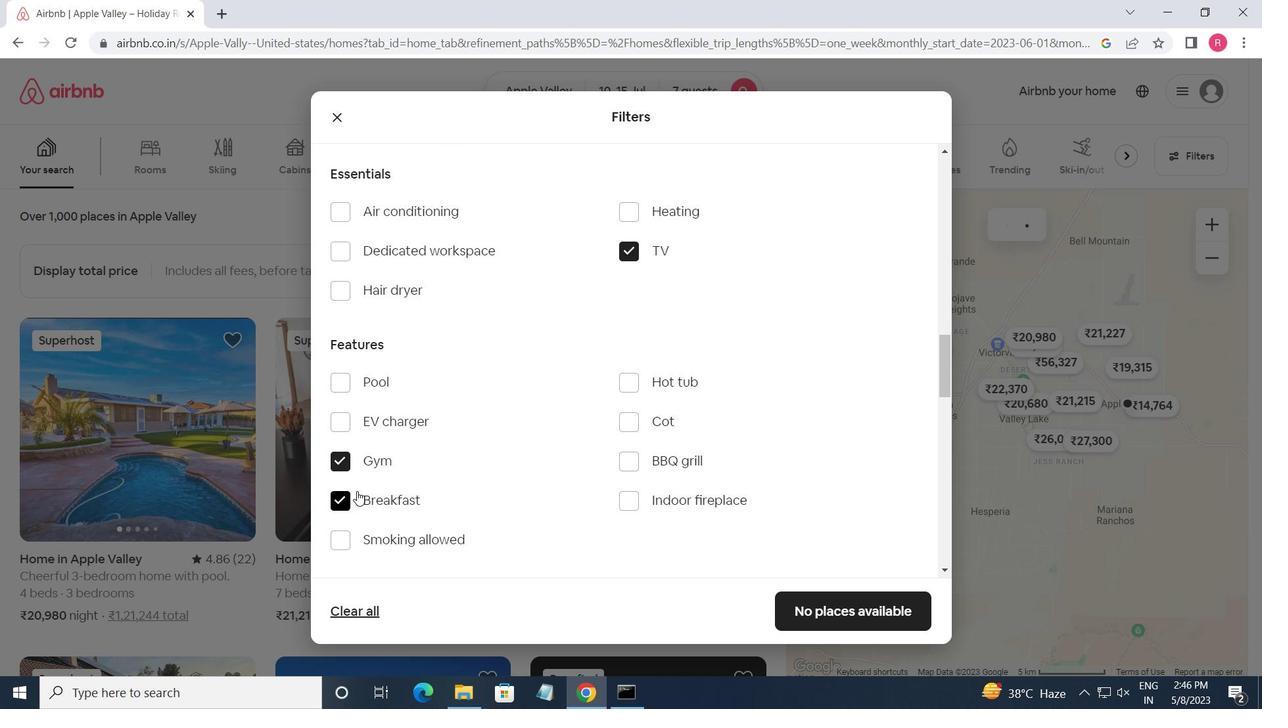 
Action: Mouse scrolled (462, 468) with delta (0, 0)
Screenshot: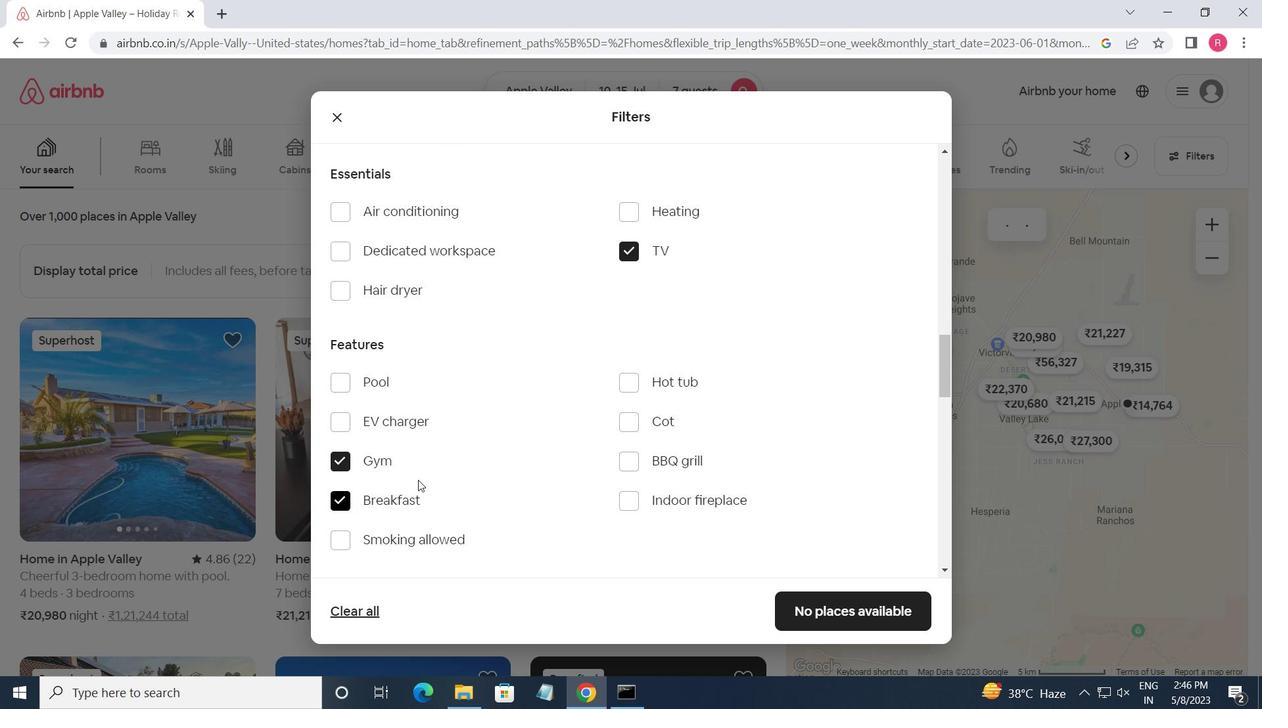 
Action: Mouse scrolled (462, 468) with delta (0, 0)
Screenshot: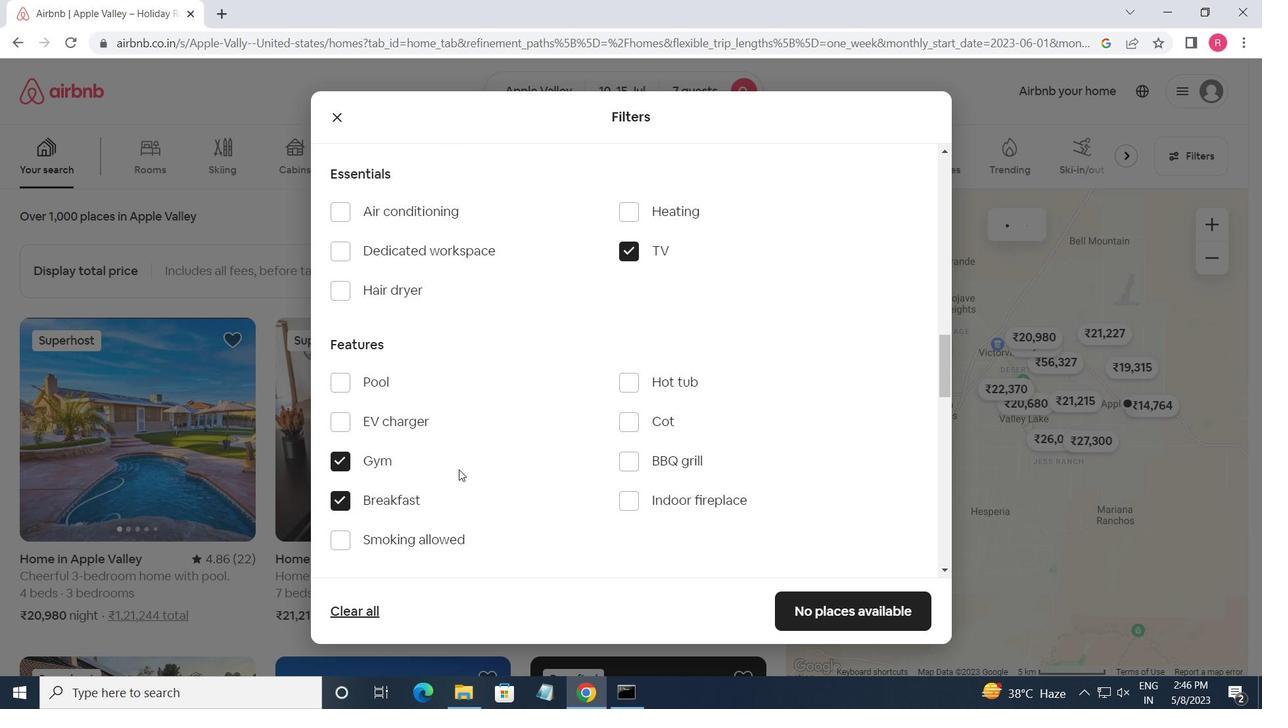 
Action: Mouse scrolled (462, 468) with delta (0, 0)
Screenshot: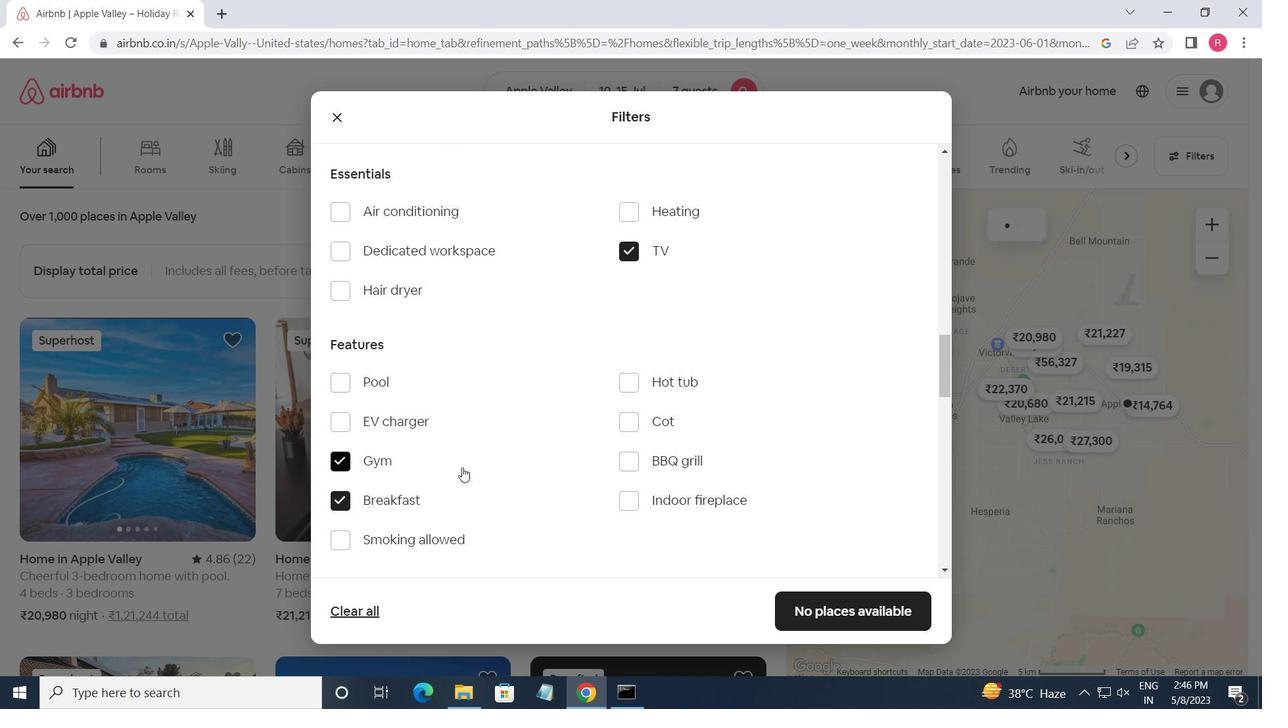 
Action: Mouse moved to (468, 441)
Screenshot: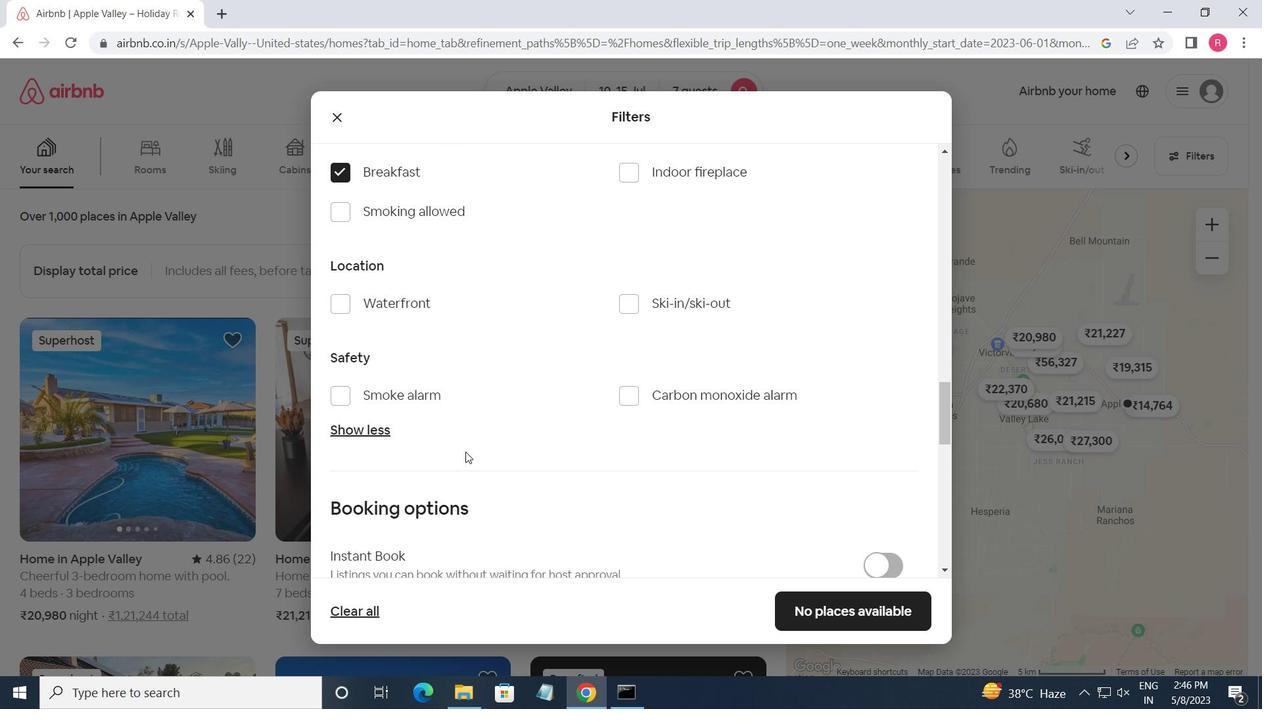 
Action: Mouse scrolled (468, 441) with delta (0, 0)
Screenshot: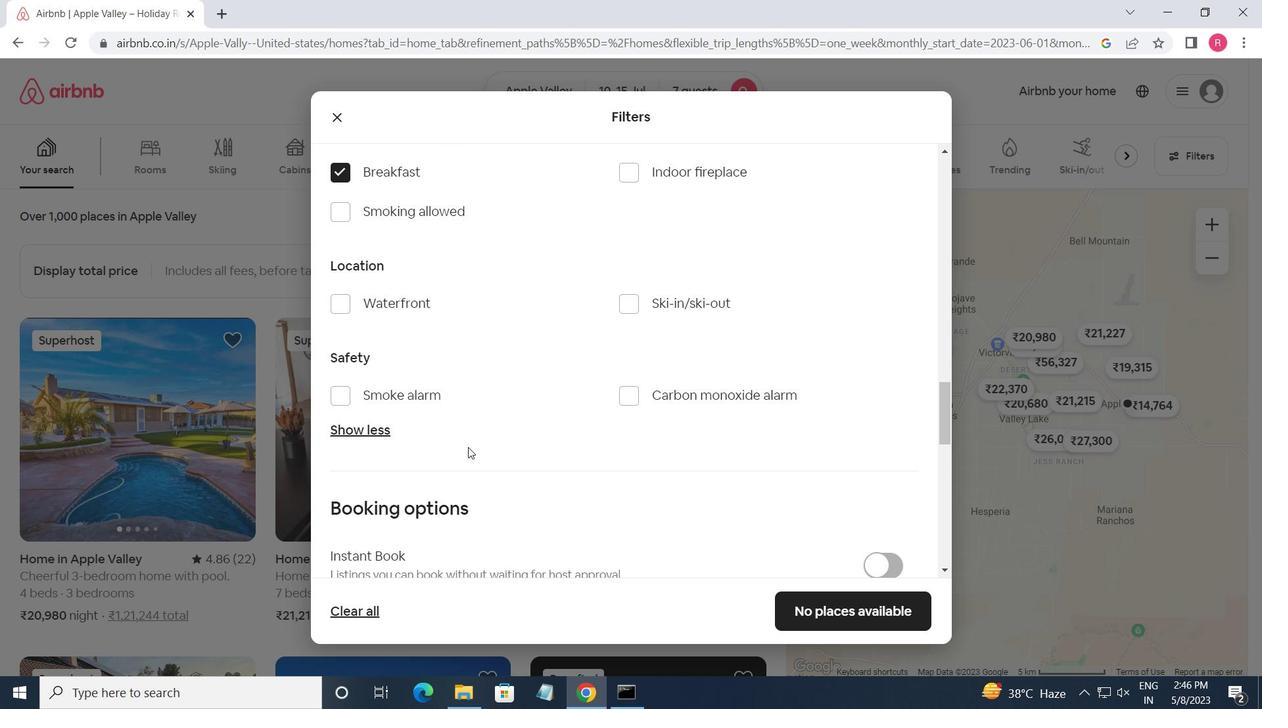 
Action: Mouse moved to (467, 442)
Screenshot: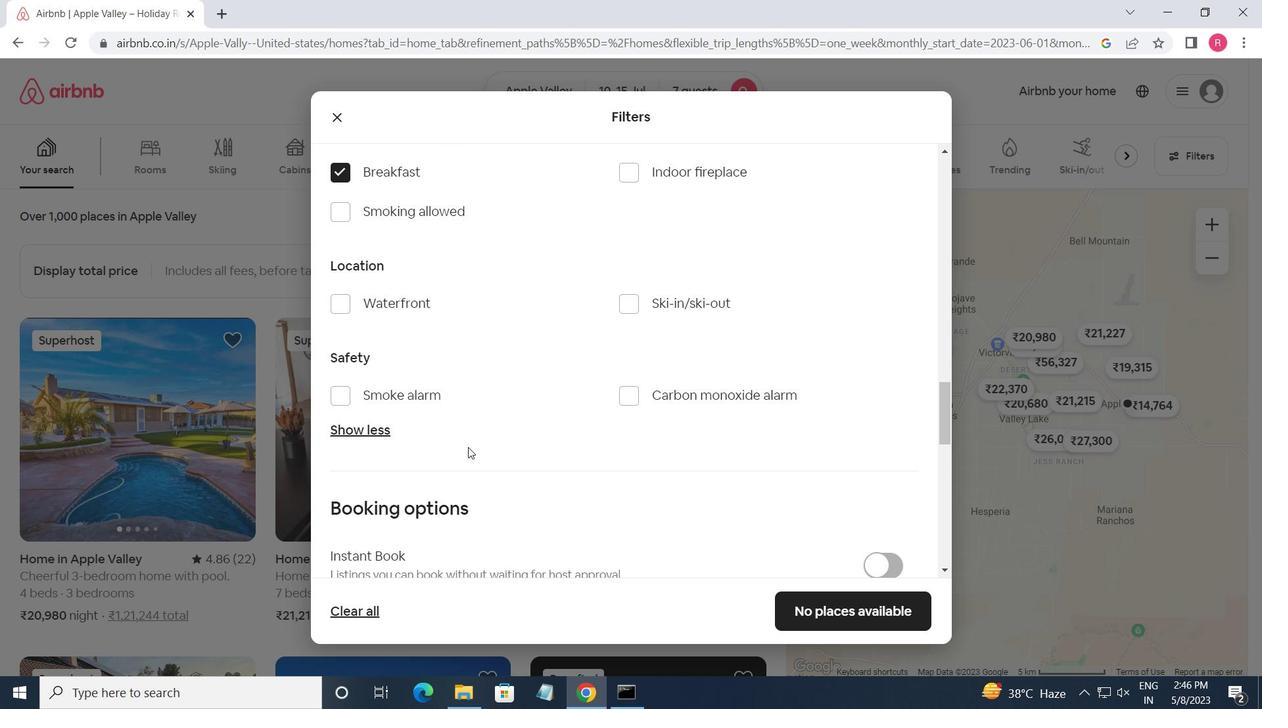 
Action: Mouse scrolled (467, 441) with delta (0, 0)
Screenshot: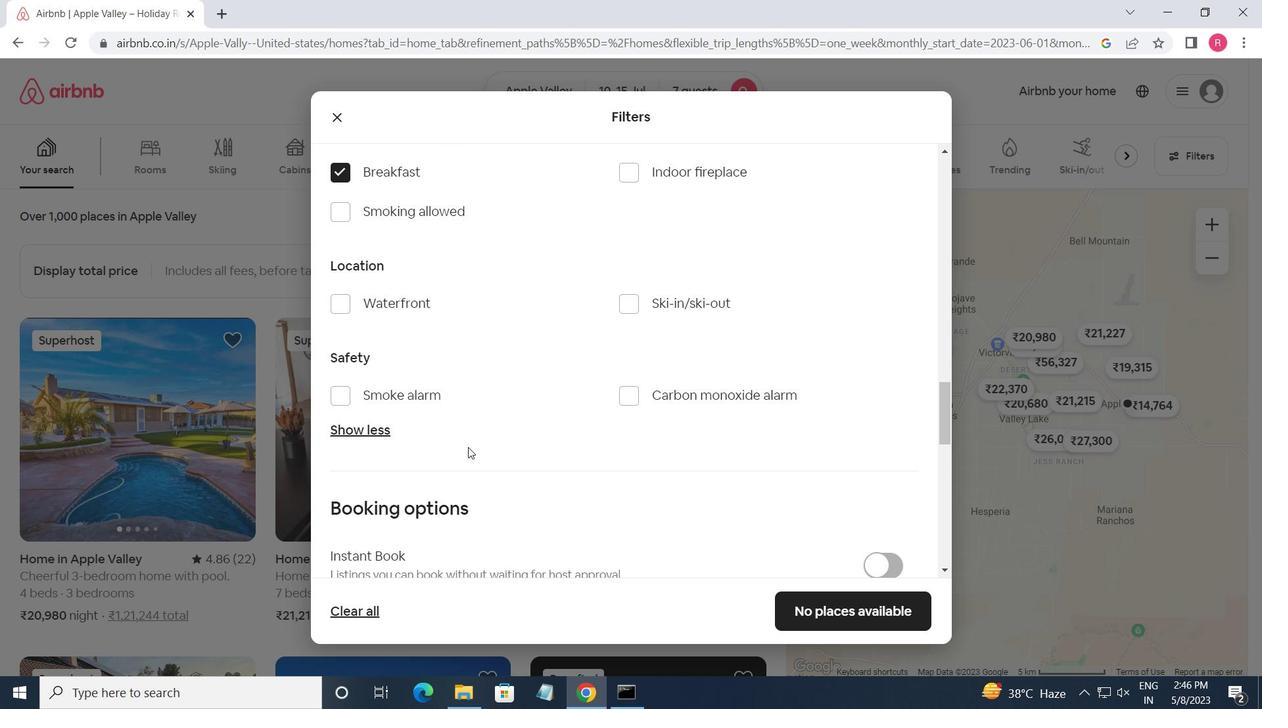 
Action: Mouse scrolled (467, 441) with delta (0, 0)
Screenshot: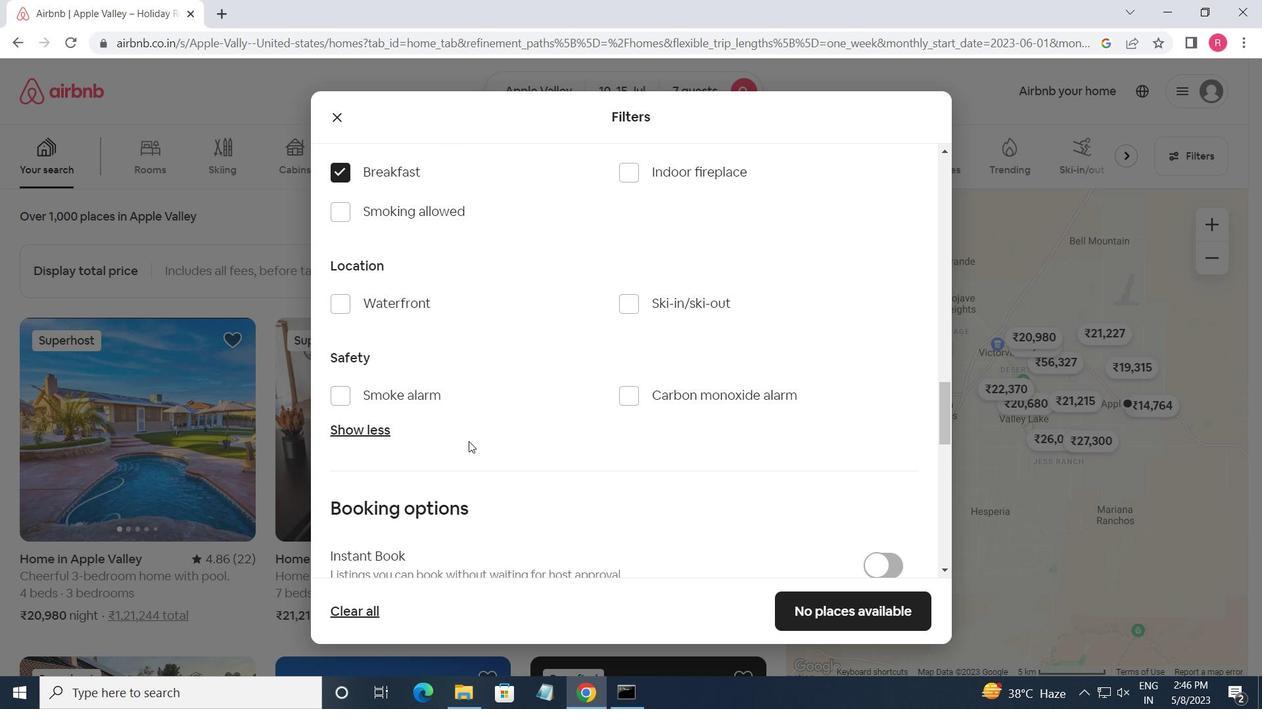 
Action: Mouse moved to (879, 375)
Screenshot: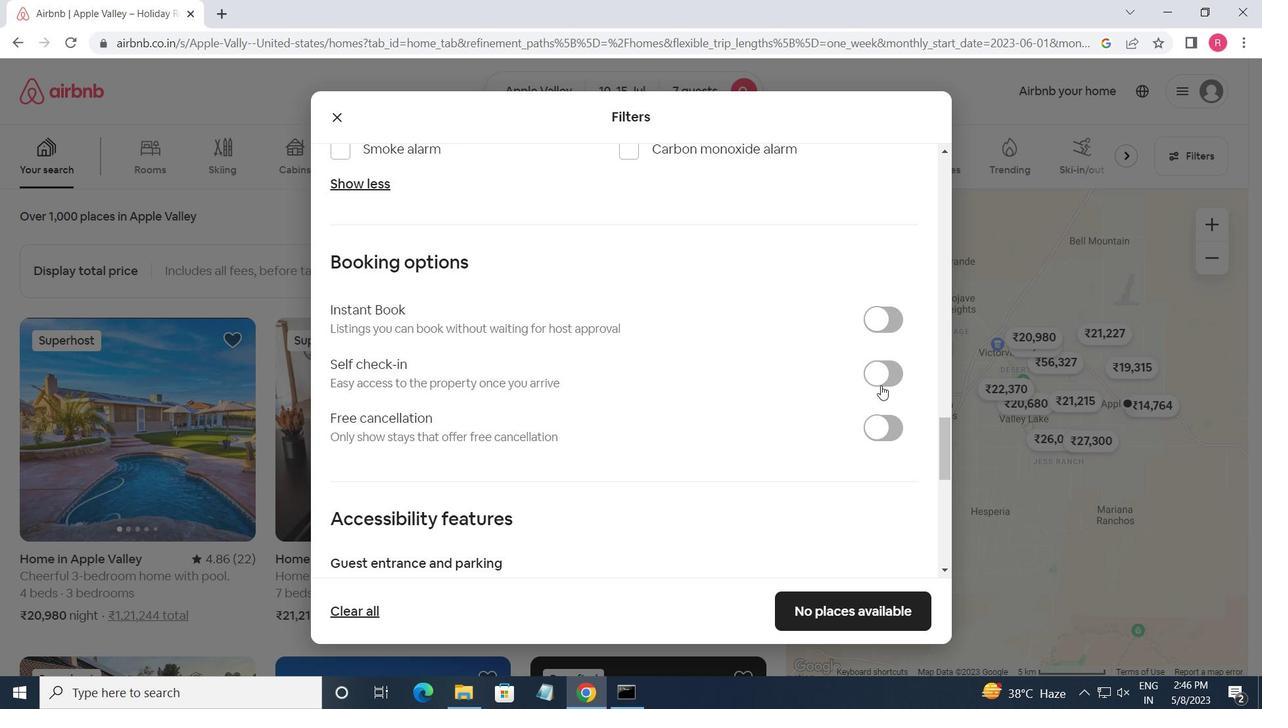 
Action: Mouse pressed left at (879, 375)
Screenshot: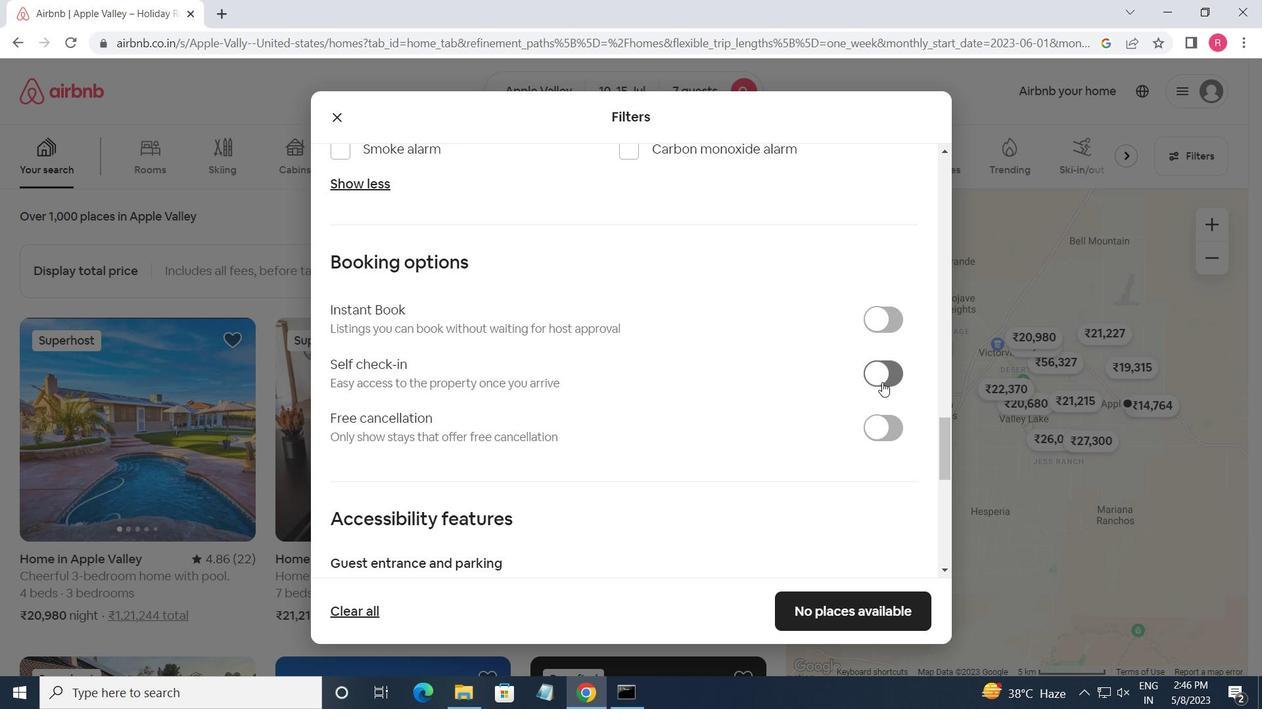 
Action: Mouse moved to (539, 489)
Screenshot: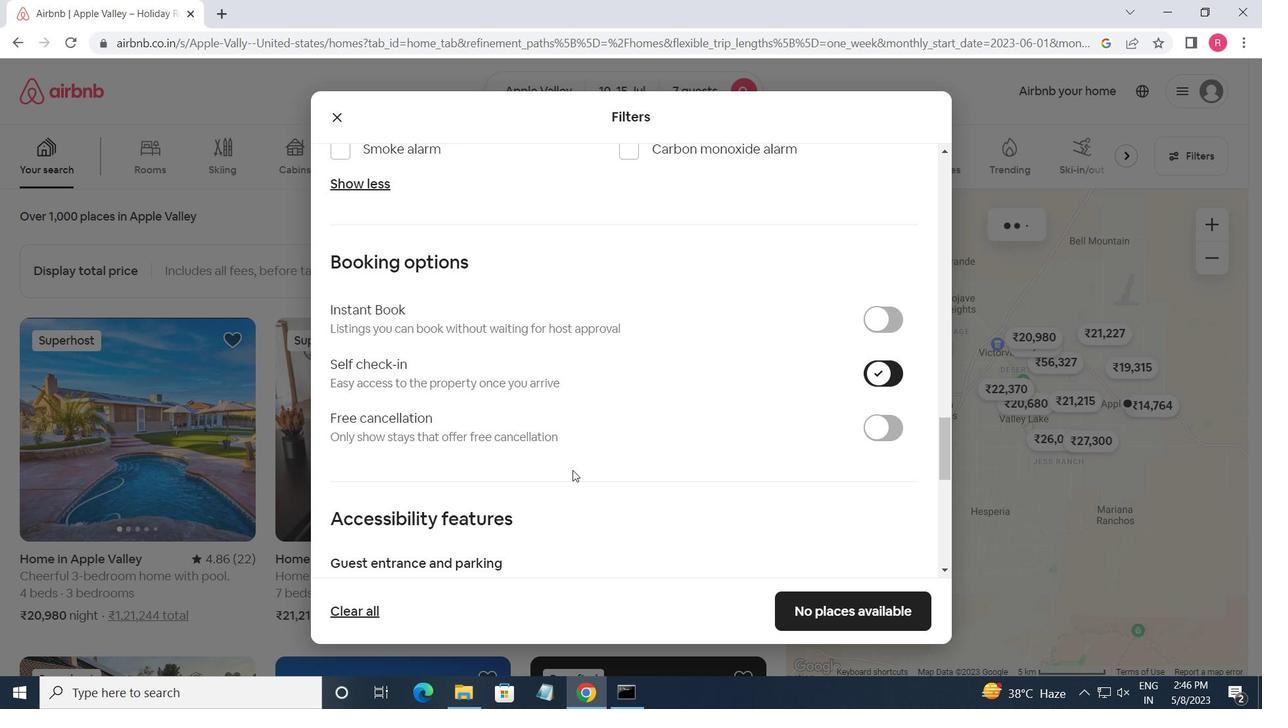 
Action: Mouse scrolled (539, 488) with delta (0, 0)
Screenshot: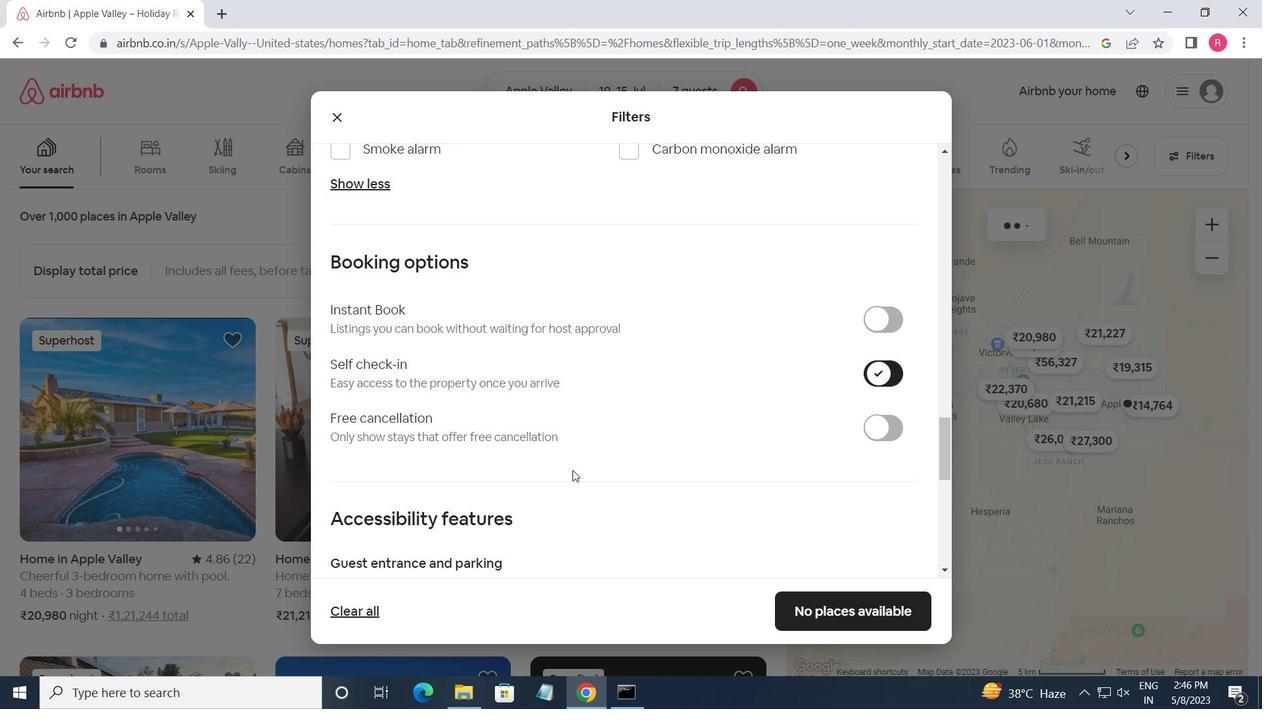 
Action: Mouse moved to (539, 489)
Screenshot: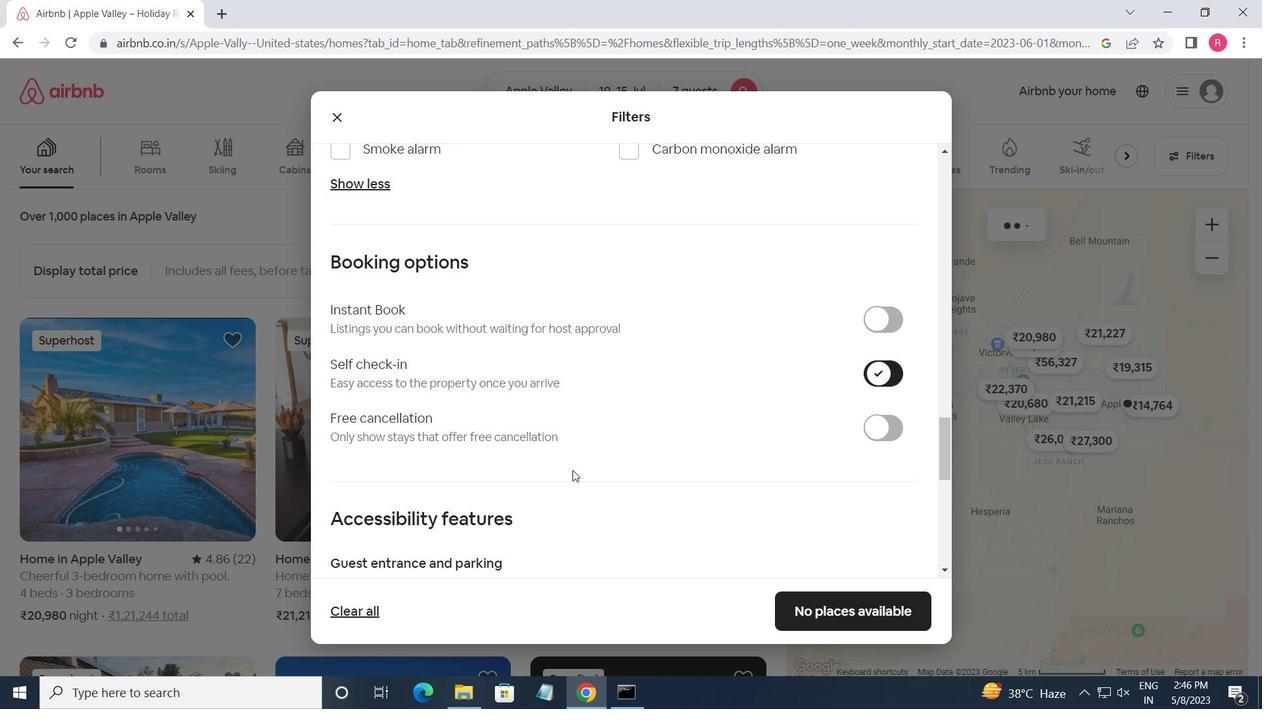 
Action: Mouse scrolled (539, 489) with delta (0, 0)
Screenshot: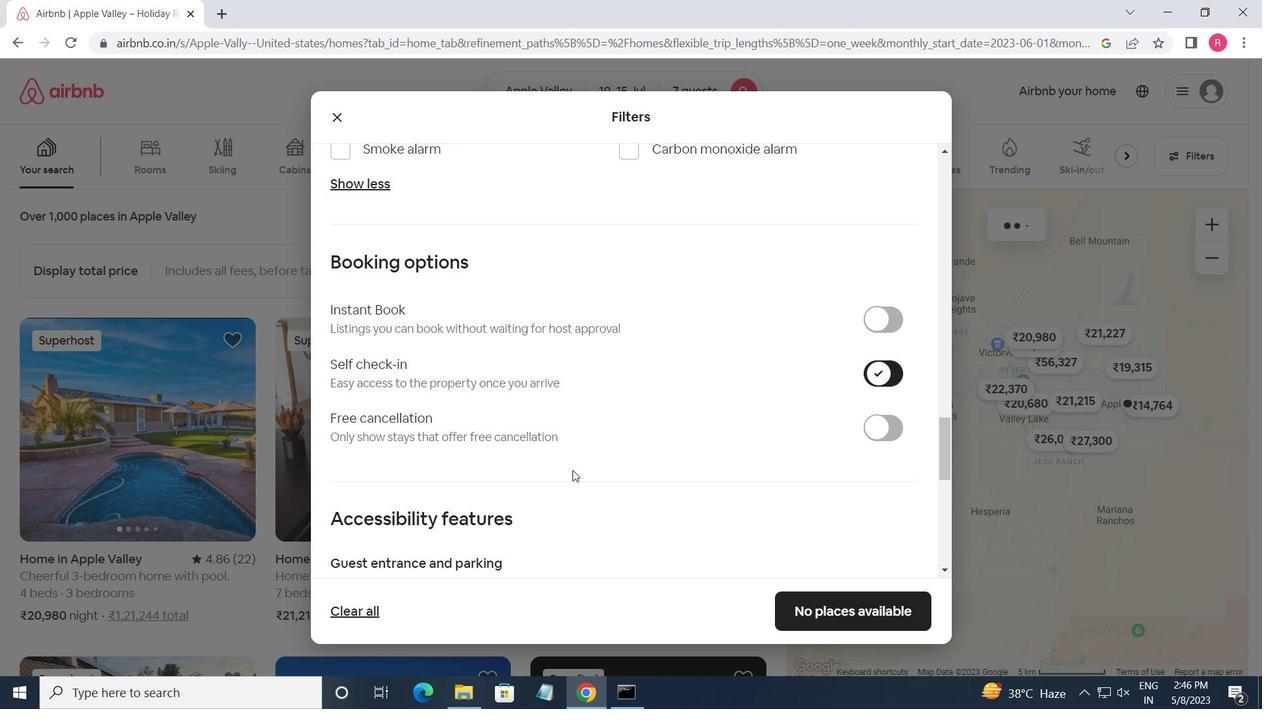 
Action: Mouse scrolled (539, 489) with delta (0, 0)
Screenshot: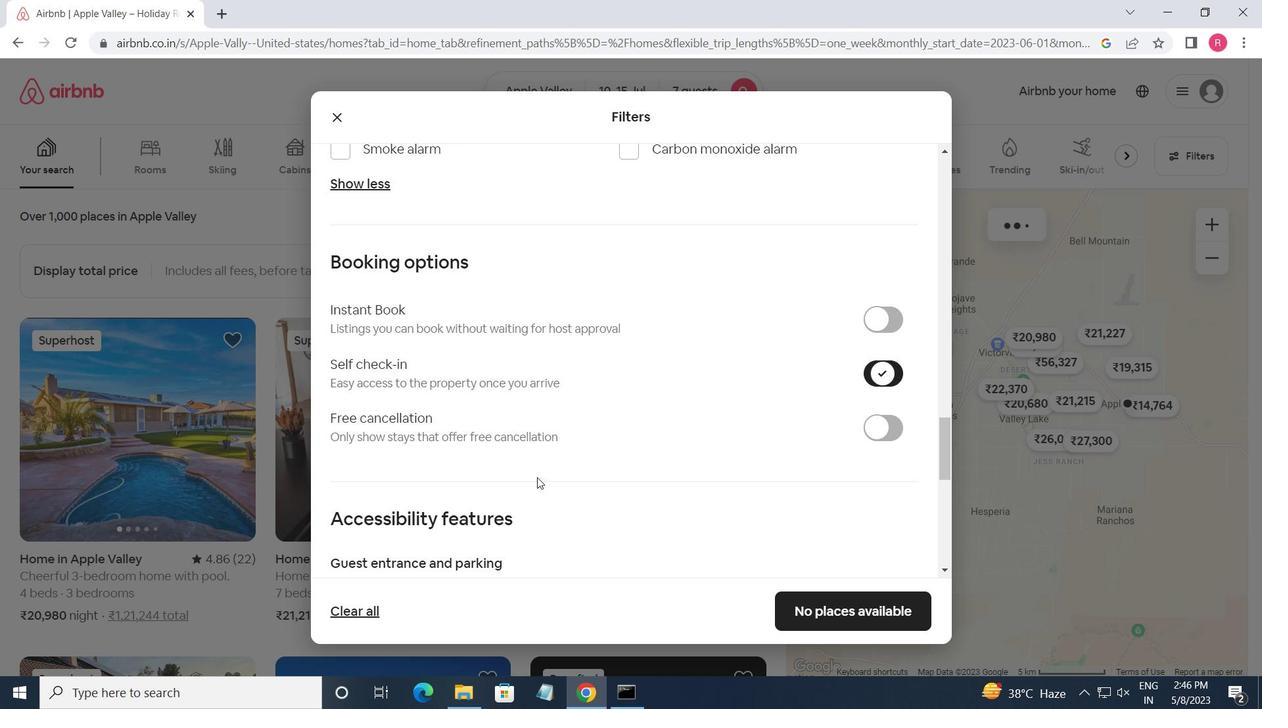 
Action: Mouse moved to (538, 489)
Screenshot: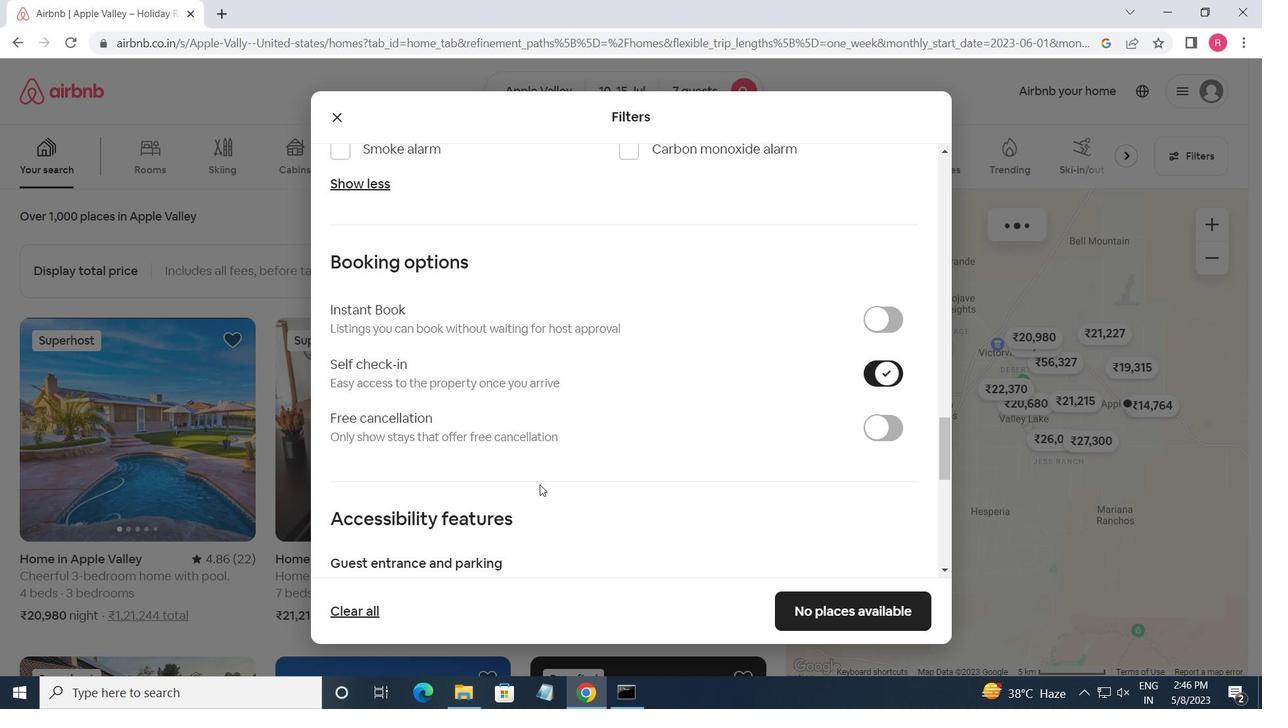 
Action: Mouse scrolled (538, 489) with delta (0, 0)
Screenshot: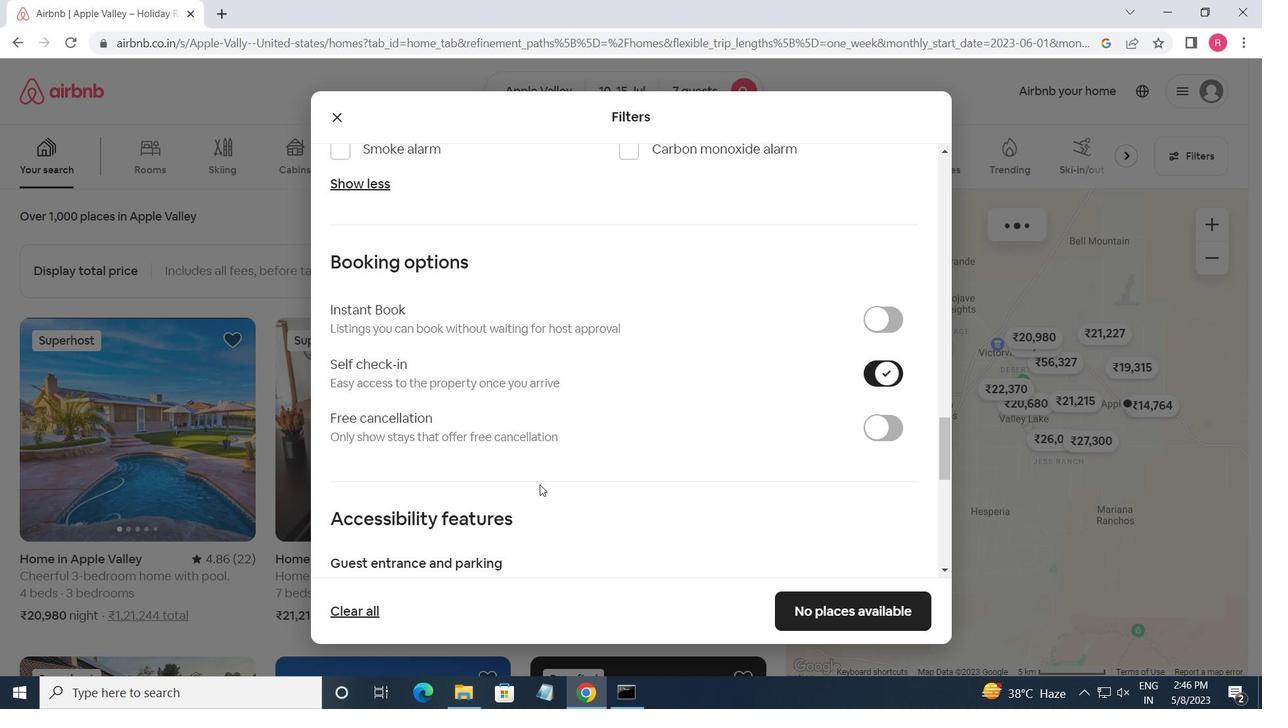 
Action: Mouse moved to (537, 489)
Screenshot: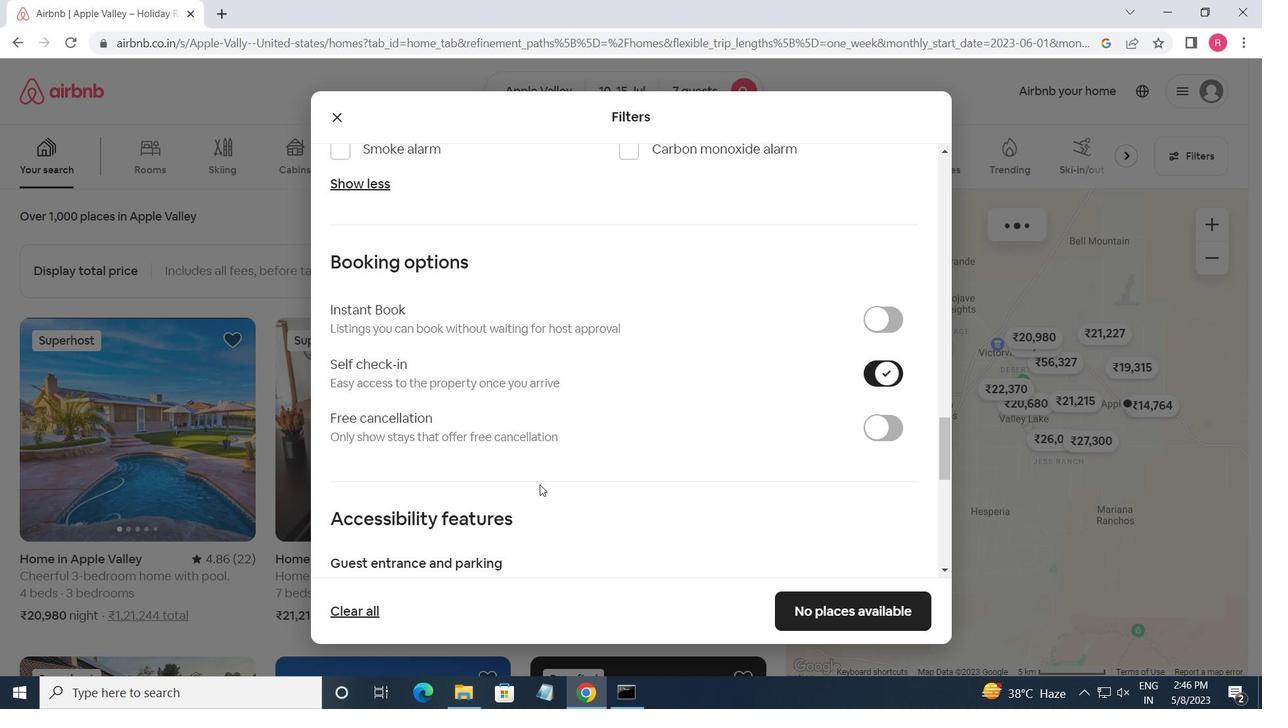 
Action: Mouse scrolled (537, 489) with delta (0, 0)
Screenshot: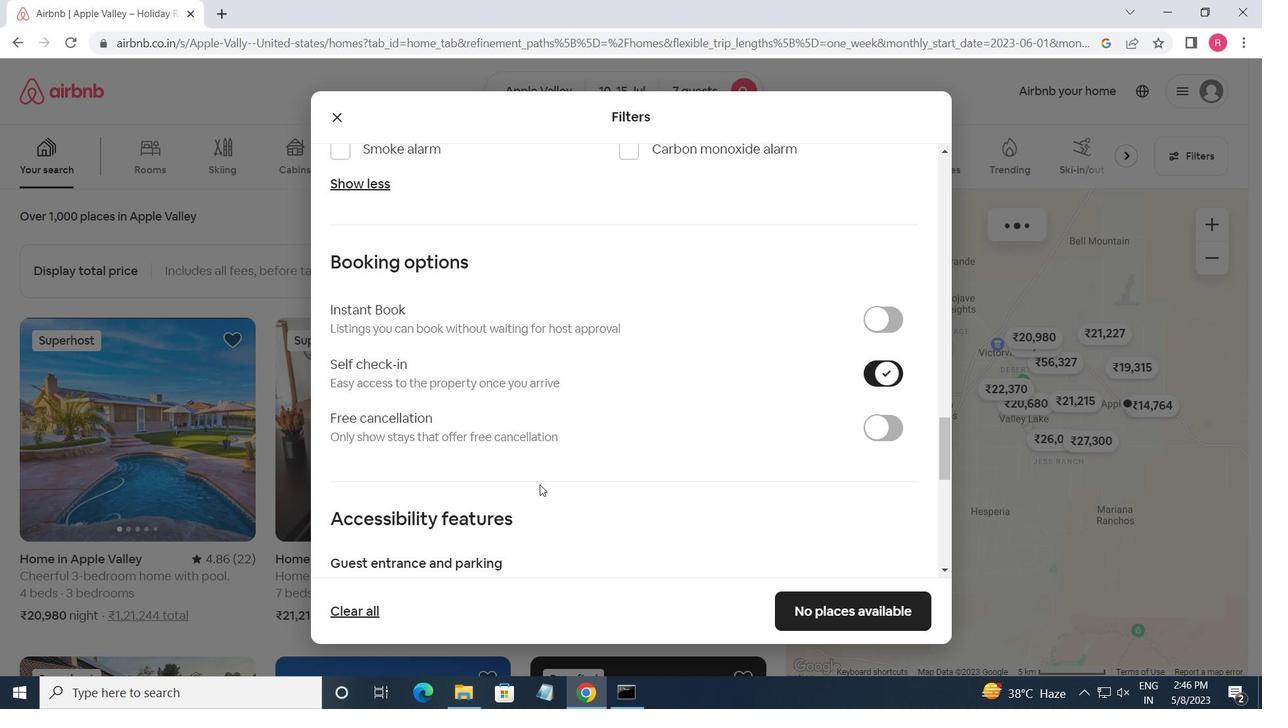 
Action: Mouse moved to (345, 488)
Screenshot: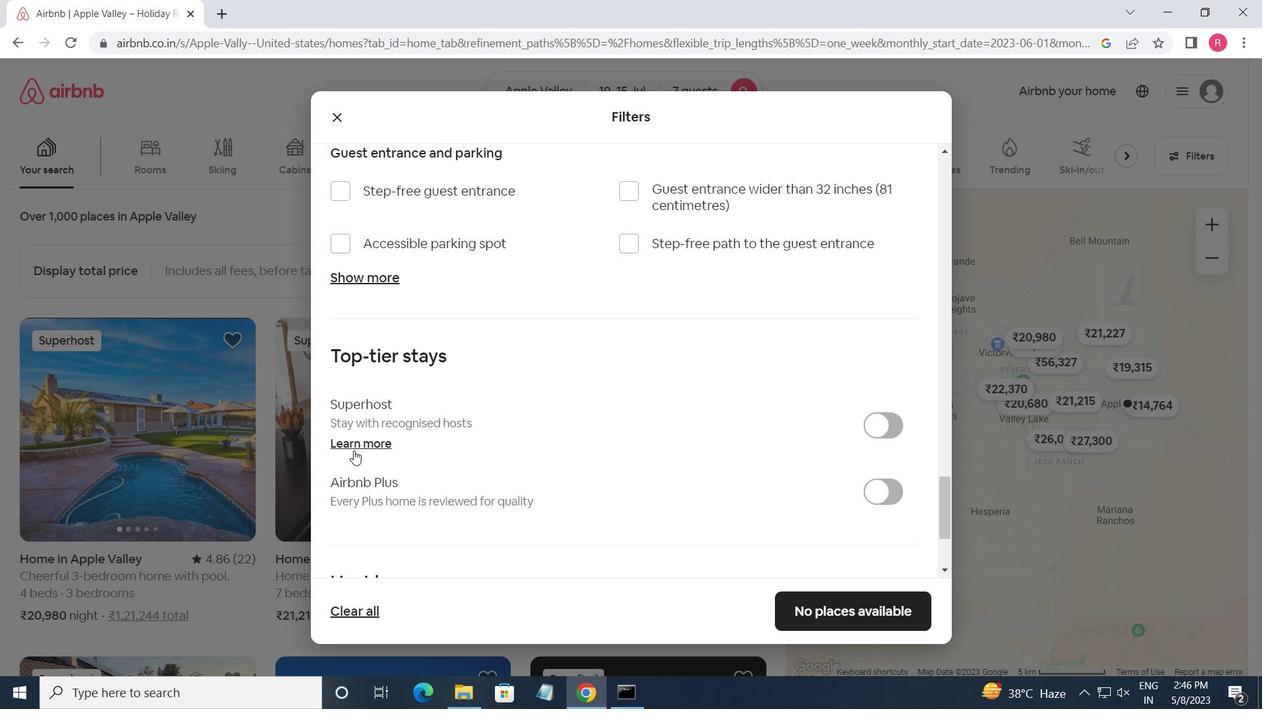 
Action: Mouse scrolled (345, 487) with delta (0, 0)
Screenshot: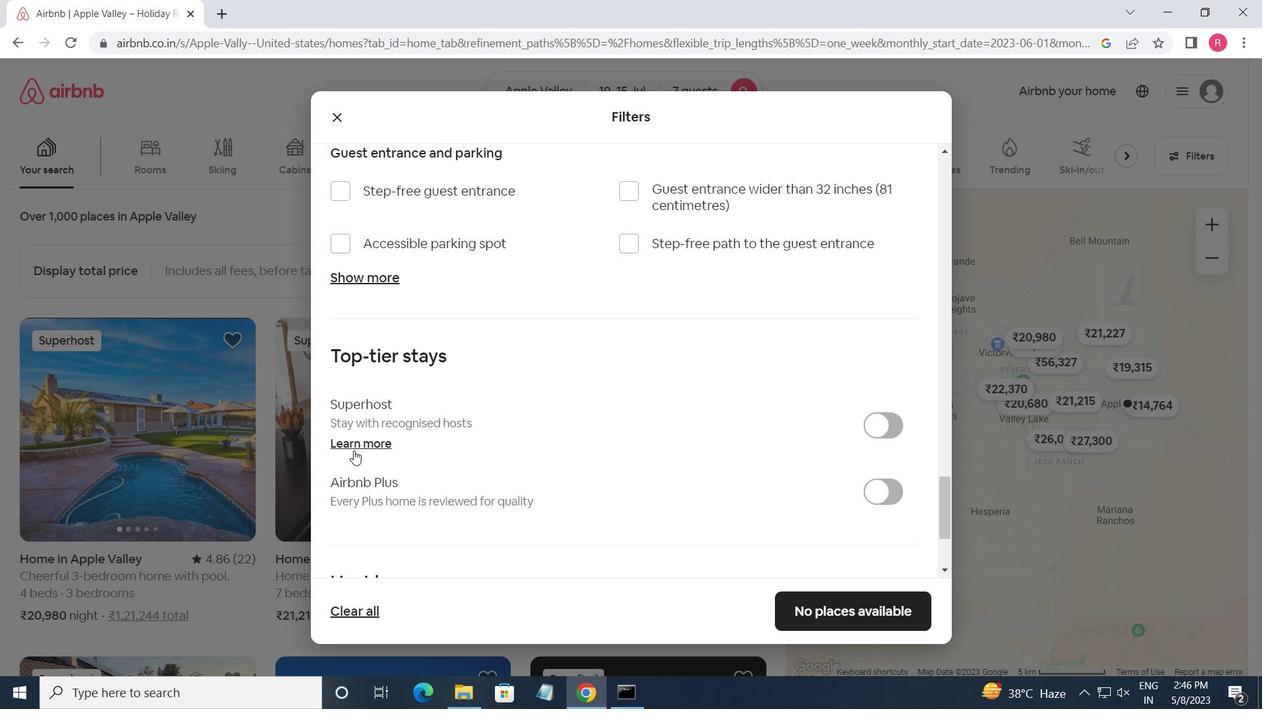 
Action: Mouse moved to (345, 488)
Screenshot: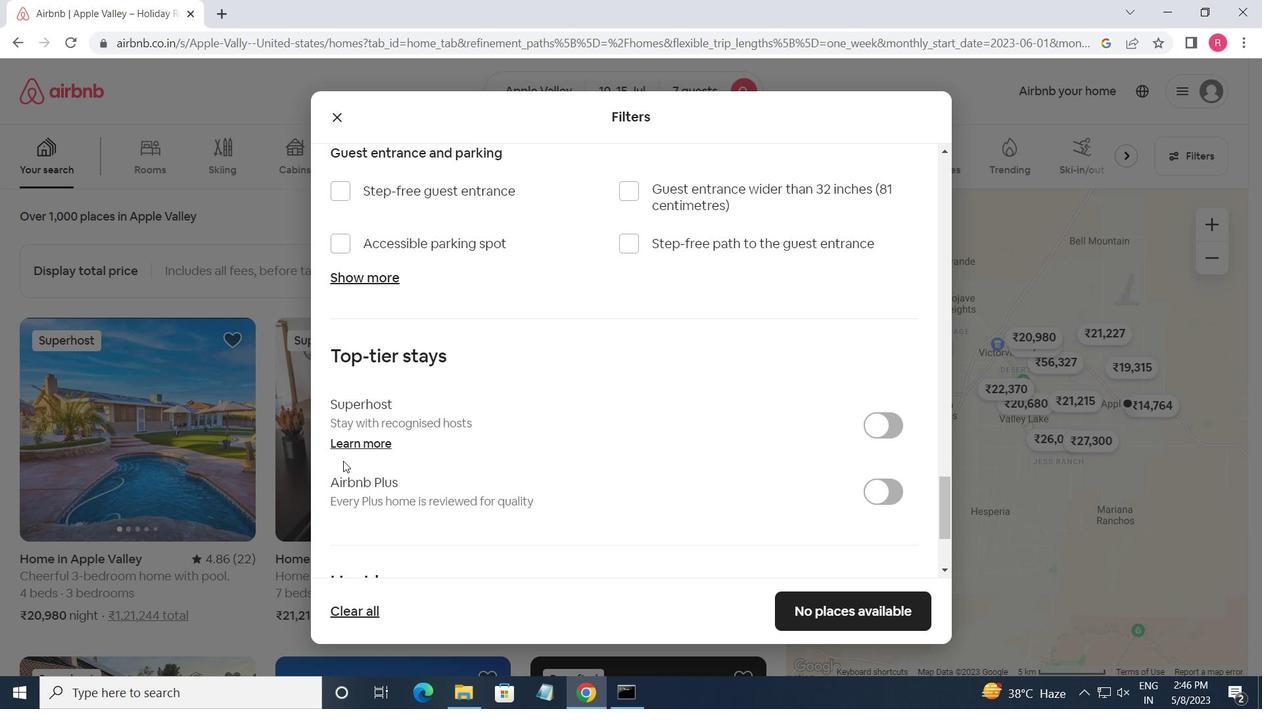 
Action: Mouse scrolled (345, 487) with delta (0, 0)
Screenshot: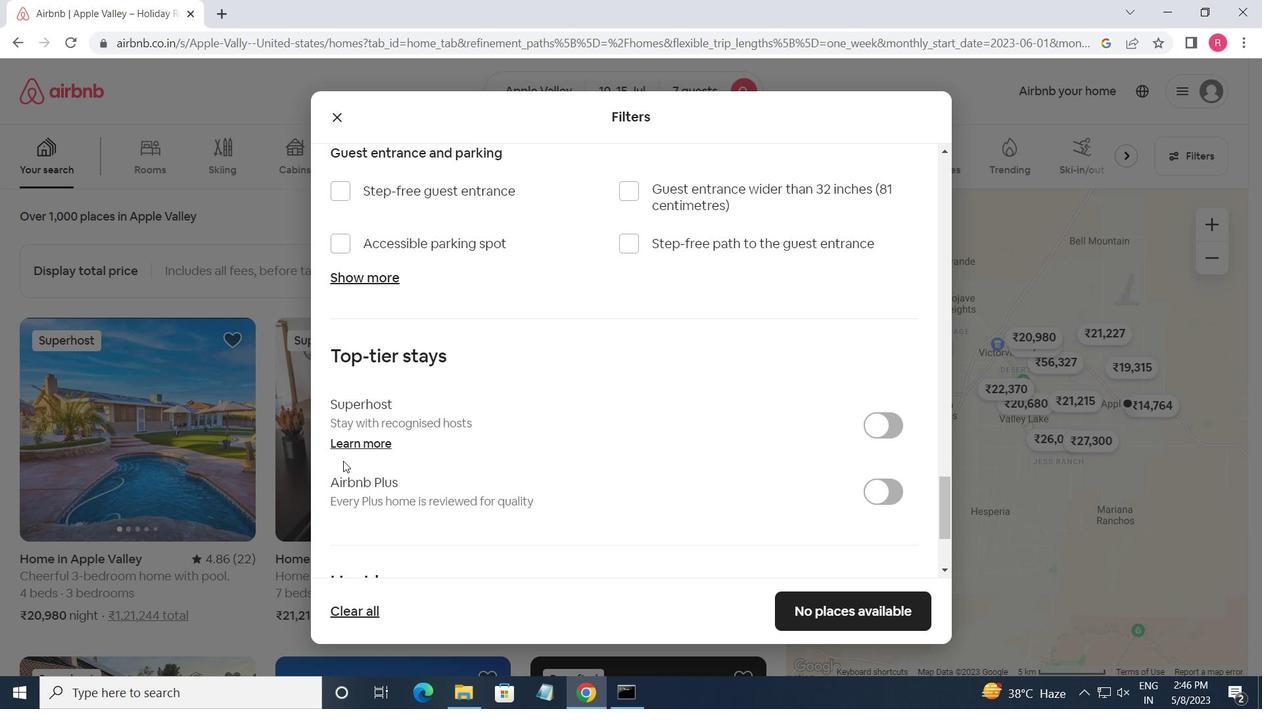 
Action: Mouse moved to (345, 488)
Screenshot: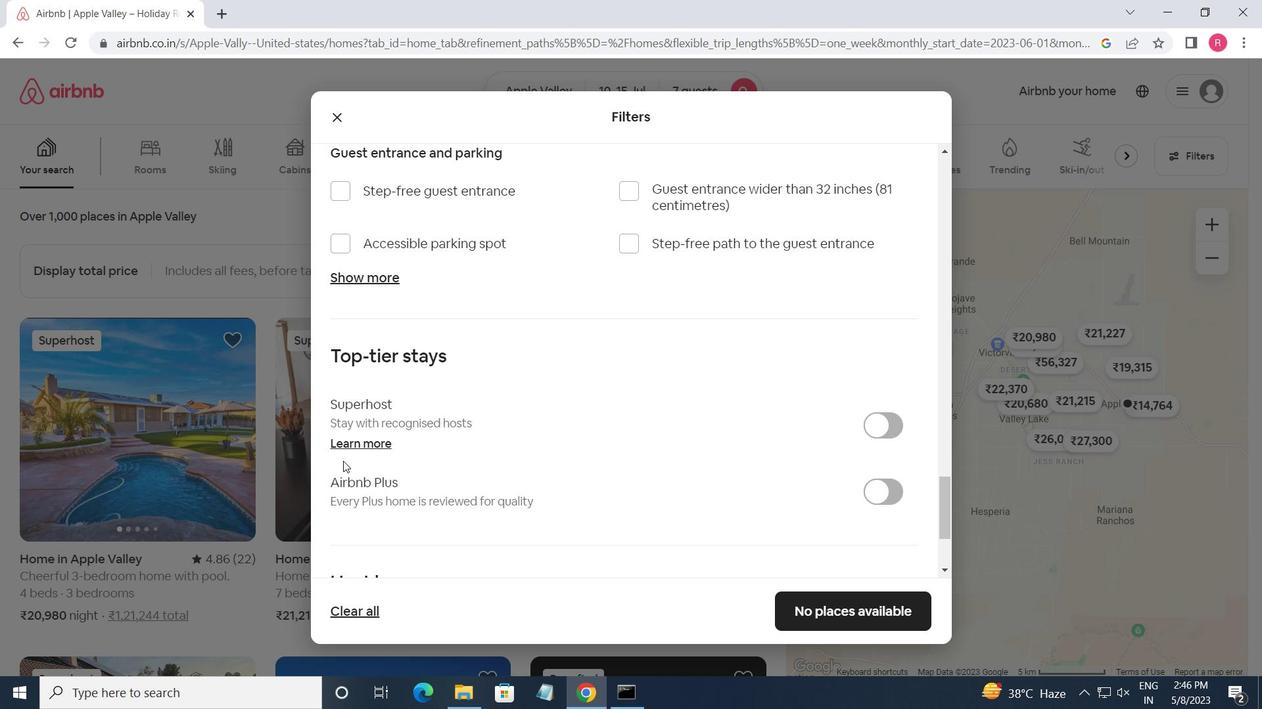 
Action: Mouse scrolled (345, 487) with delta (0, 0)
Screenshot: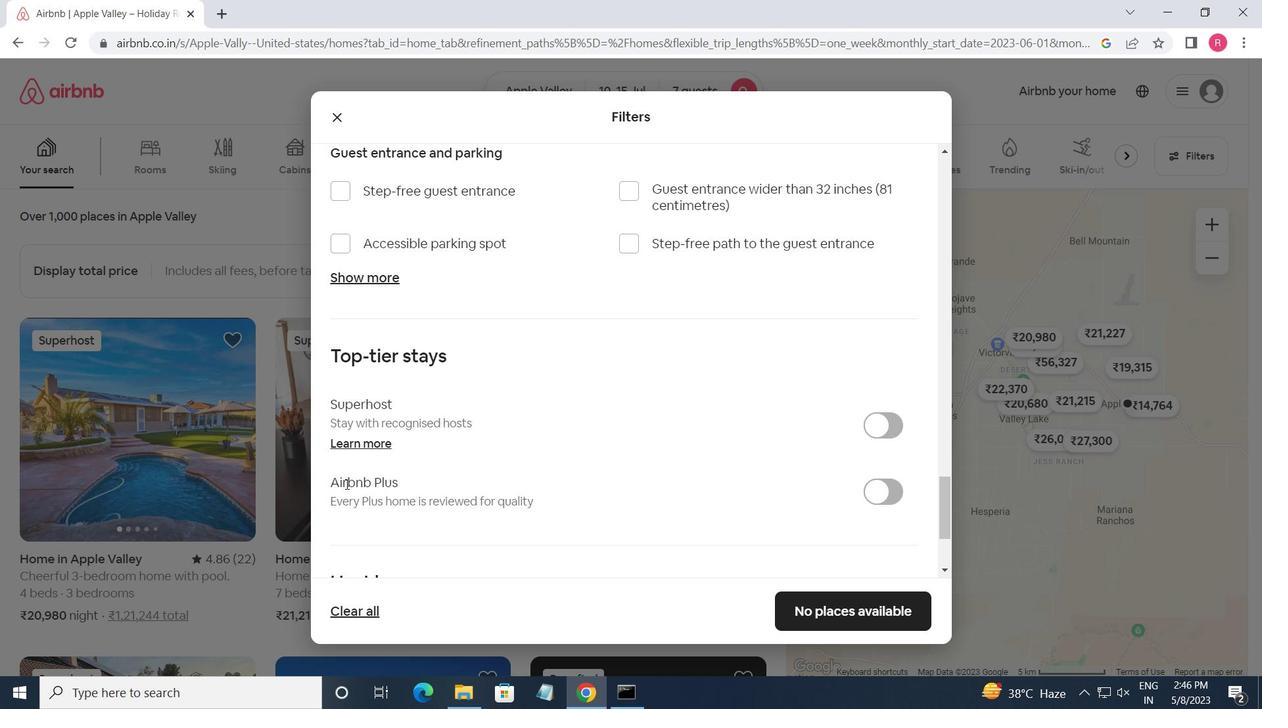 
Action: Mouse moved to (345, 471)
Screenshot: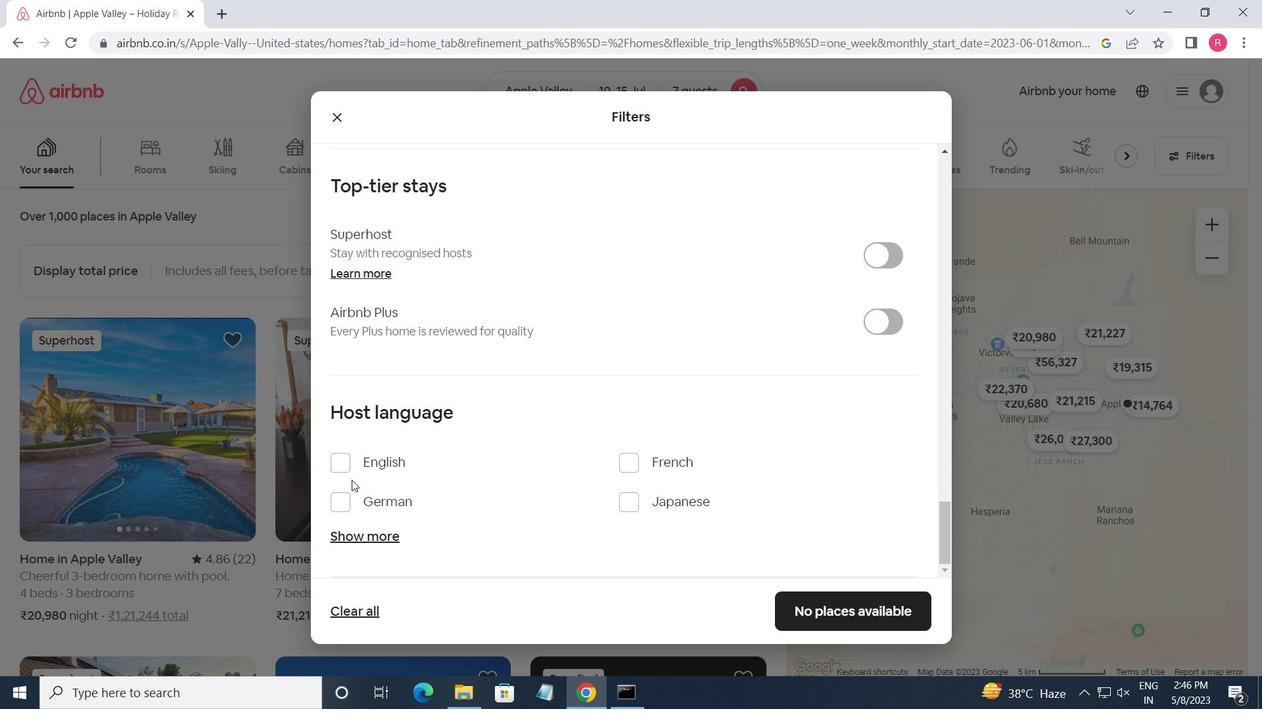 
Action: Mouse pressed left at (345, 471)
Screenshot: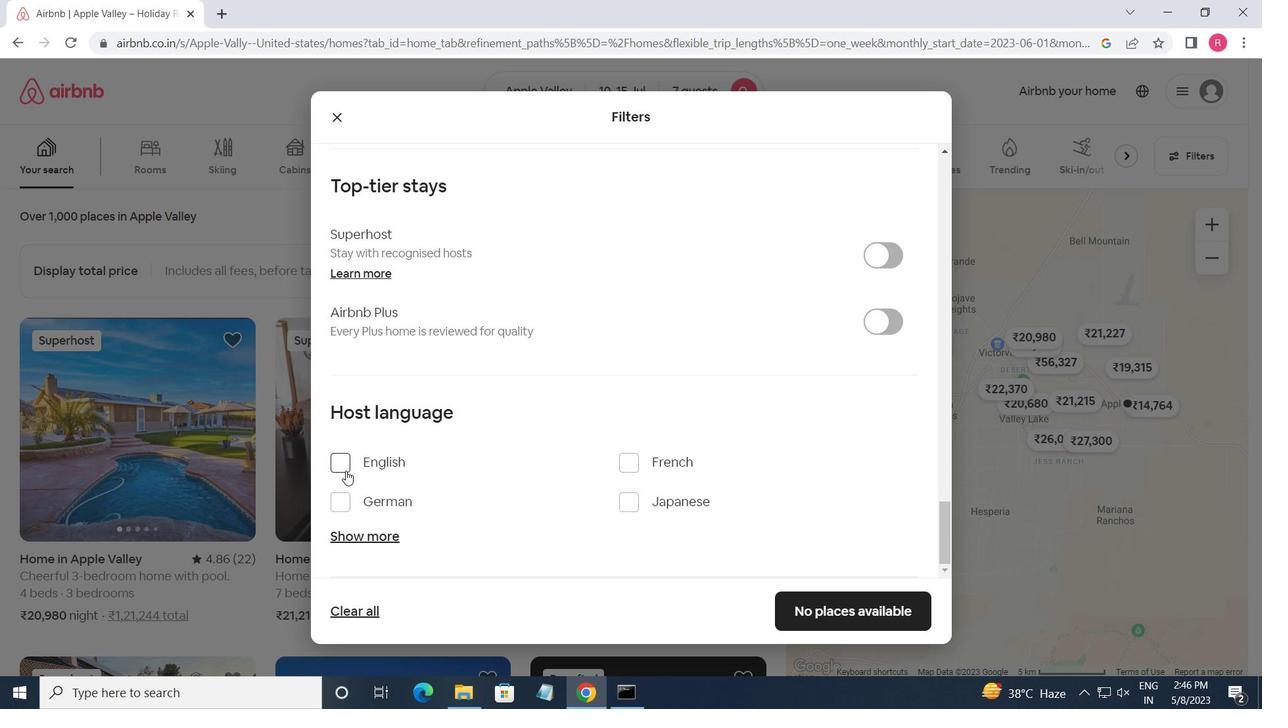 
Action: Mouse moved to (821, 621)
Screenshot: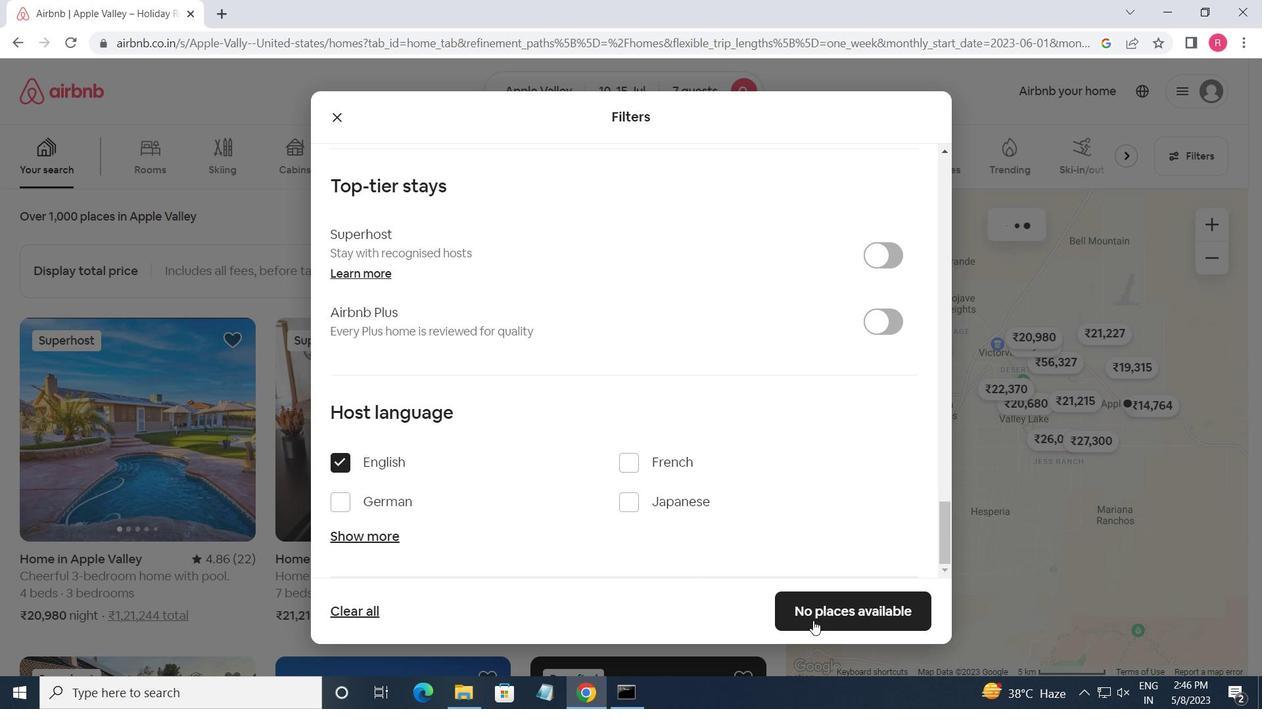 
Action: Mouse pressed left at (821, 621)
Screenshot: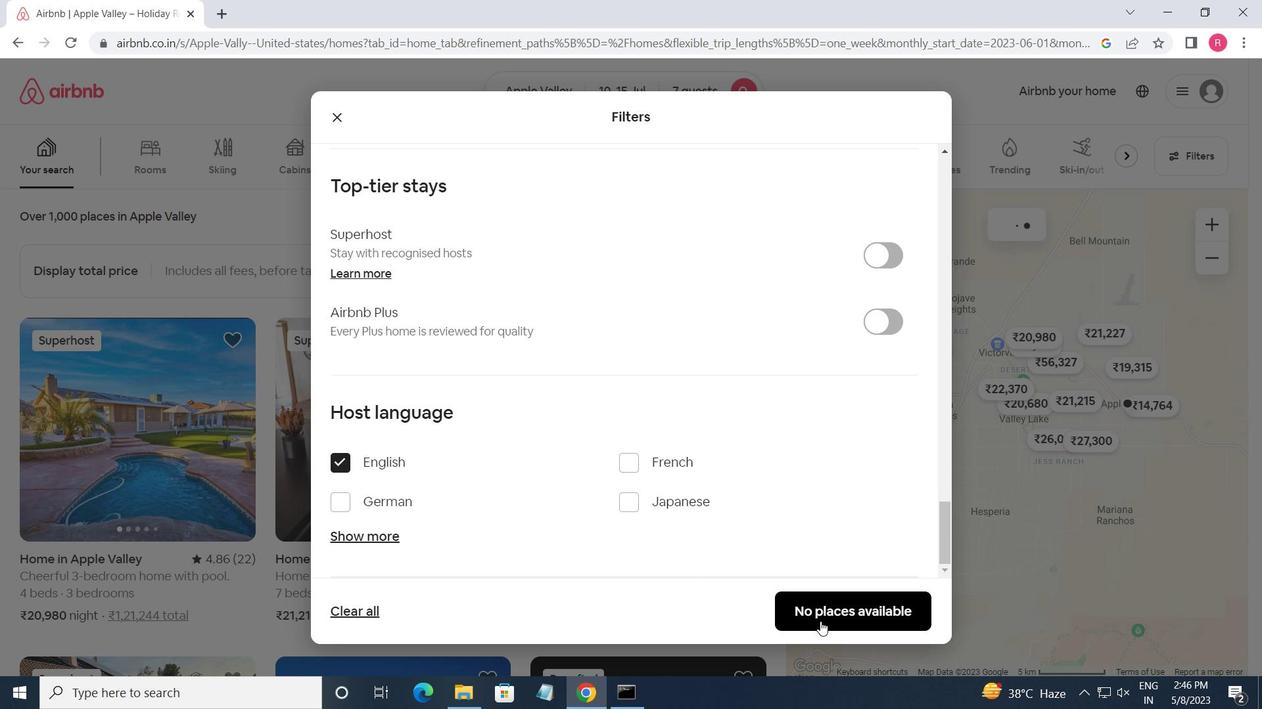 
Action: Mouse moved to (831, 598)
Screenshot: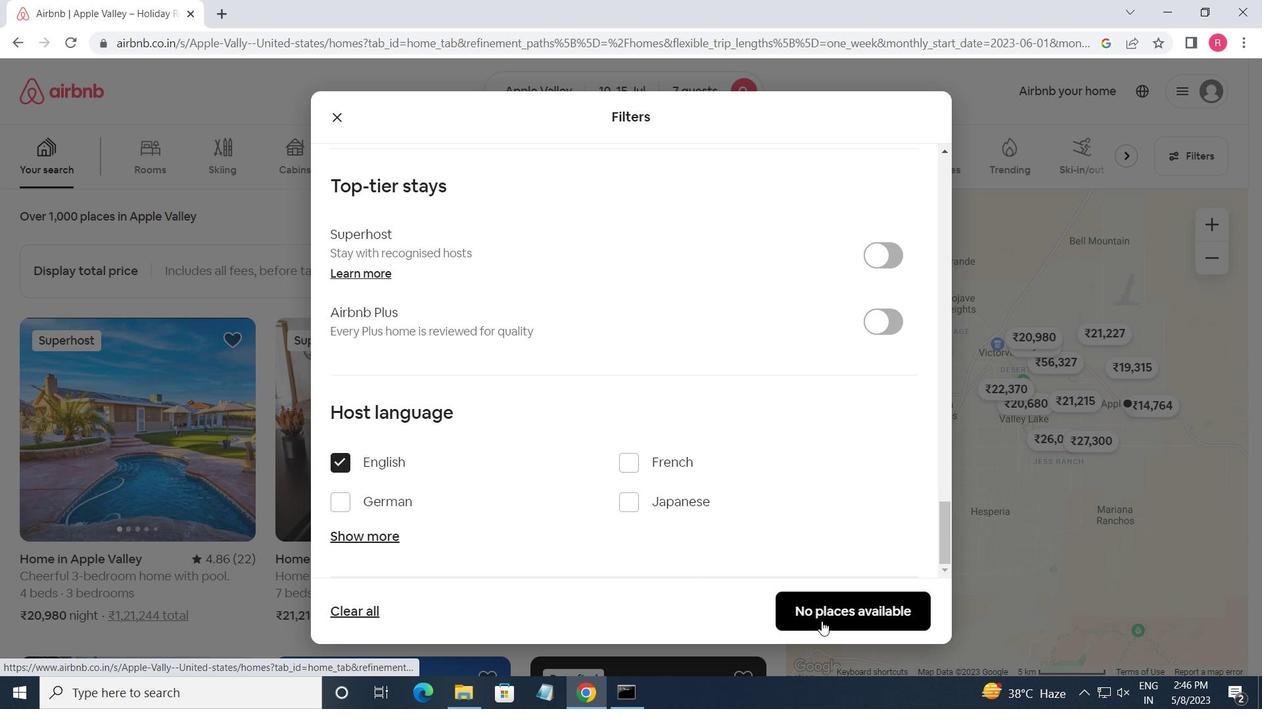 
